 Task: Find connections with filter location Sucre with filter topic #newyearwith filter profile language German with filter current company Euronet with filter school Jaypee Institute Of Information Technology with filter industry Public Safety with filter service category Web Development with filter keywords title Director of Maintenance
Action: Mouse scrolled (565, 756) with delta (0, 0)
Screenshot: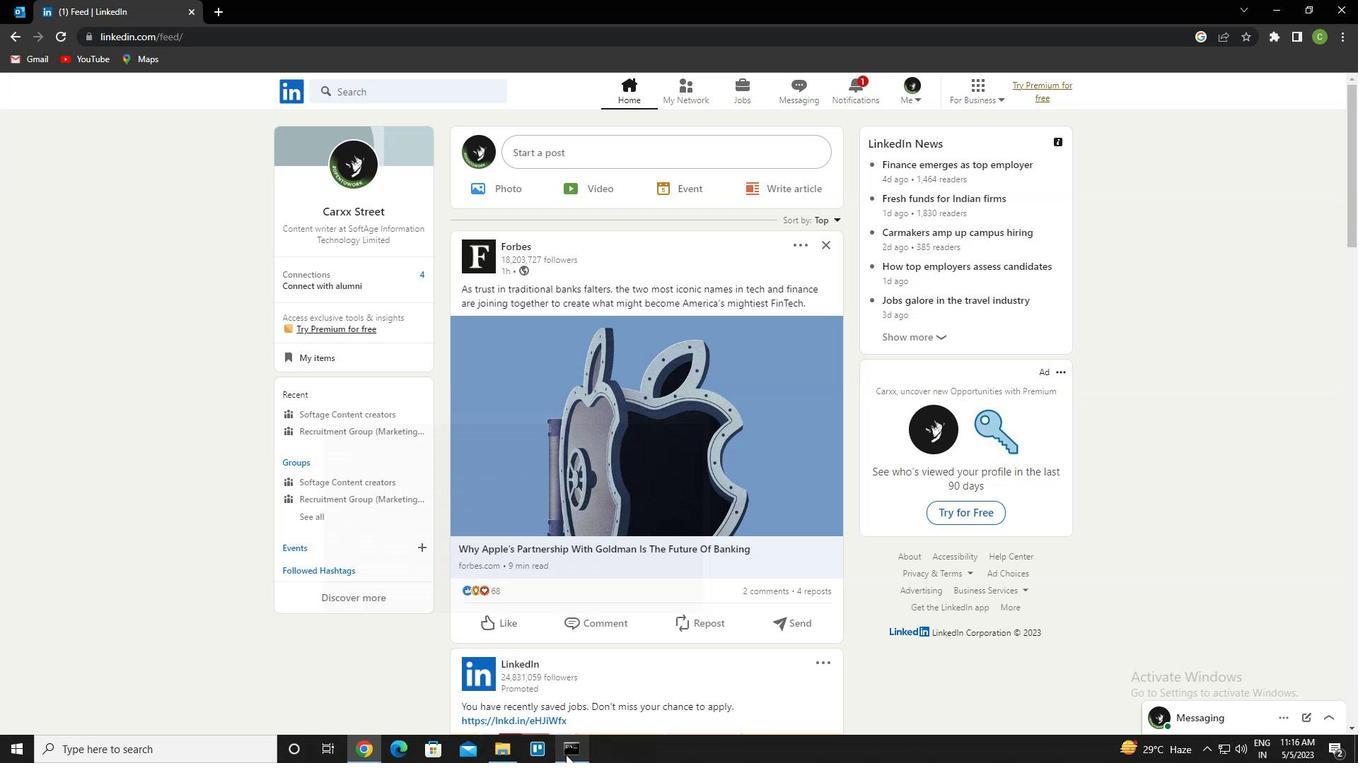 
Action: Mouse moved to (677, 103)
Screenshot: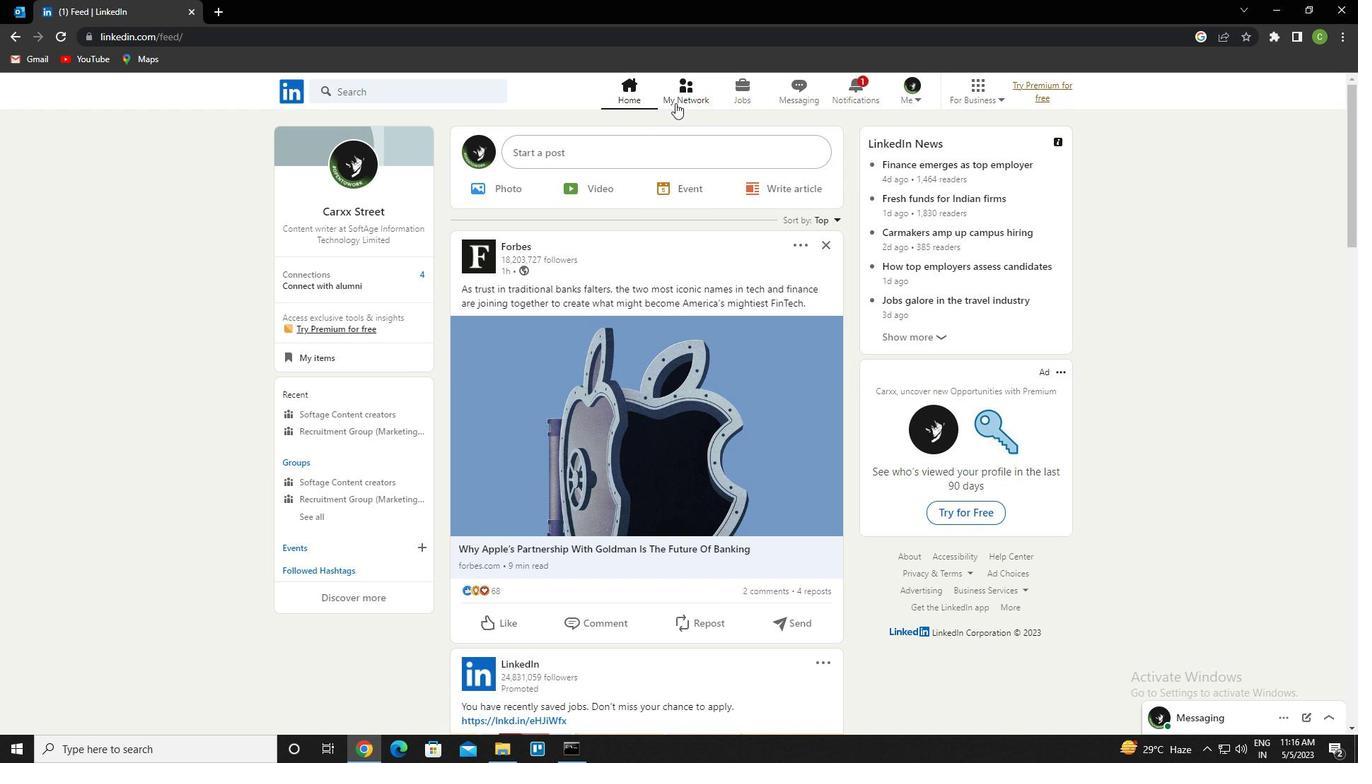 
Action: Mouse pressed left at (677, 103)
Screenshot: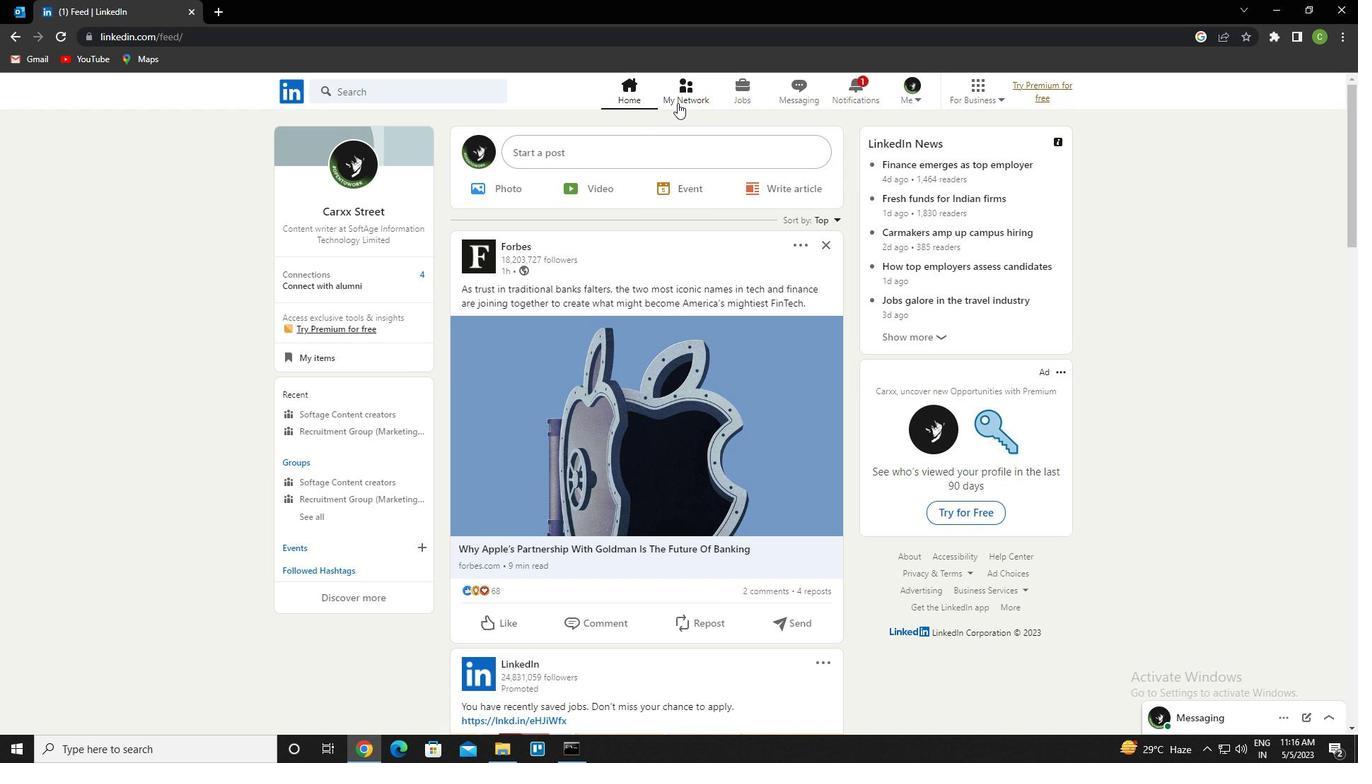 
Action: Mouse moved to (397, 176)
Screenshot: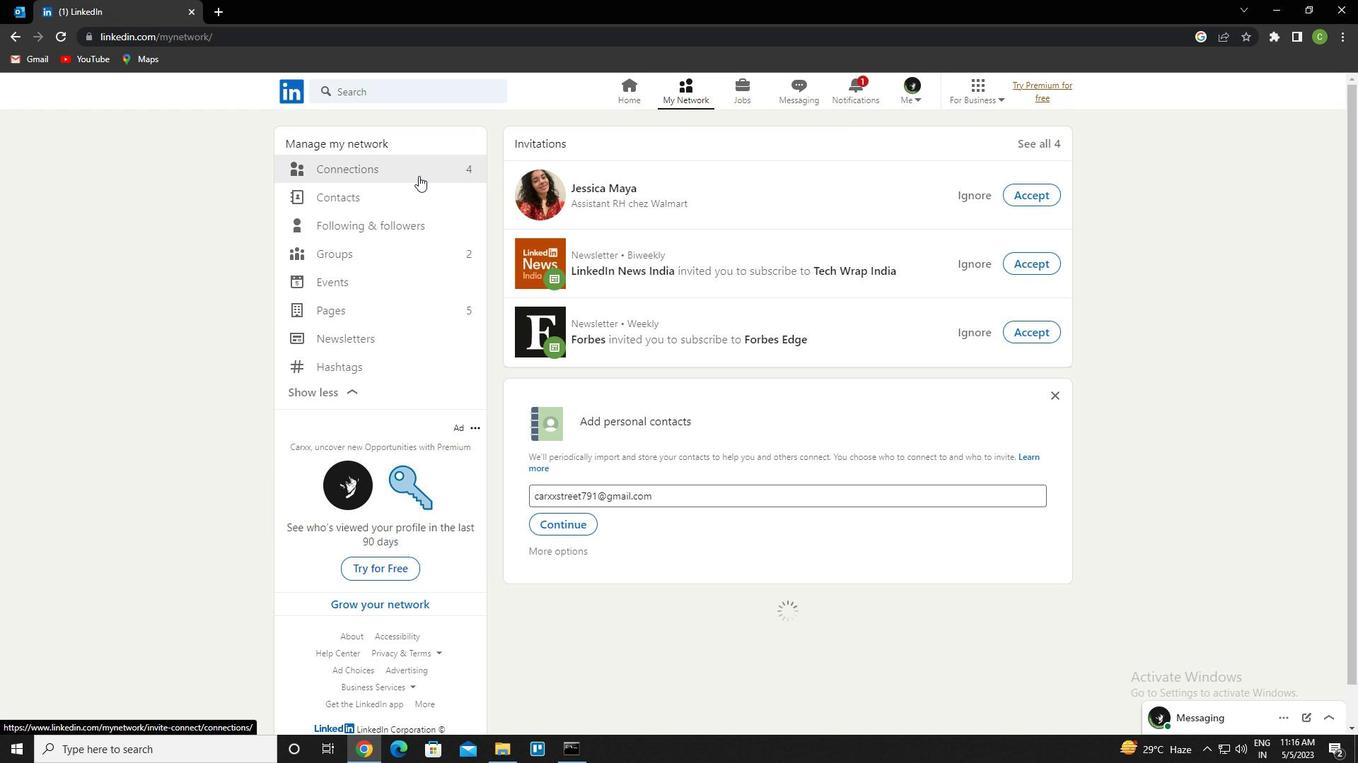 
Action: Mouse pressed left at (397, 176)
Screenshot: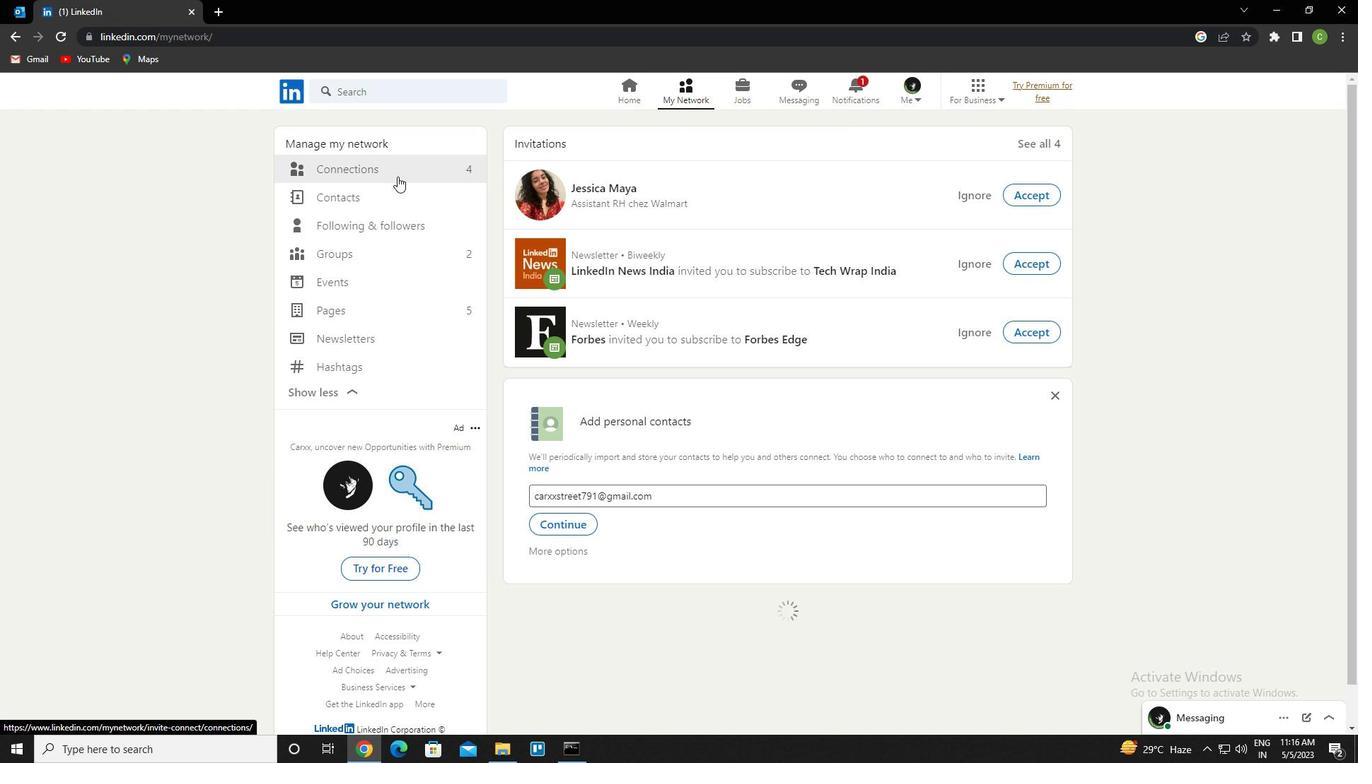 
Action: Mouse moved to (799, 167)
Screenshot: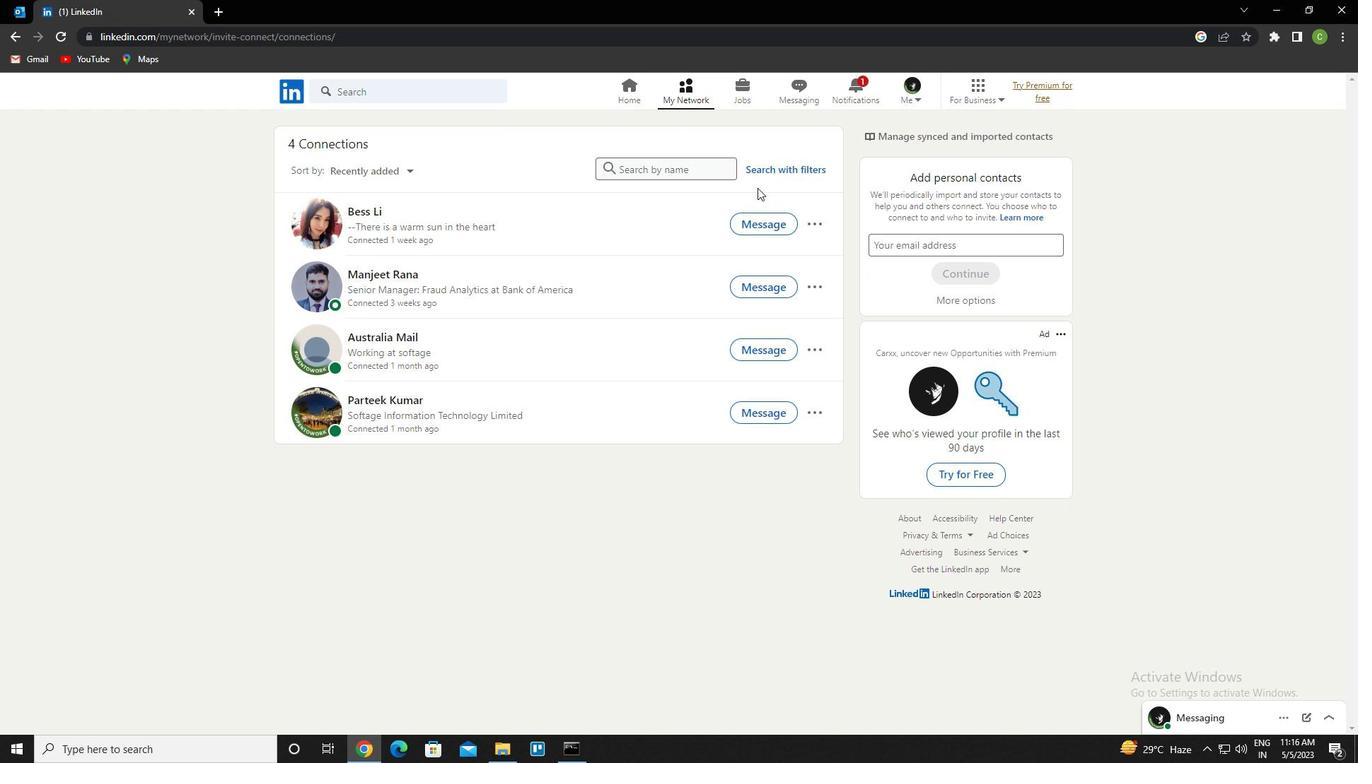 
Action: Mouse pressed left at (799, 167)
Screenshot: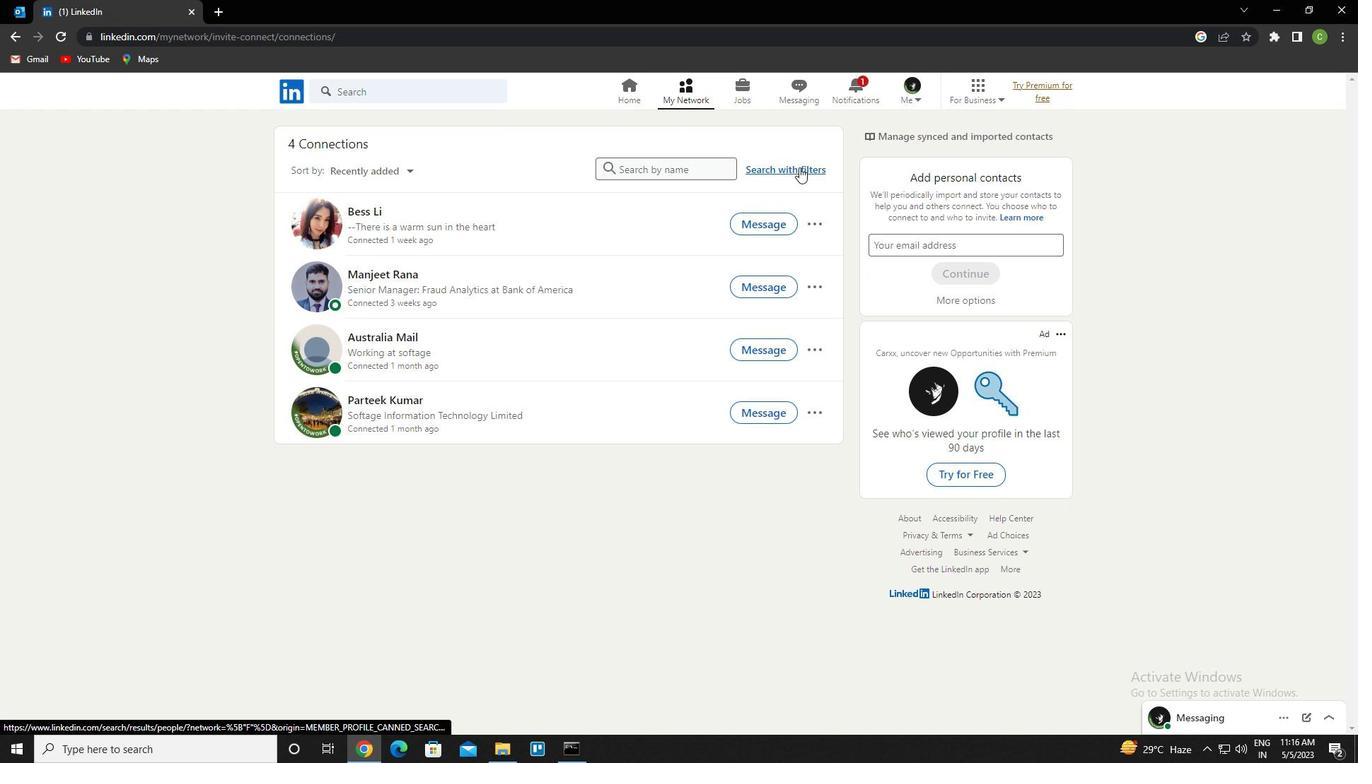 
Action: Mouse moved to (720, 134)
Screenshot: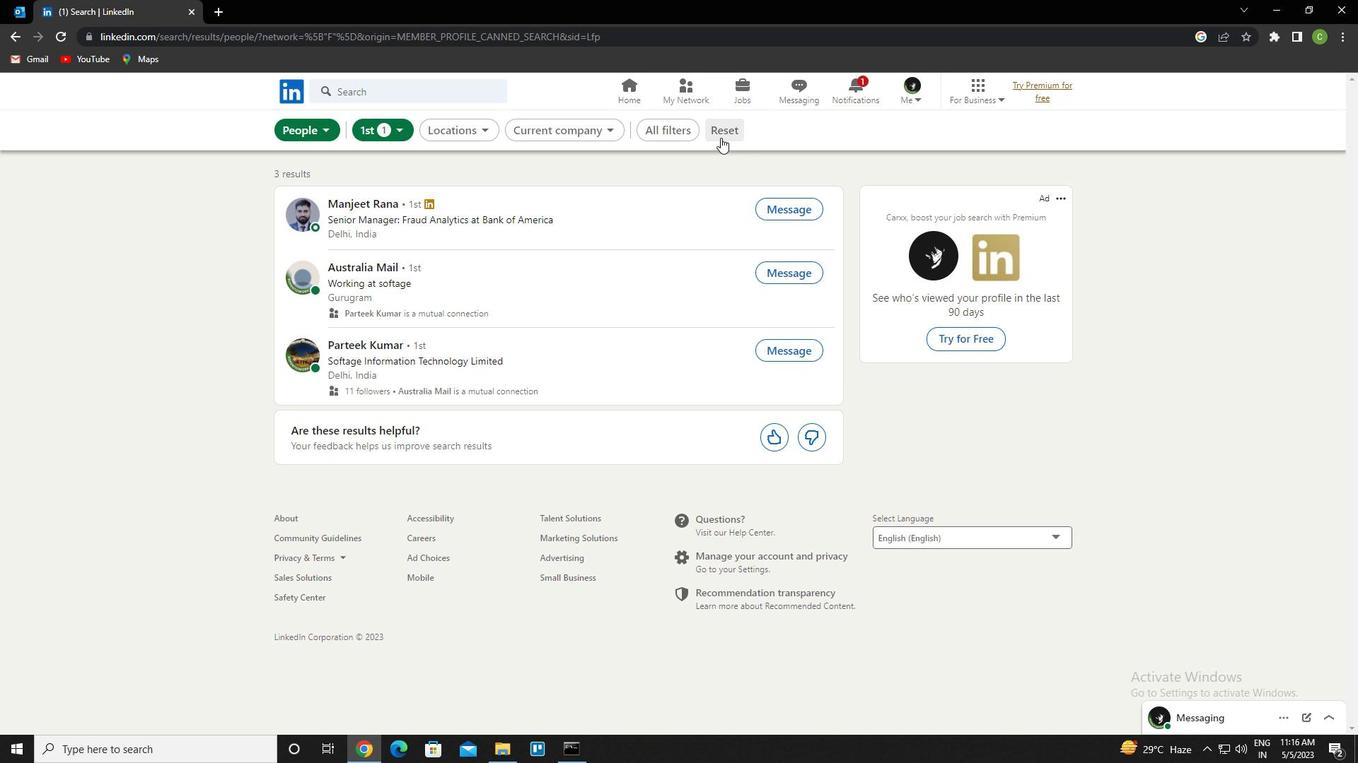 
Action: Mouse pressed left at (720, 134)
Screenshot: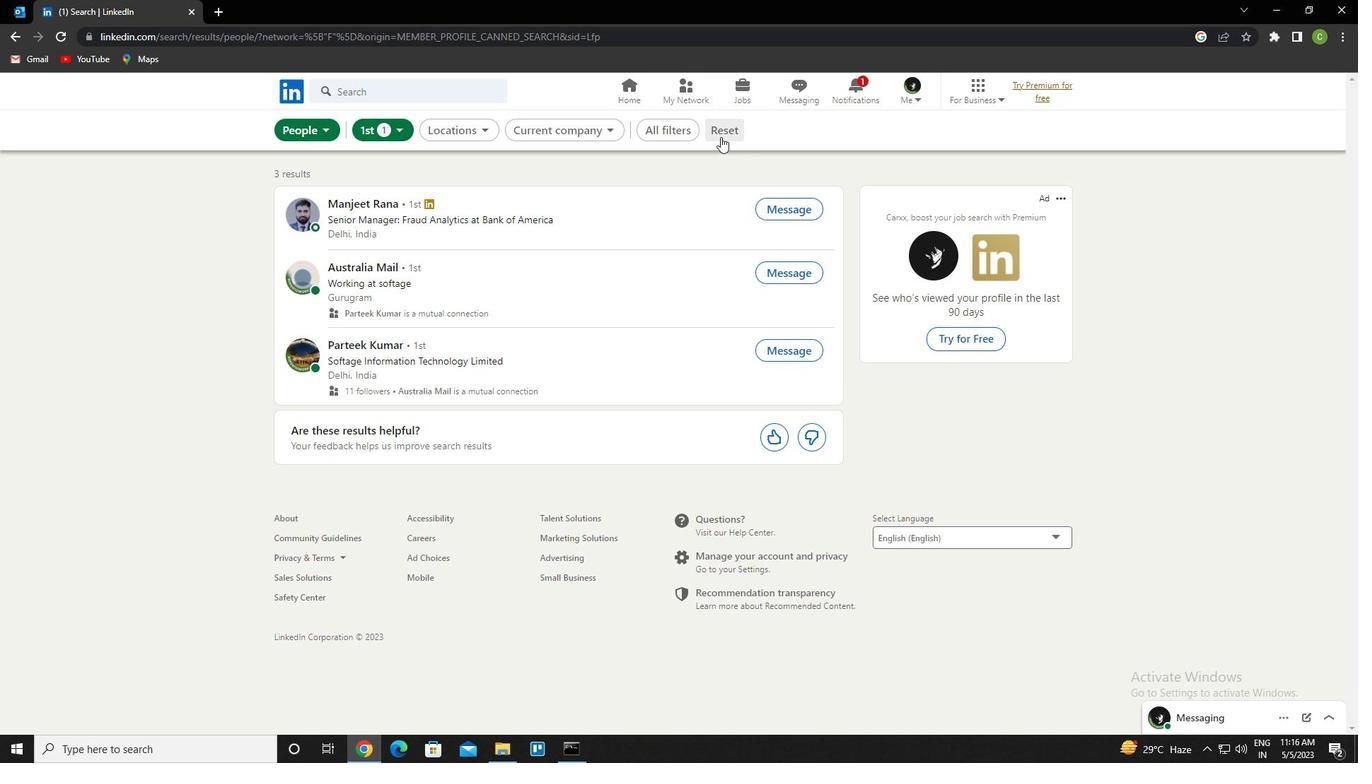 
Action: Mouse moved to (714, 134)
Screenshot: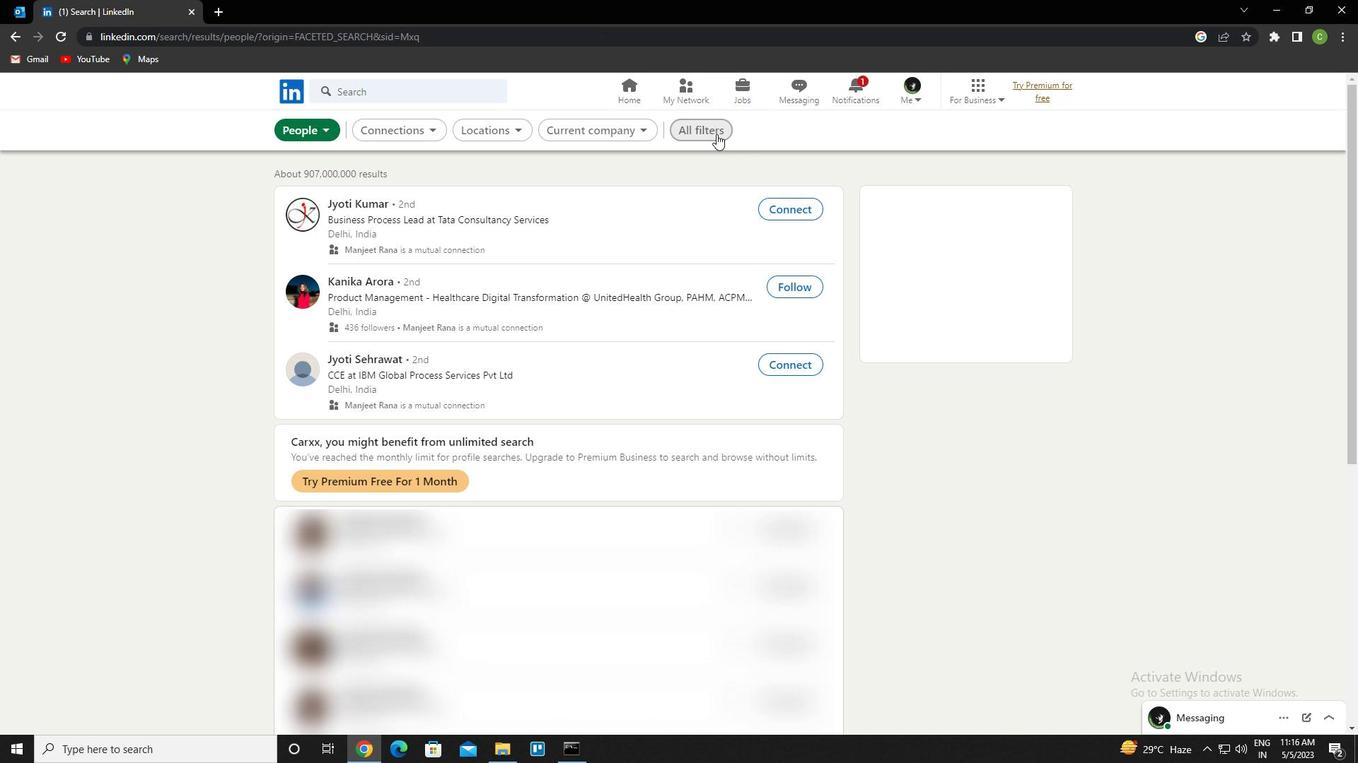 
Action: Mouse pressed left at (714, 134)
Screenshot: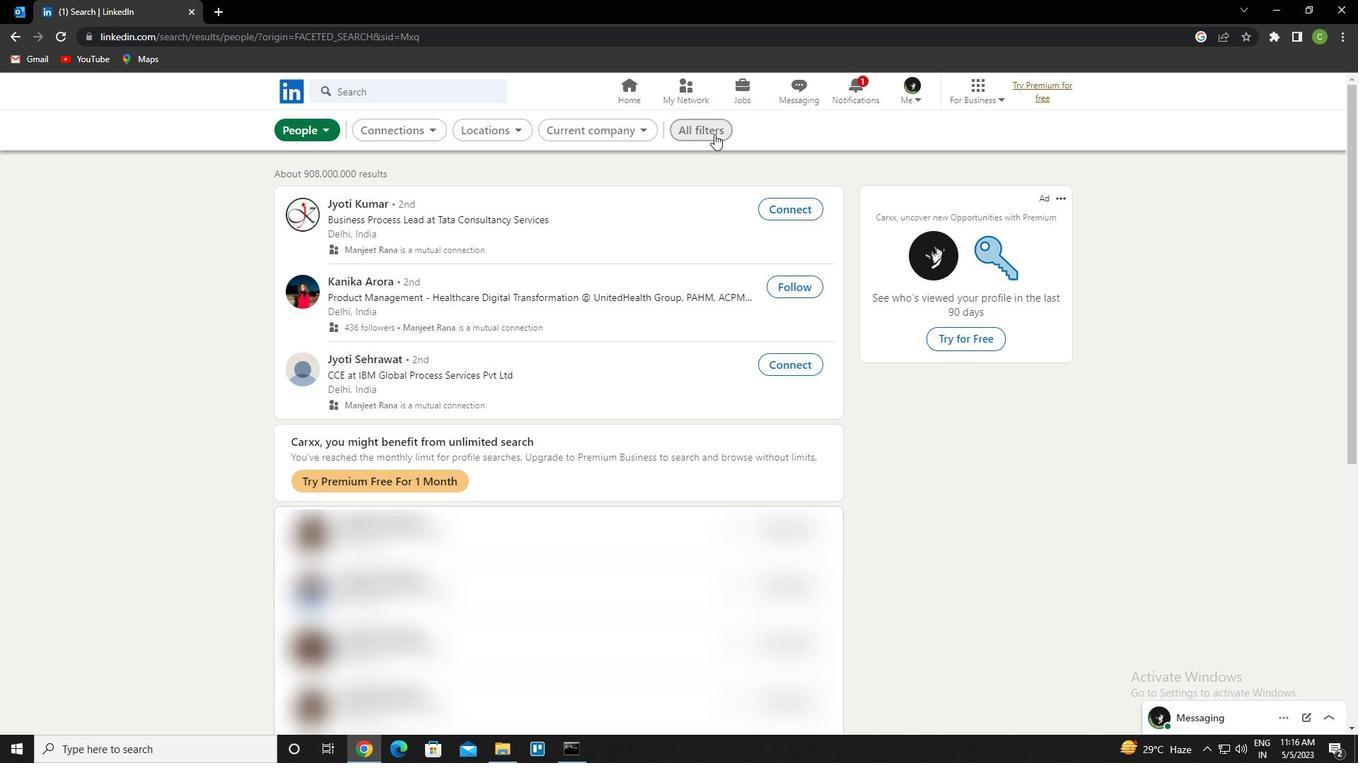 
Action: Mouse moved to (1107, 349)
Screenshot: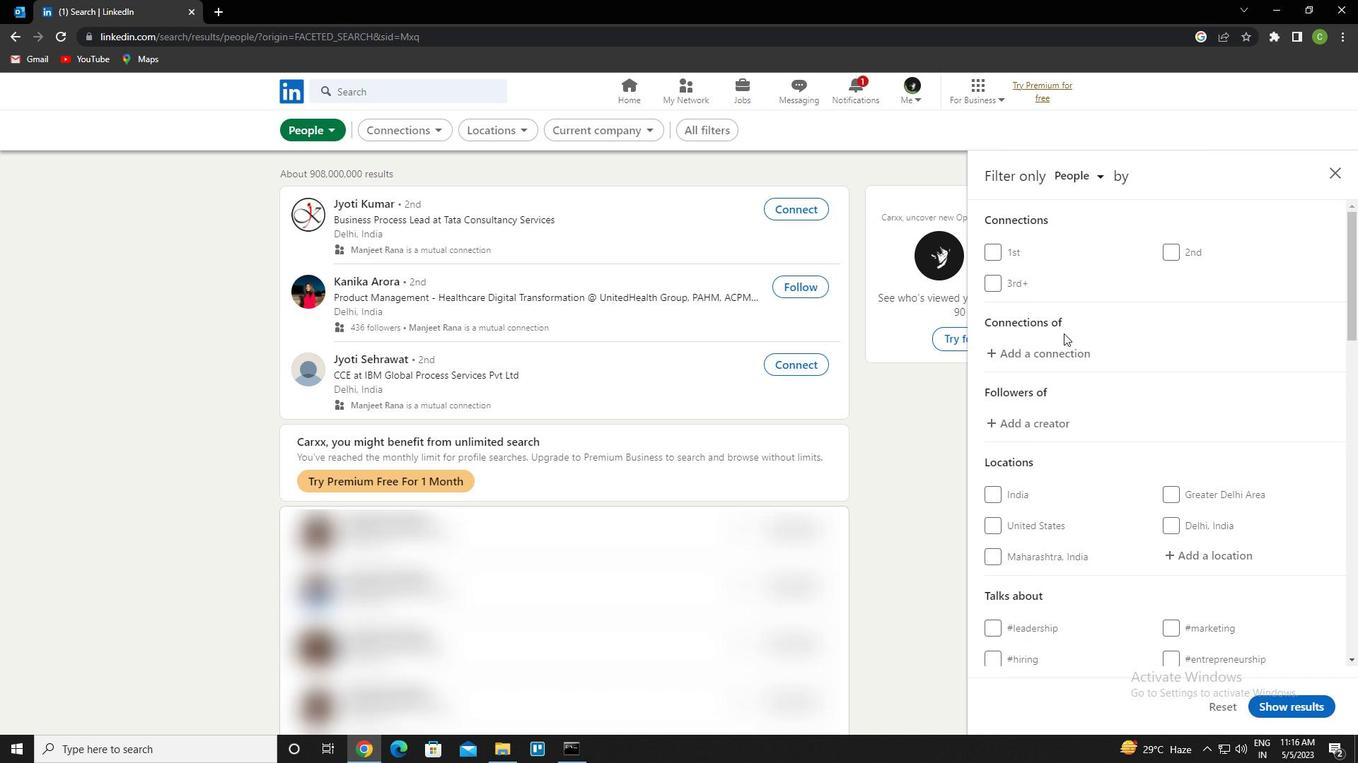 
Action: Mouse scrolled (1107, 348) with delta (0, 0)
Screenshot: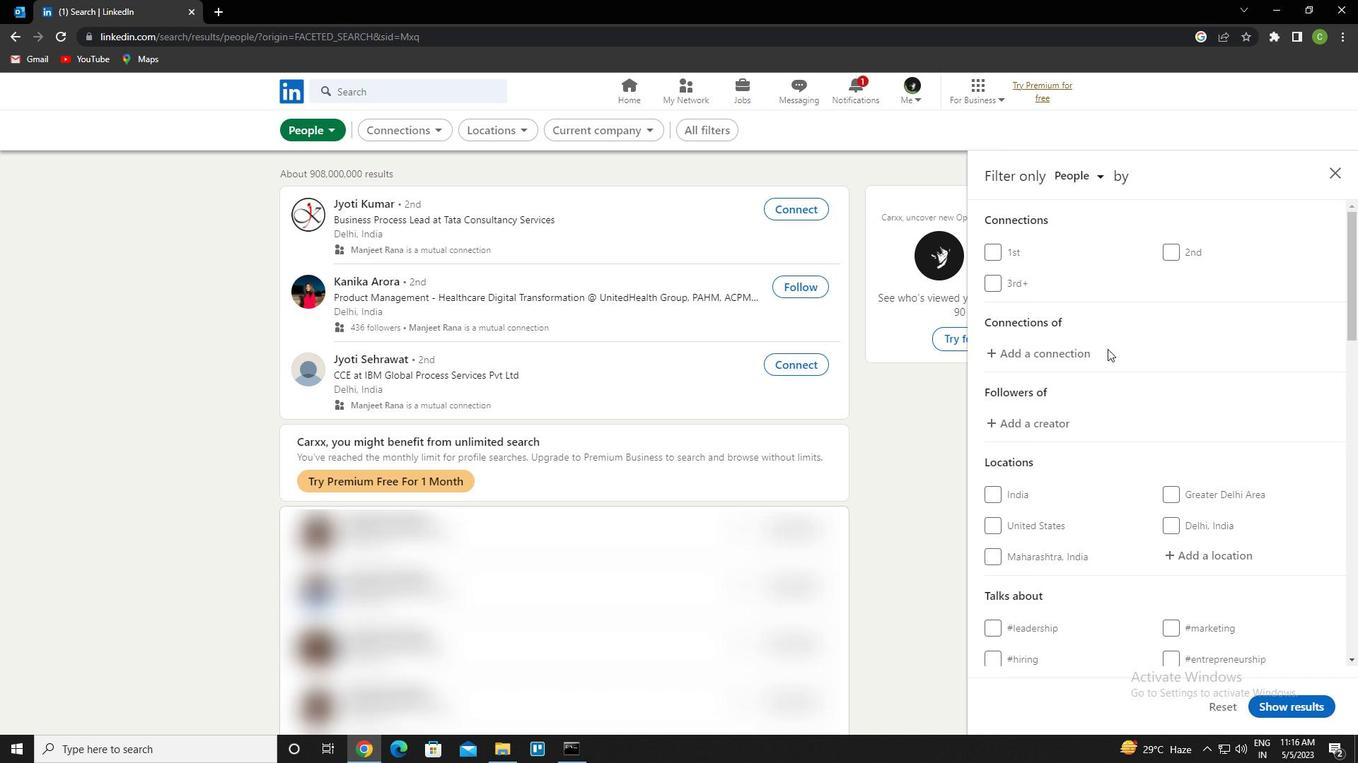 
Action: Mouse moved to (1190, 485)
Screenshot: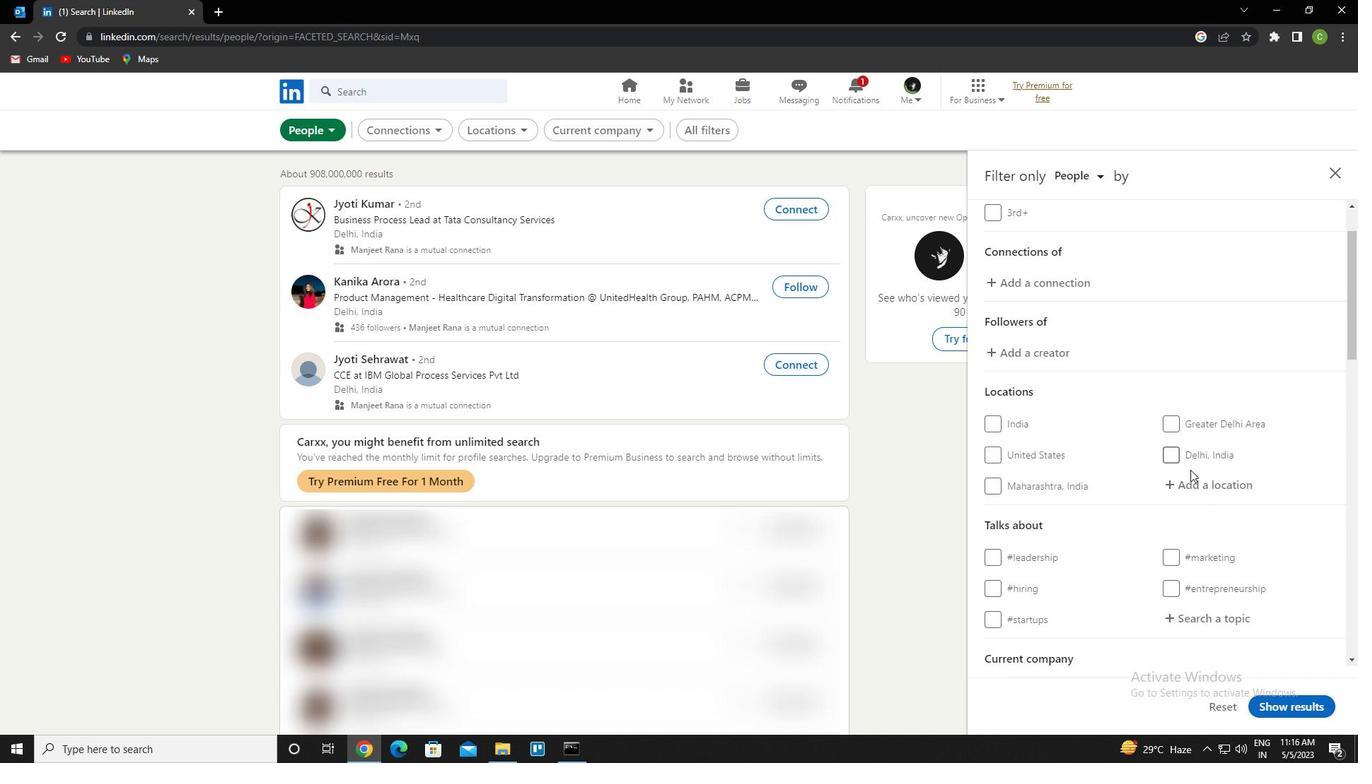 
Action: Mouse pressed left at (1190, 485)
Screenshot: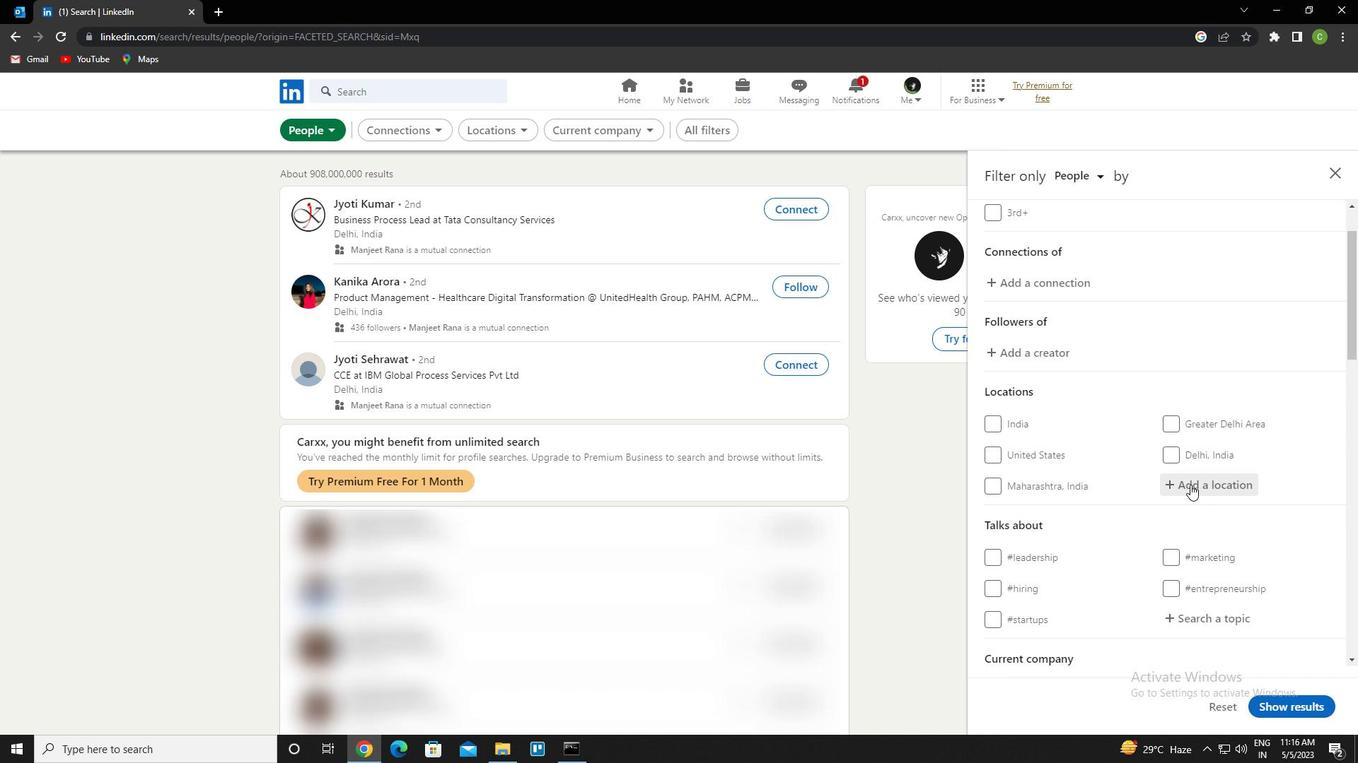 
Action: Mouse moved to (1324, 391)
Screenshot: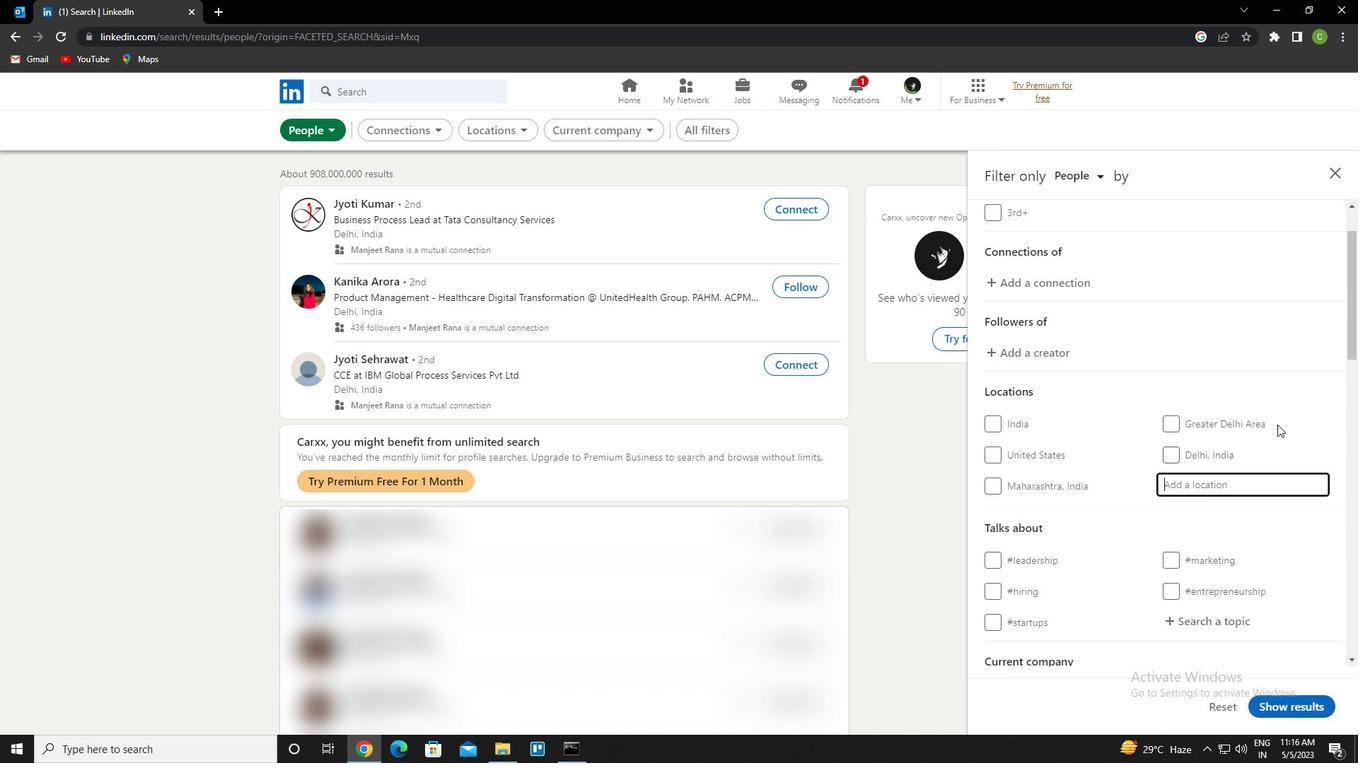 
Action: Key pressed <Key.caps_lock>s<Key.caps_lock>ucre<Key.down><Key.enter>
Screenshot: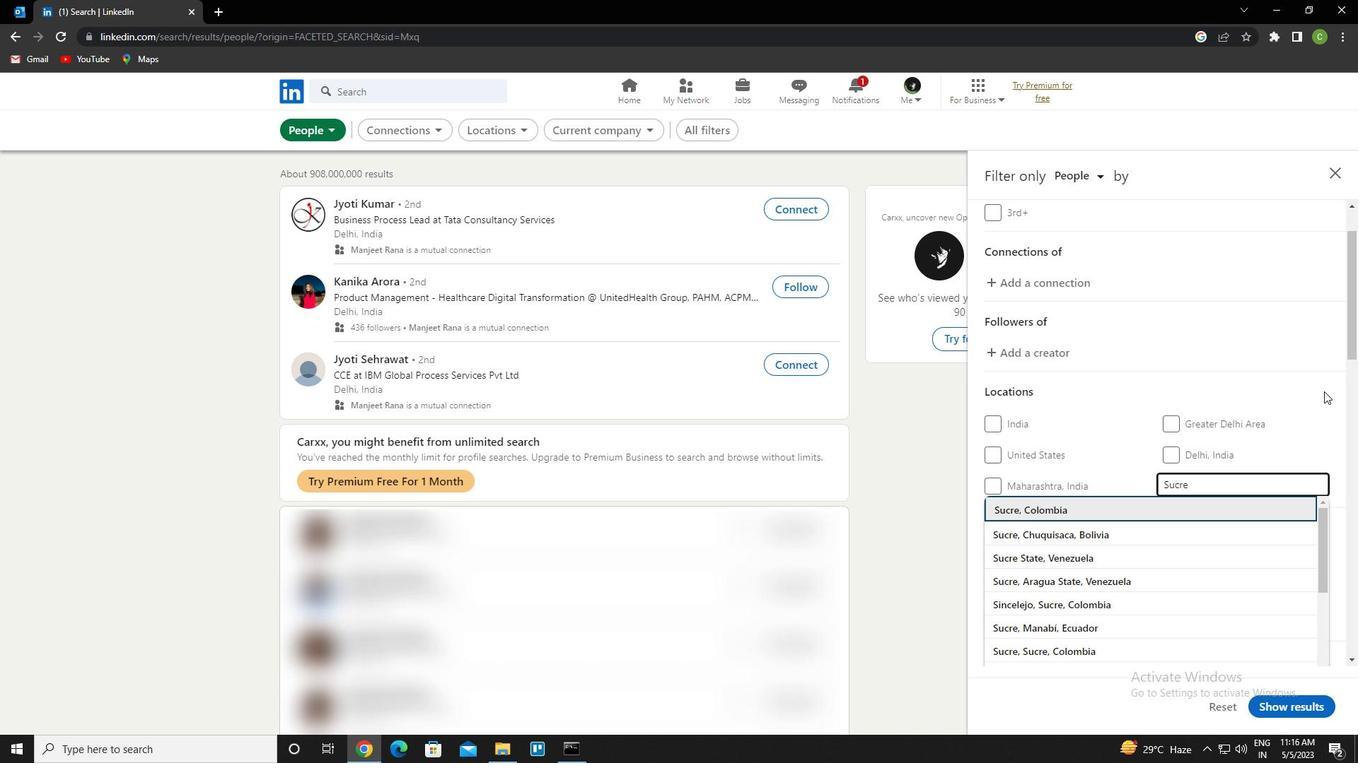 
Action: Mouse moved to (1320, 402)
Screenshot: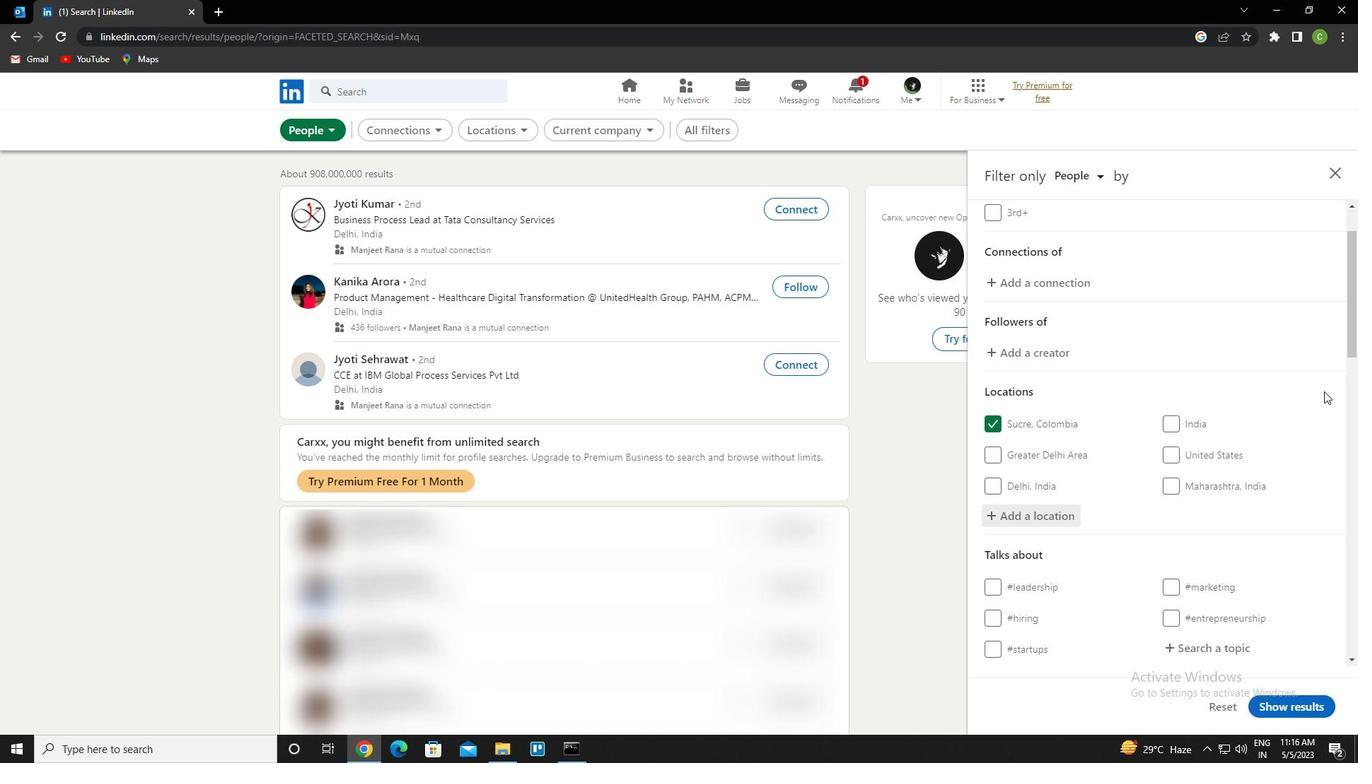 
Action: Mouse scrolled (1320, 401) with delta (0, 0)
Screenshot: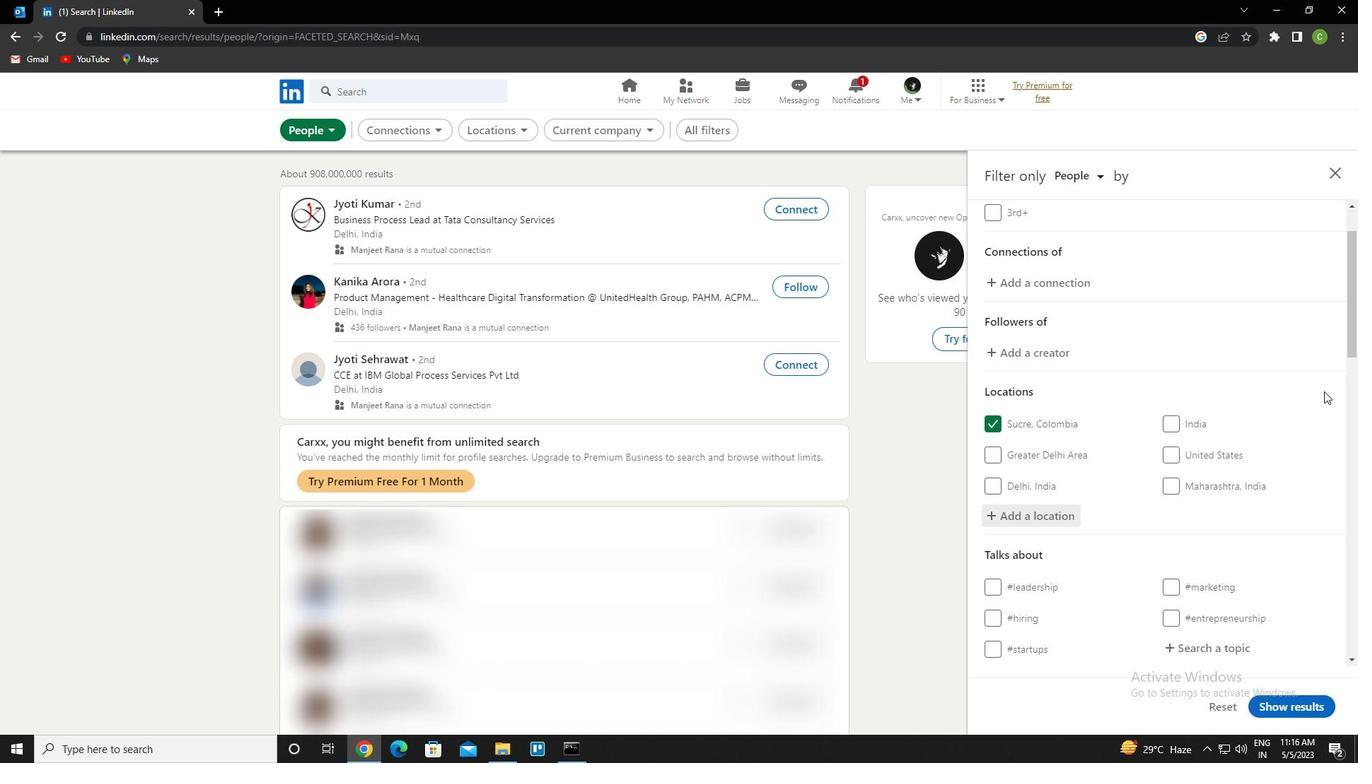 
Action: Mouse moved to (1319, 404)
Screenshot: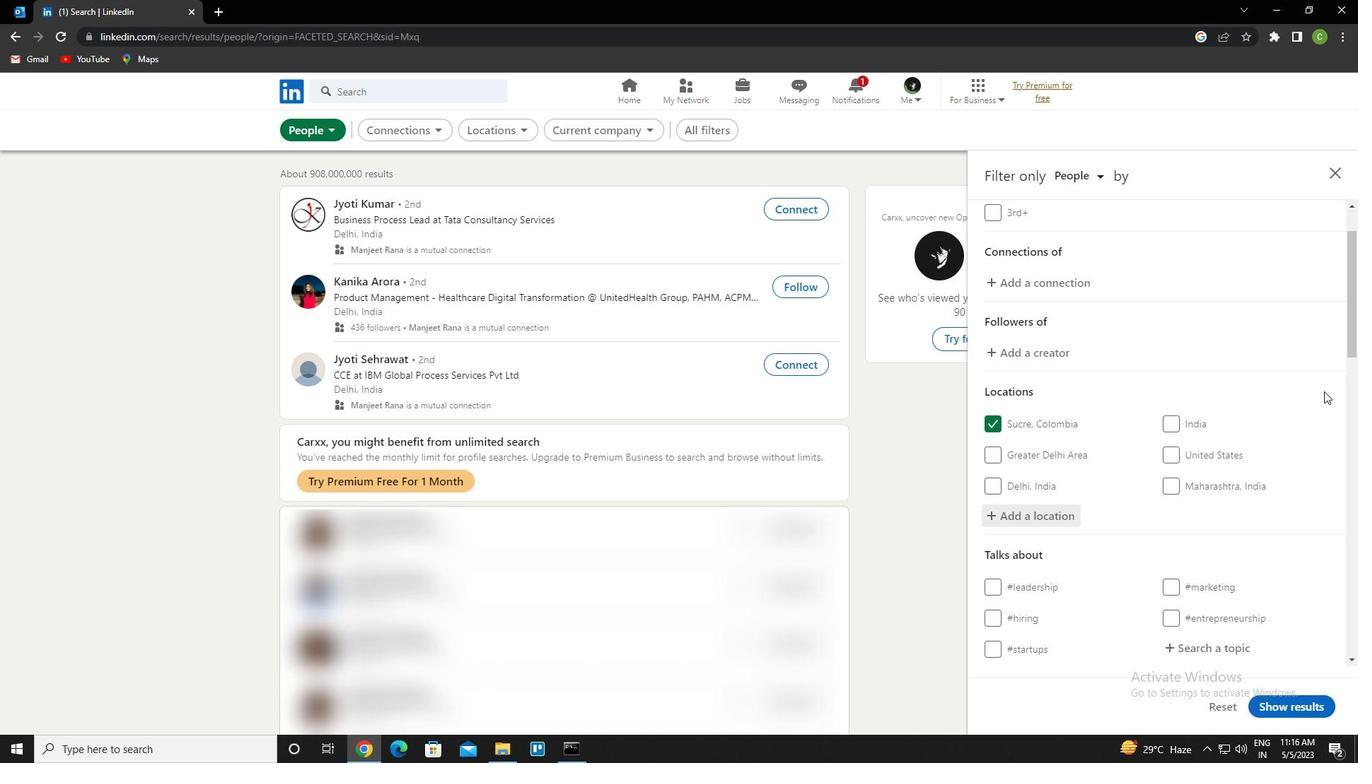 
Action: Mouse scrolled (1319, 403) with delta (0, 0)
Screenshot: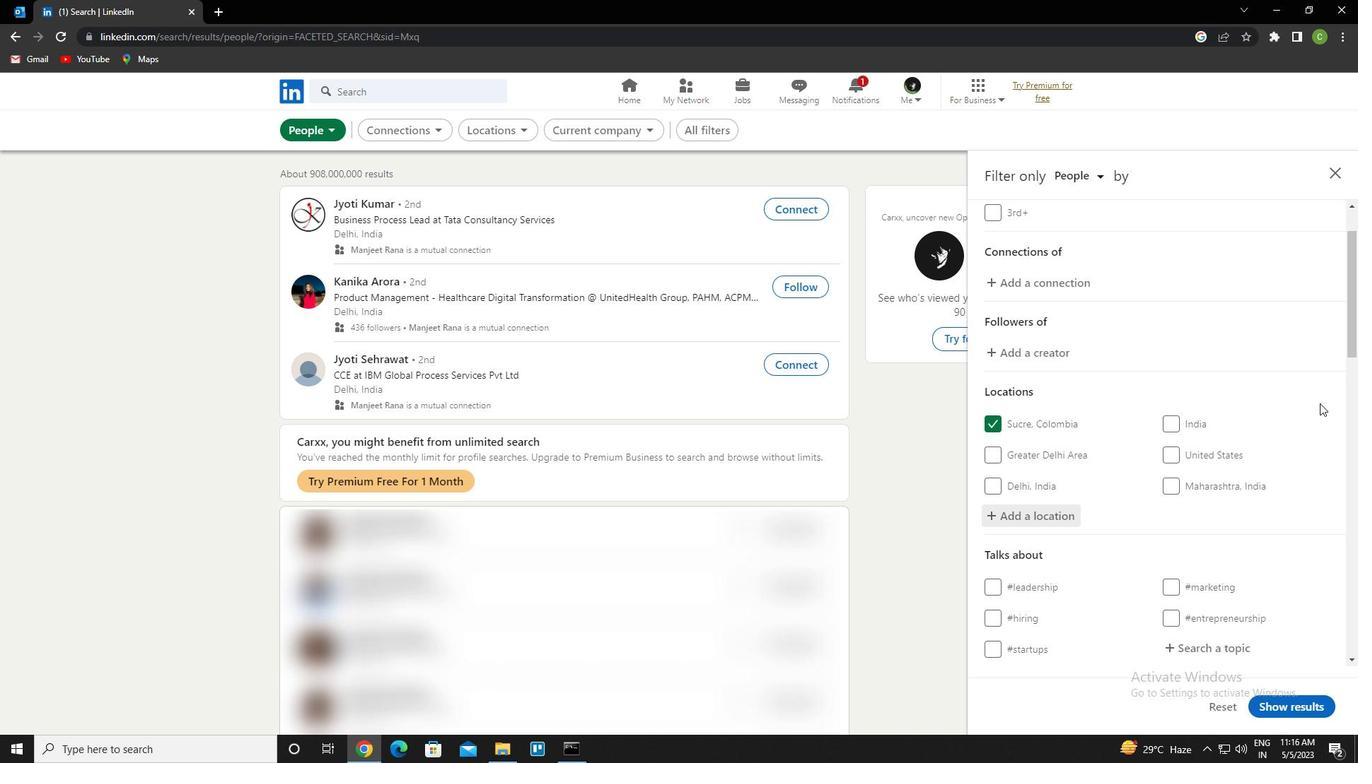 
Action: Mouse moved to (1213, 505)
Screenshot: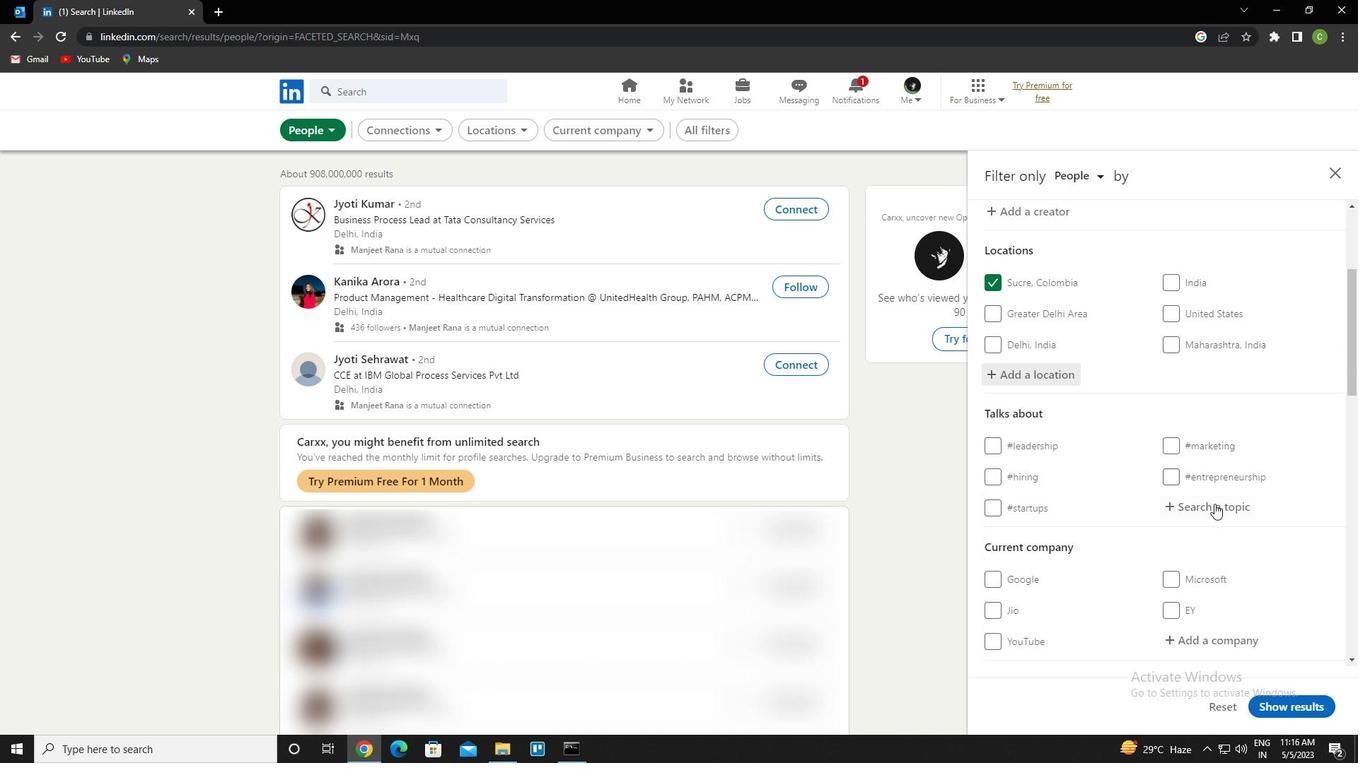 
Action: Mouse pressed left at (1213, 505)
Screenshot: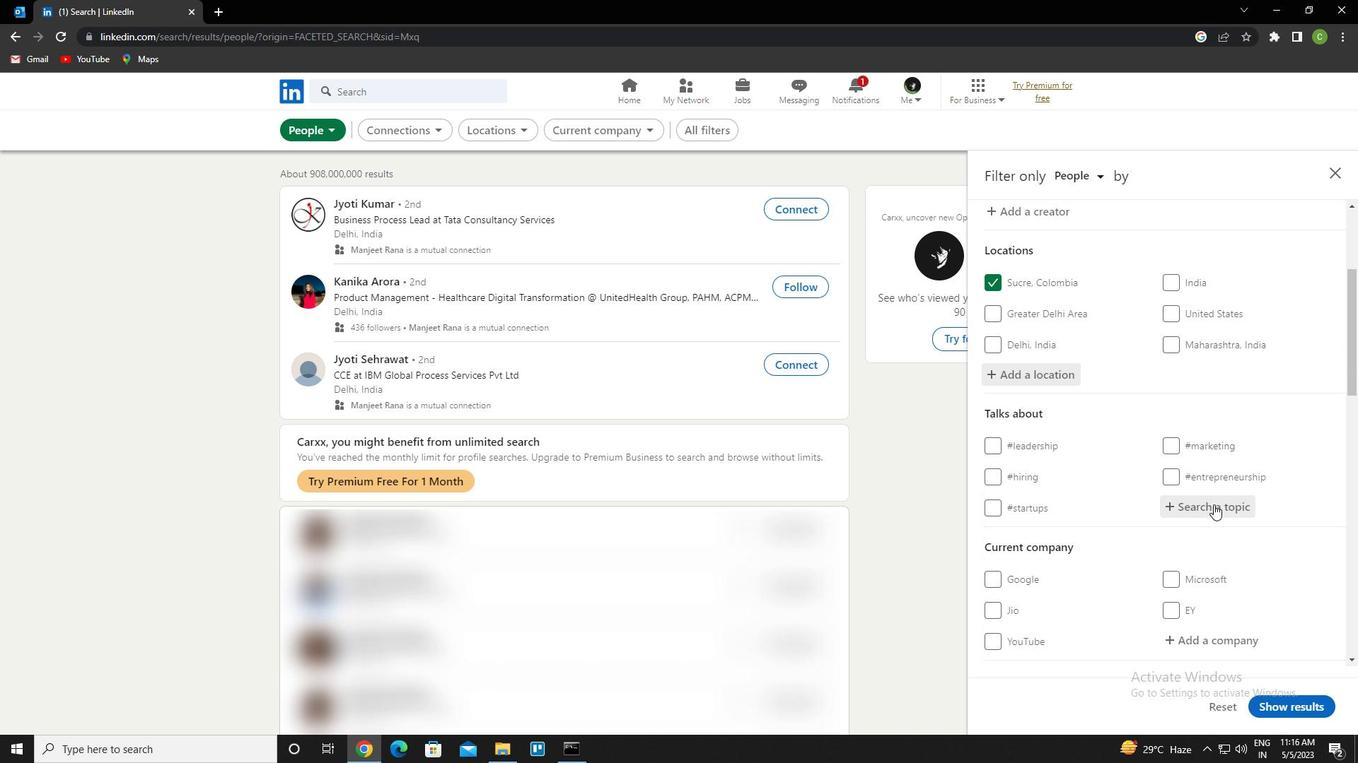 
Action: Key pressed newyear<Key.down><Key.enter>
Screenshot: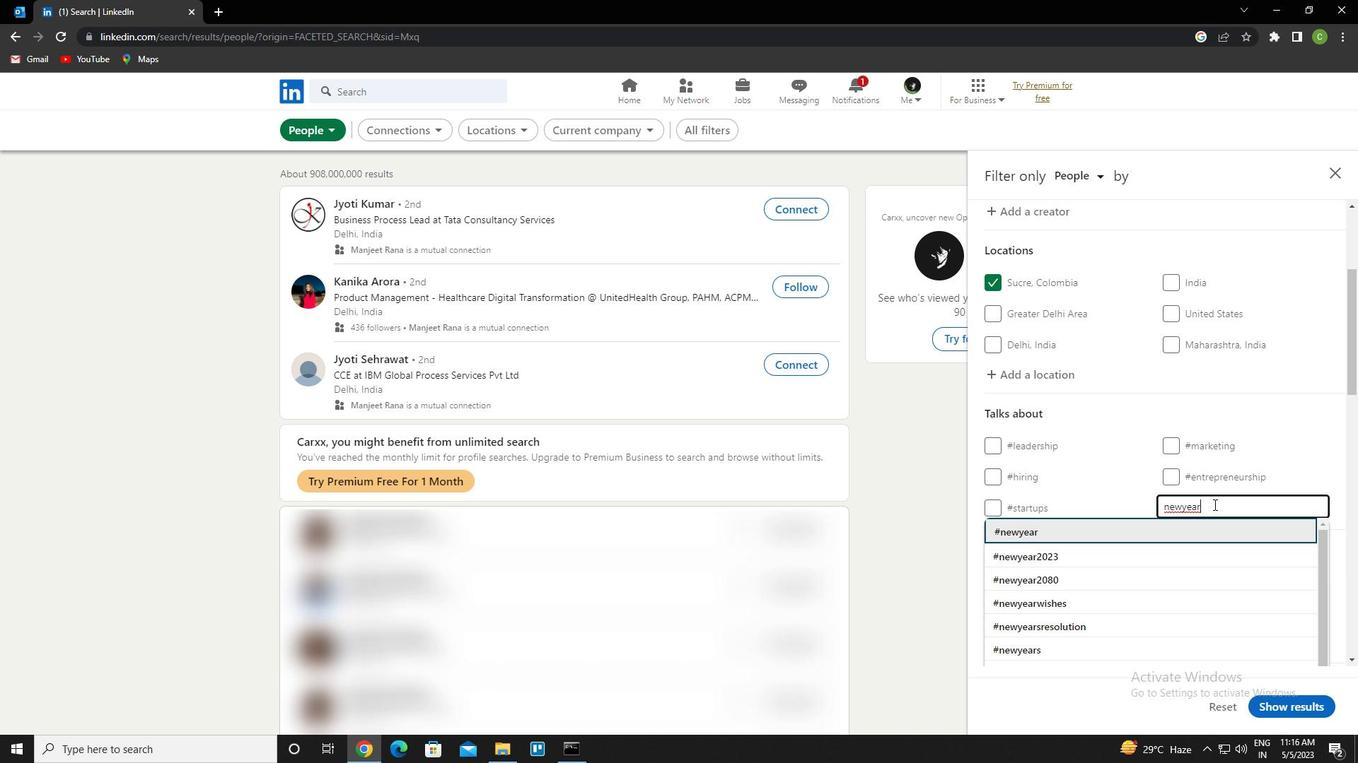 
Action: Mouse moved to (1312, 440)
Screenshot: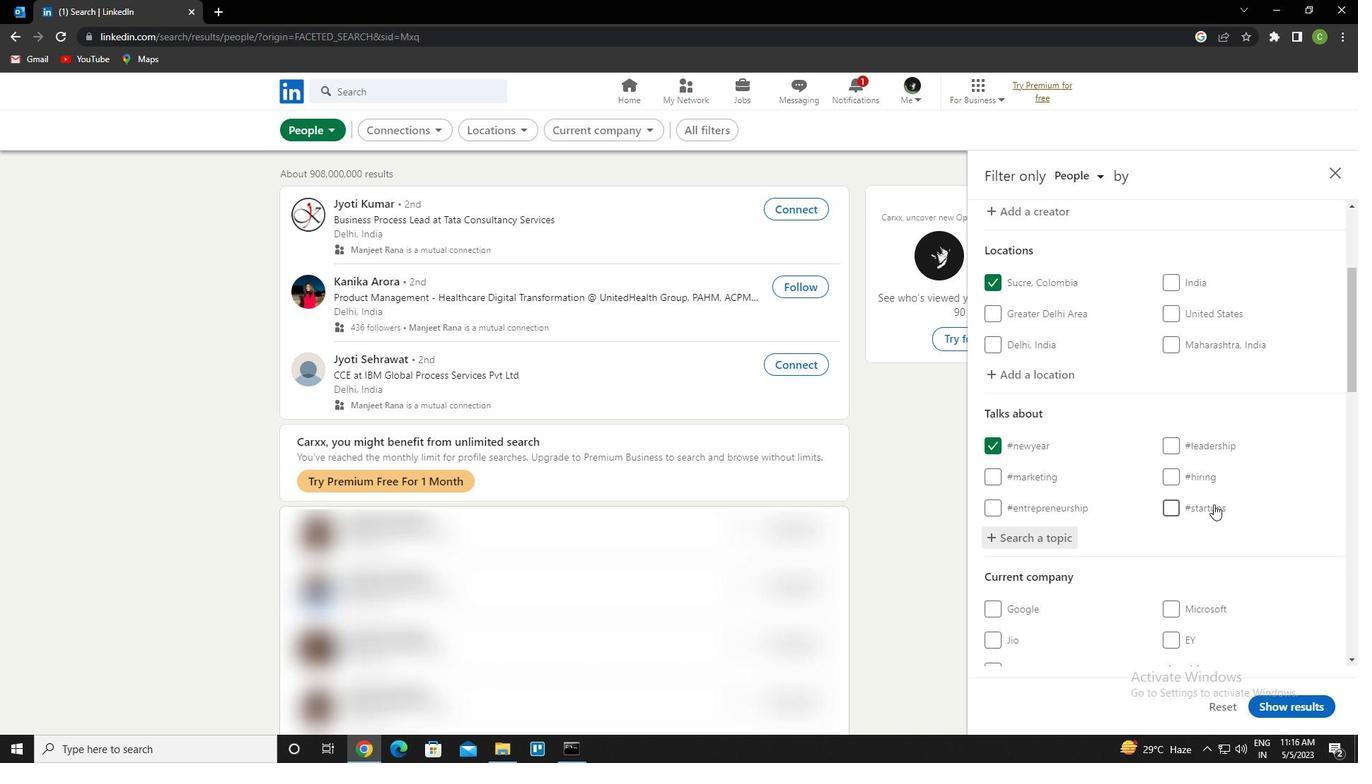 
Action: Mouse scrolled (1312, 439) with delta (0, 0)
Screenshot: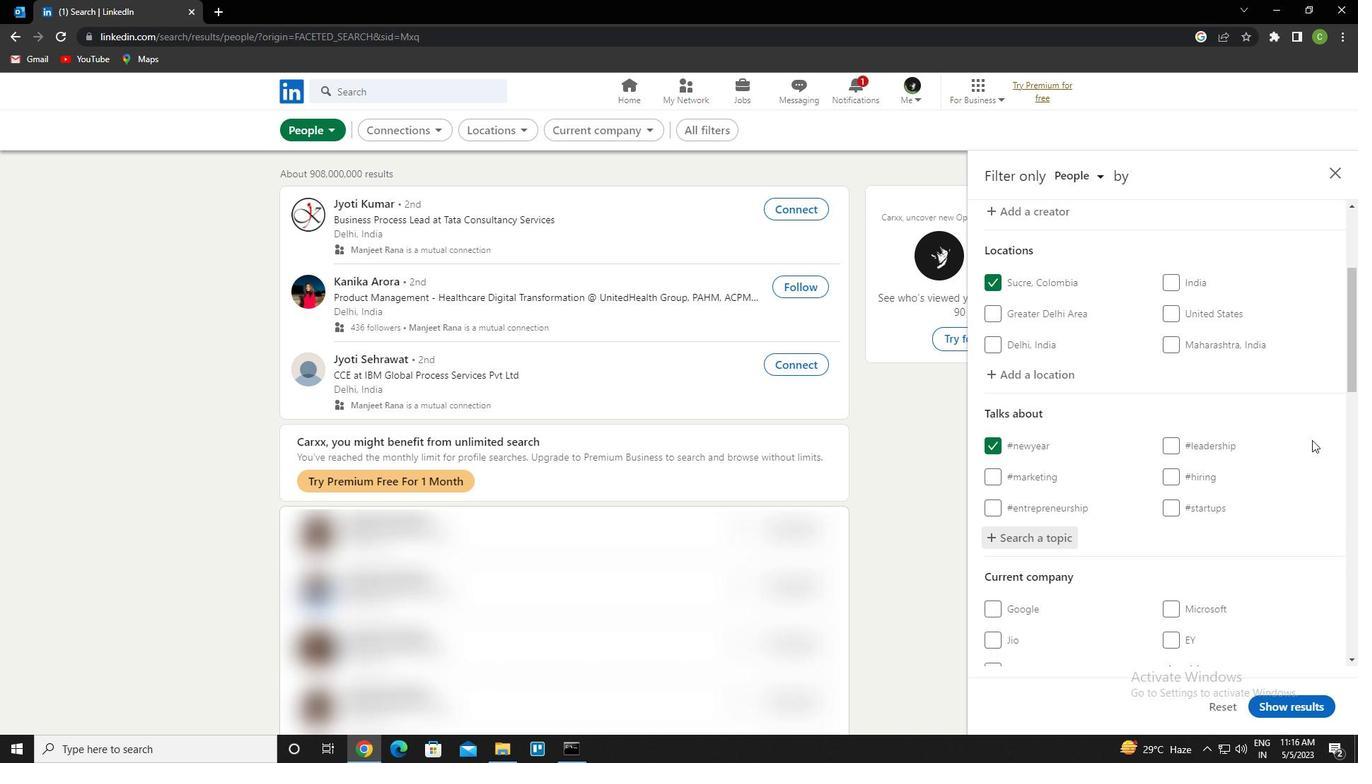 
Action: Mouse moved to (1314, 438)
Screenshot: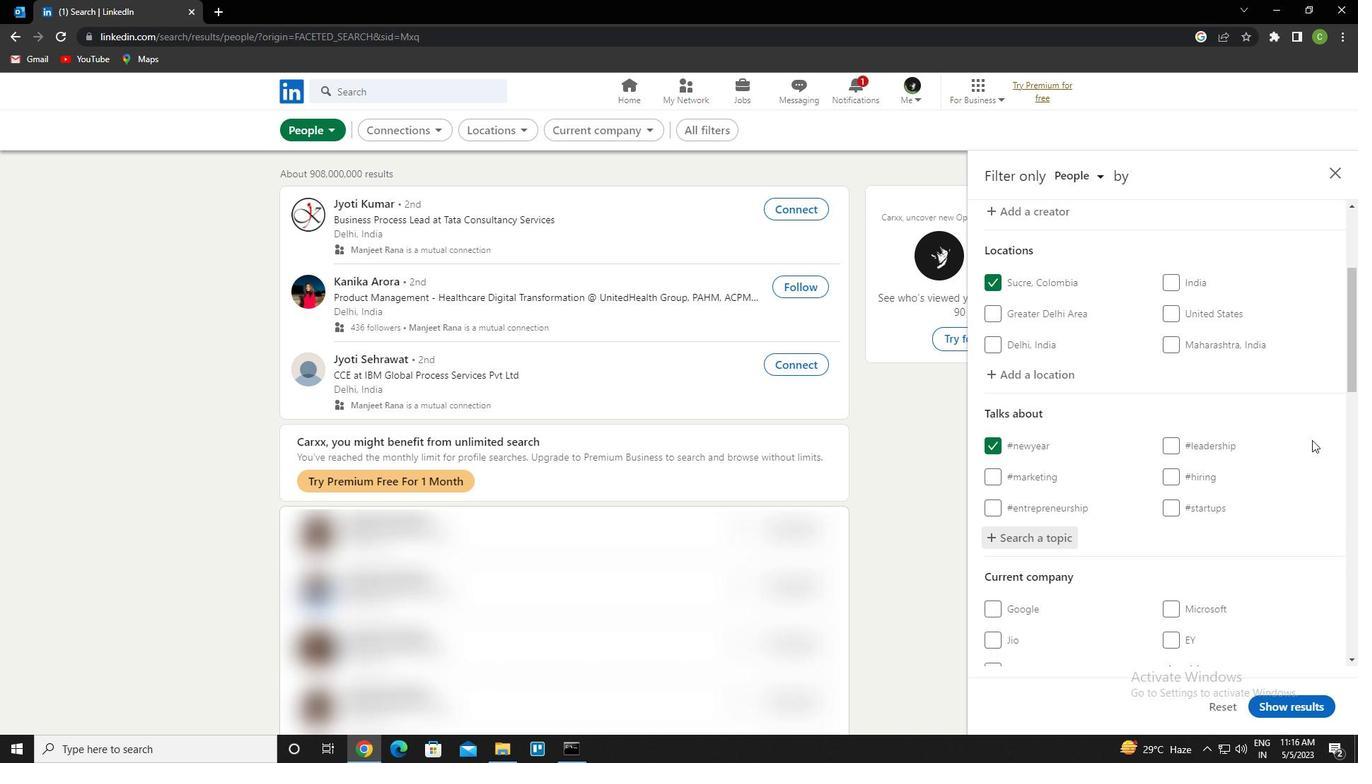 
Action: Mouse scrolled (1314, 437) with delta (0, 0)
Screenshot: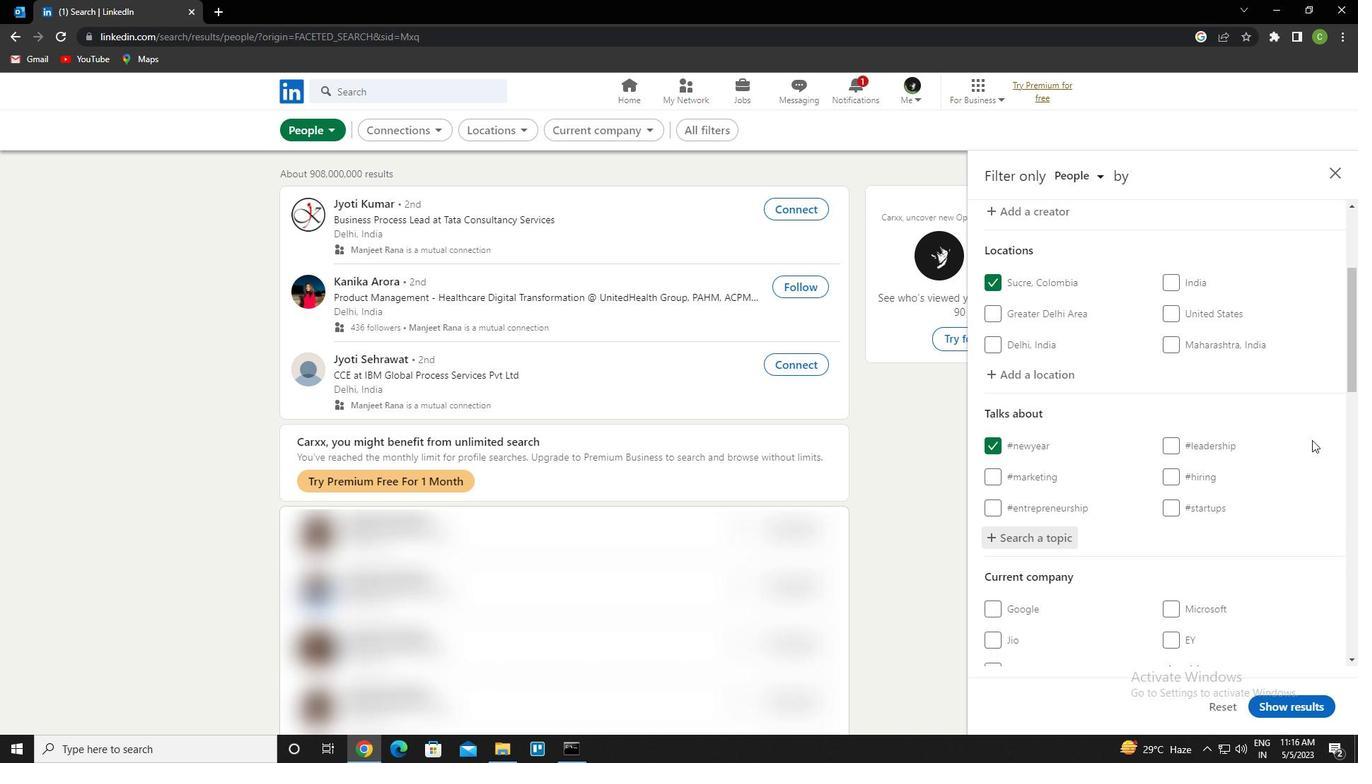 
Action: Mouse moved to (1309, 429)
Screenshot: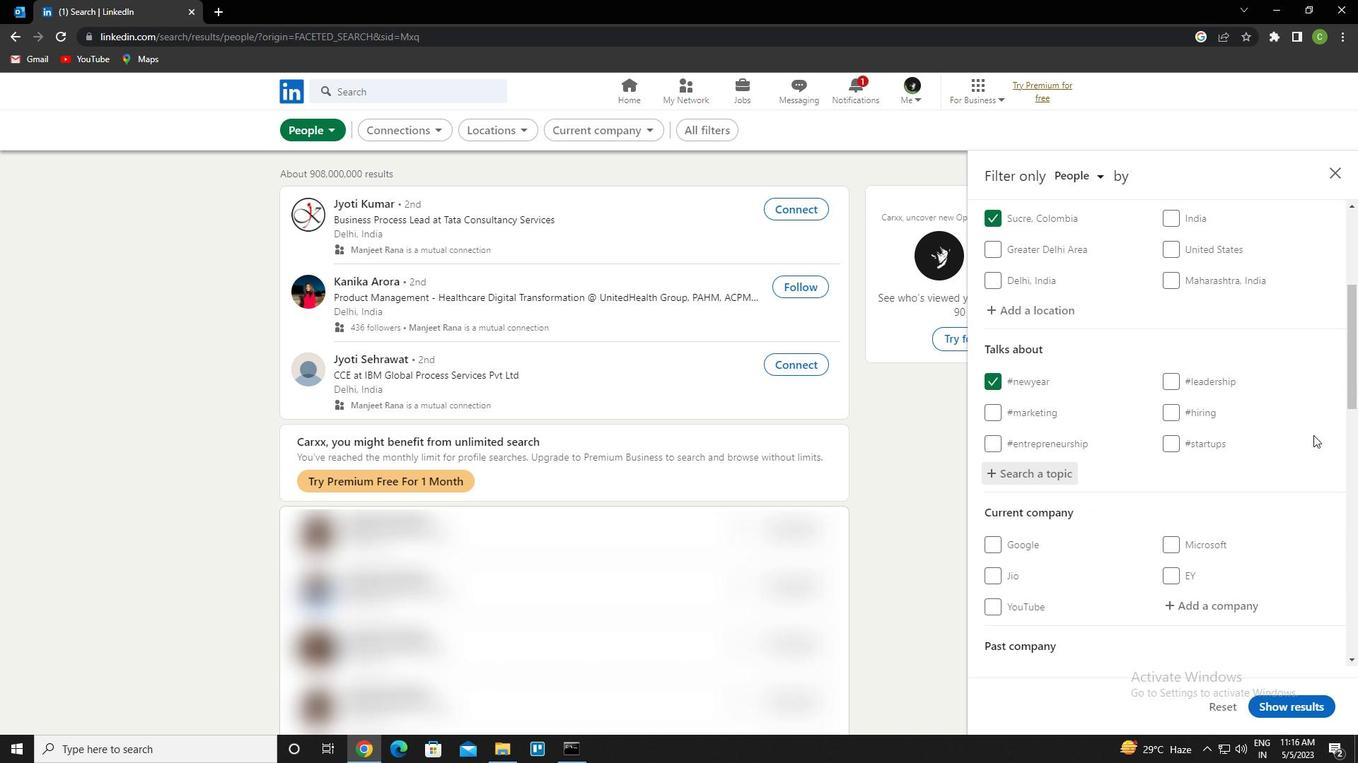 
Action: Mouse scrolled (1309, 428) with delta (0, 0)
Screenshot: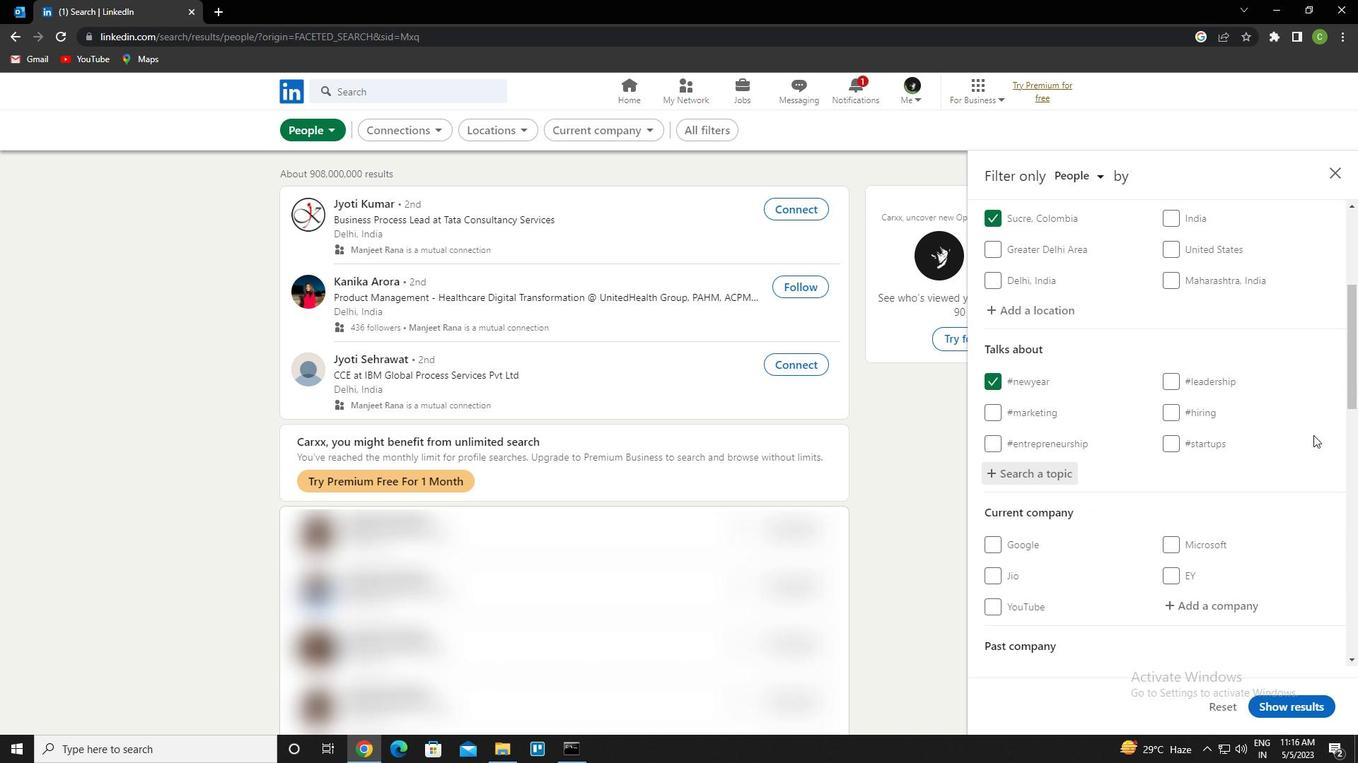
Action: Mouse moved to (1300, 420)
Screenshot: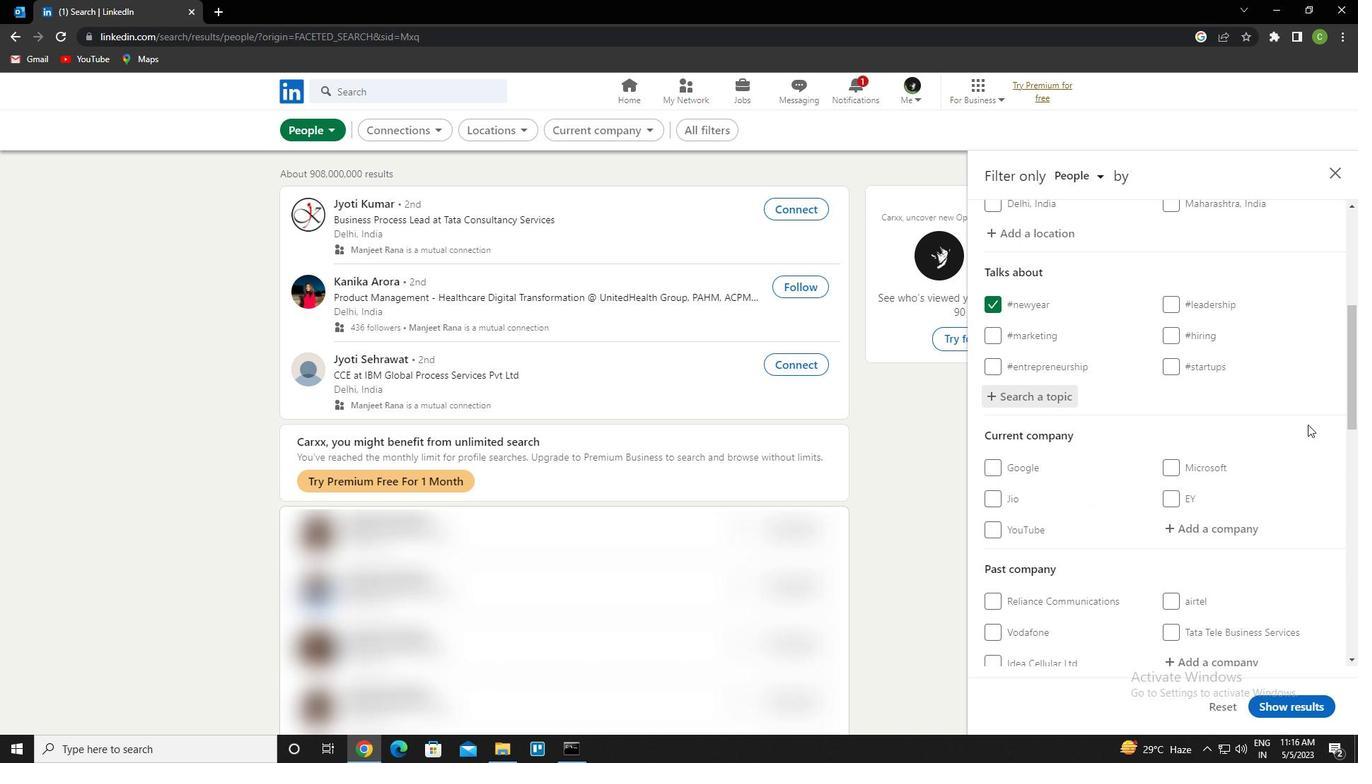 
Action: Mouse scrolled (1300, 419) with delta (0, 0)
Screenshot: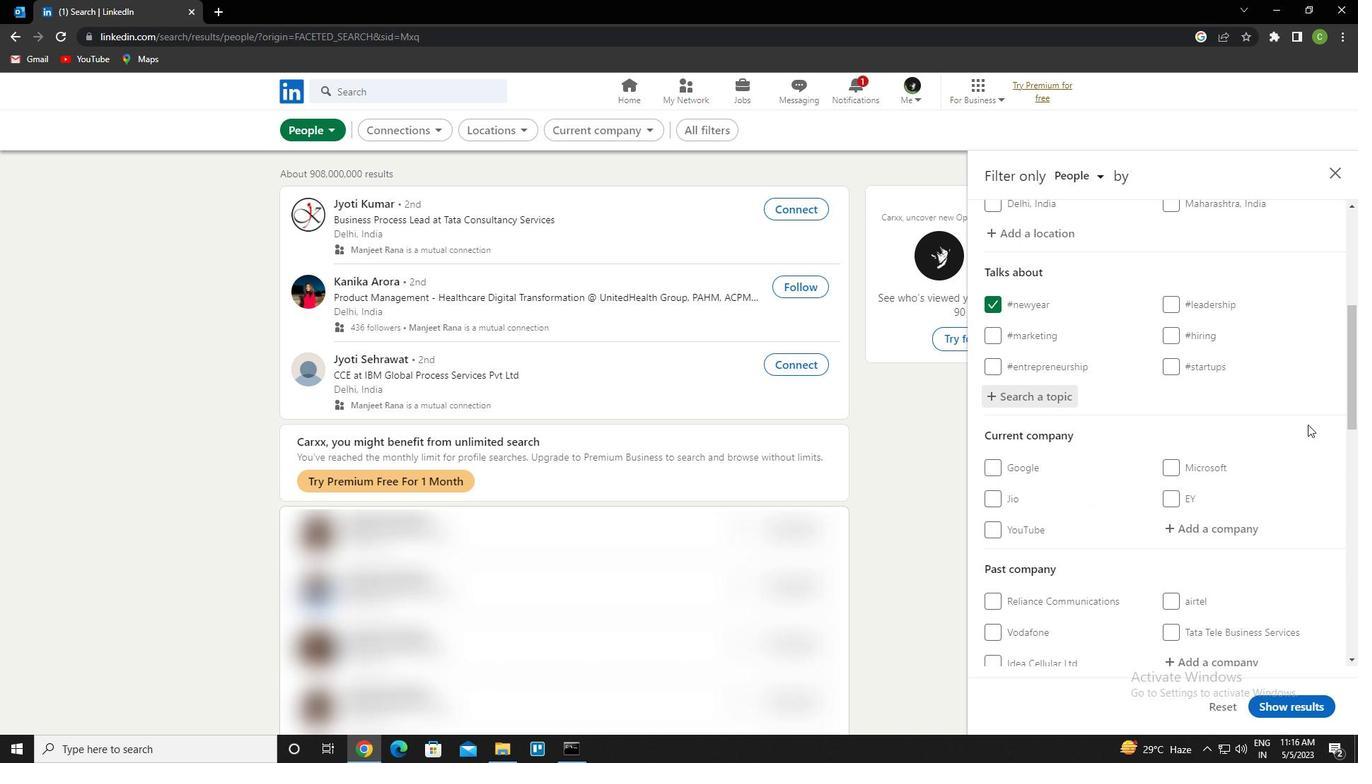 
Action: Mouse moved to (1268, 408)
Screenshot: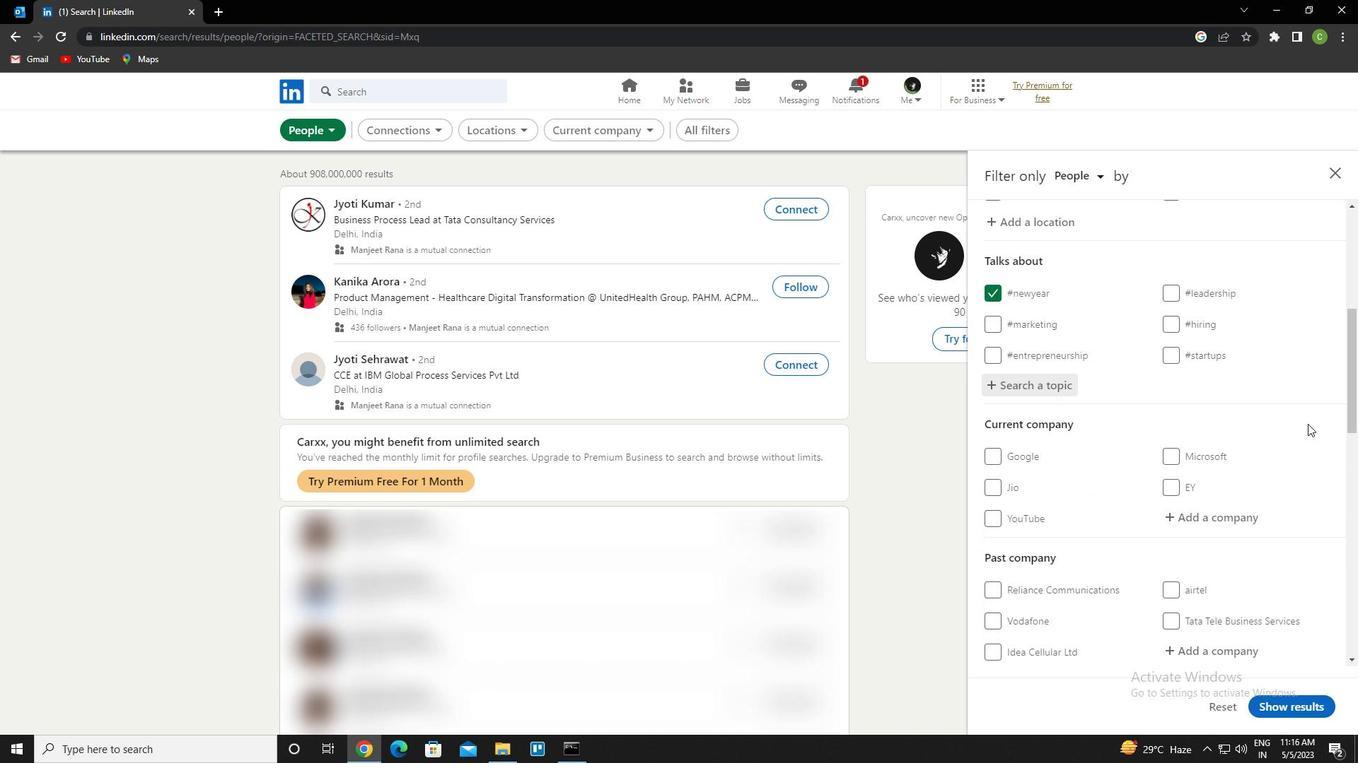 
Action: Mouse scrolled (1268, 407) with delta (0, 0)
Screenshot: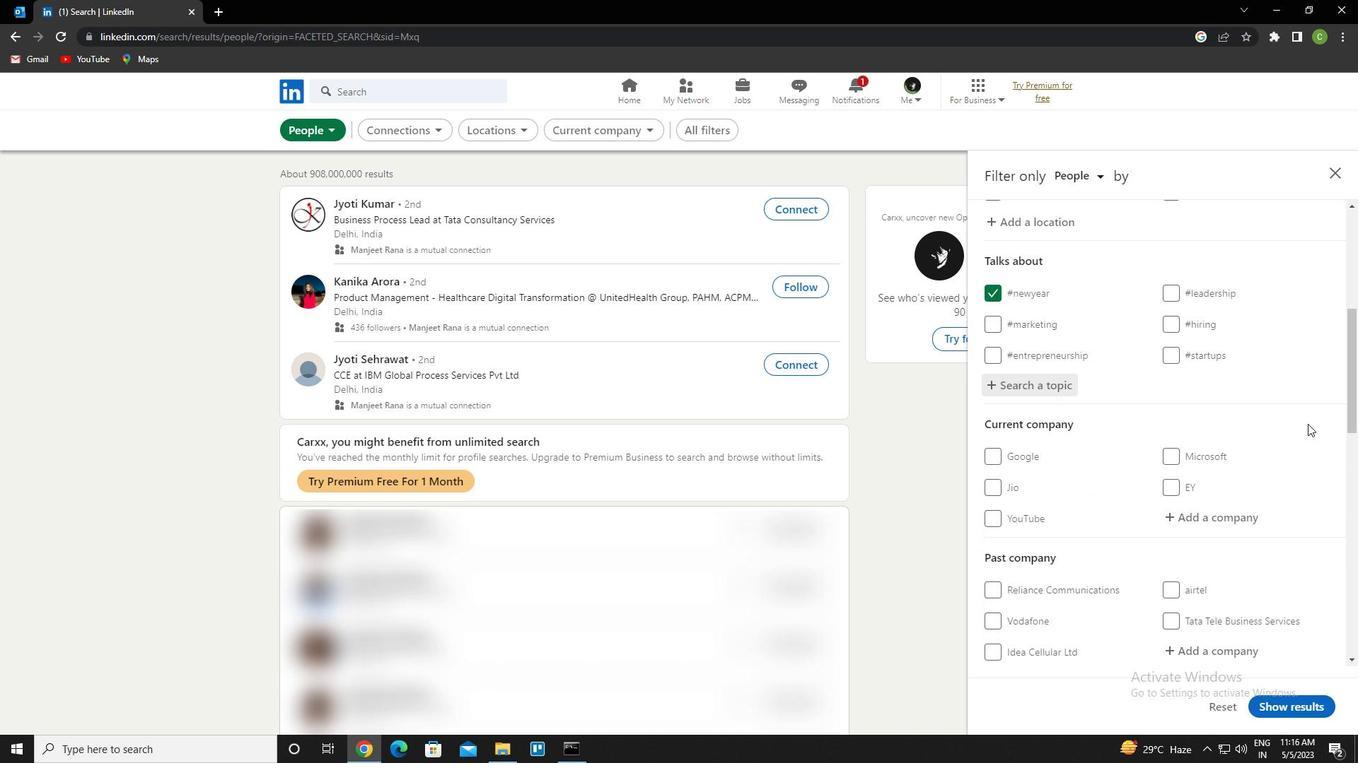
Action: Mouse moved to (1188, 436)
Screenshot: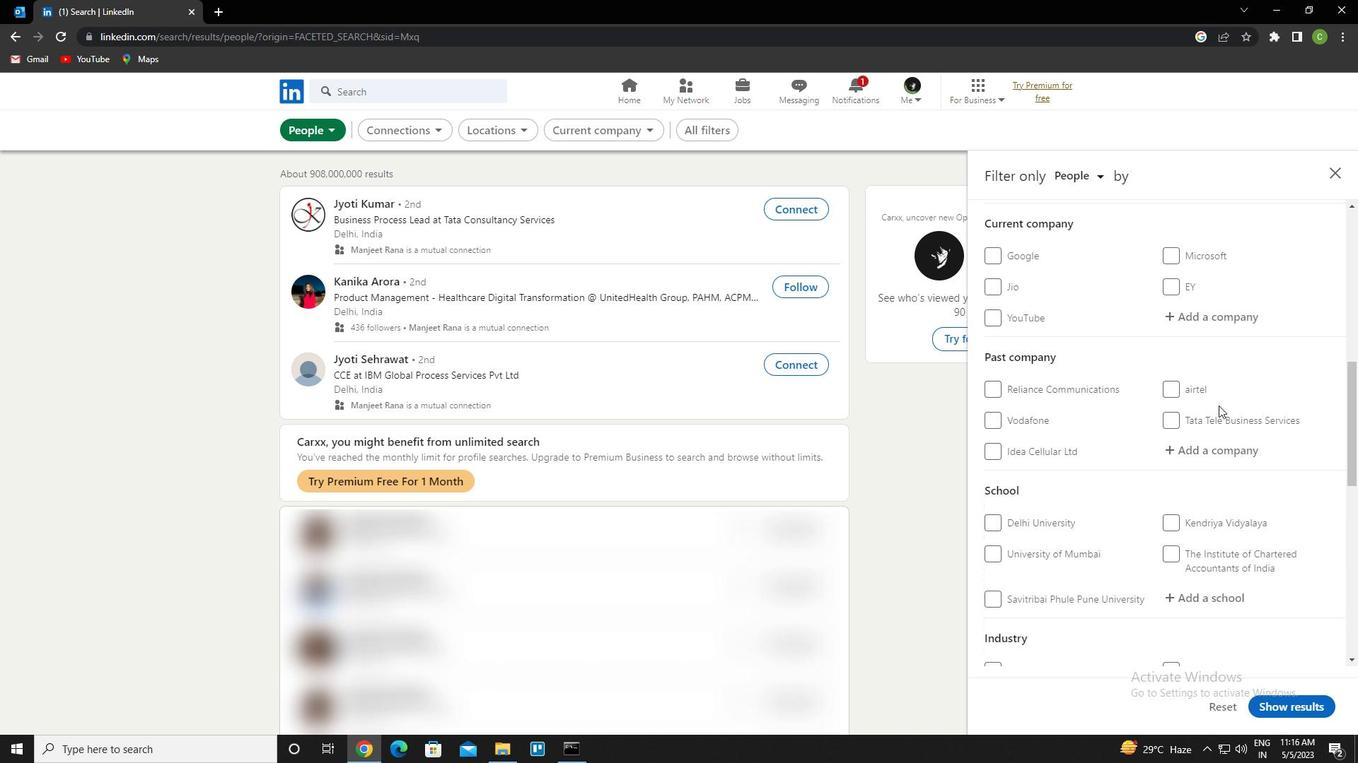 
Action: Mouse scrolled (1188, 435) with delta (0, 0)
Screenshot: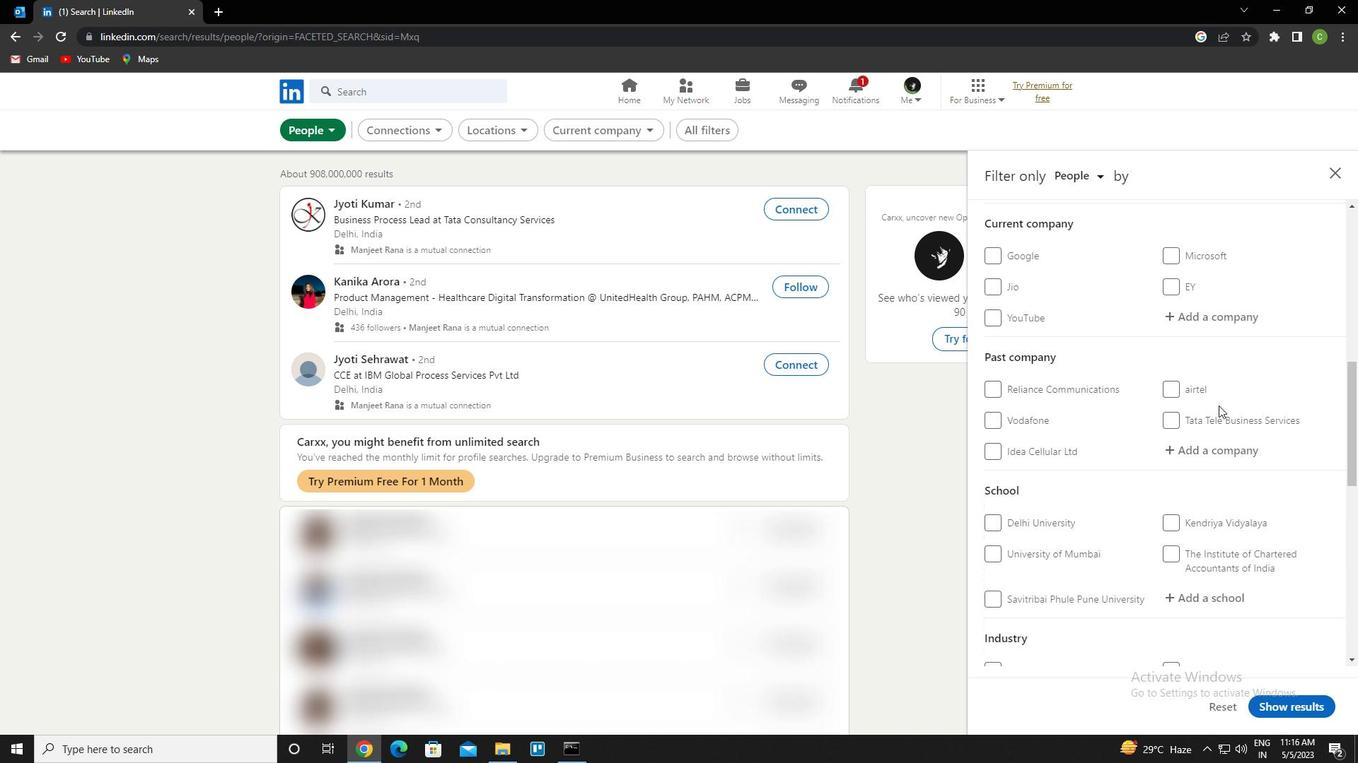 
Action: Mouse moved to (1181, 444)
Screenshot: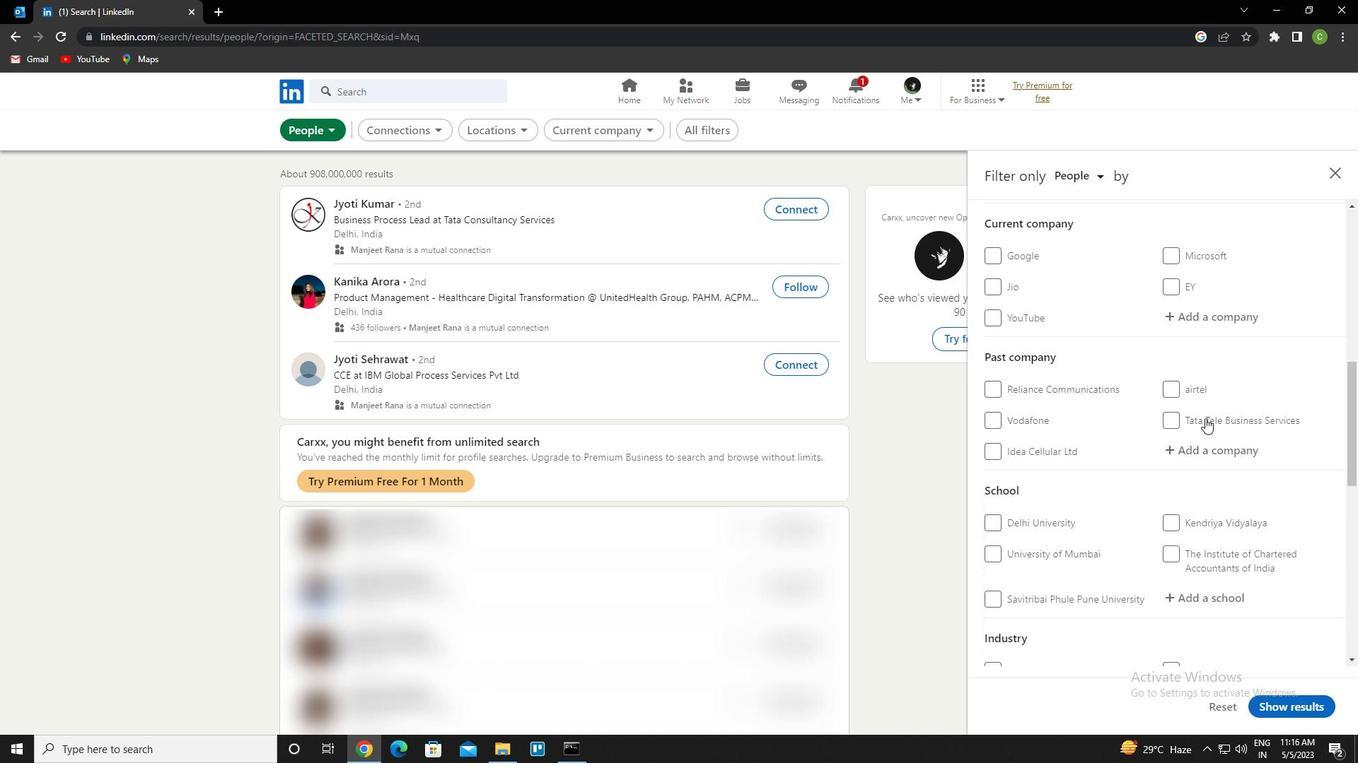 
Action: Mouse scrolled (1181, 444) with delta (0, 0)
Screenshot: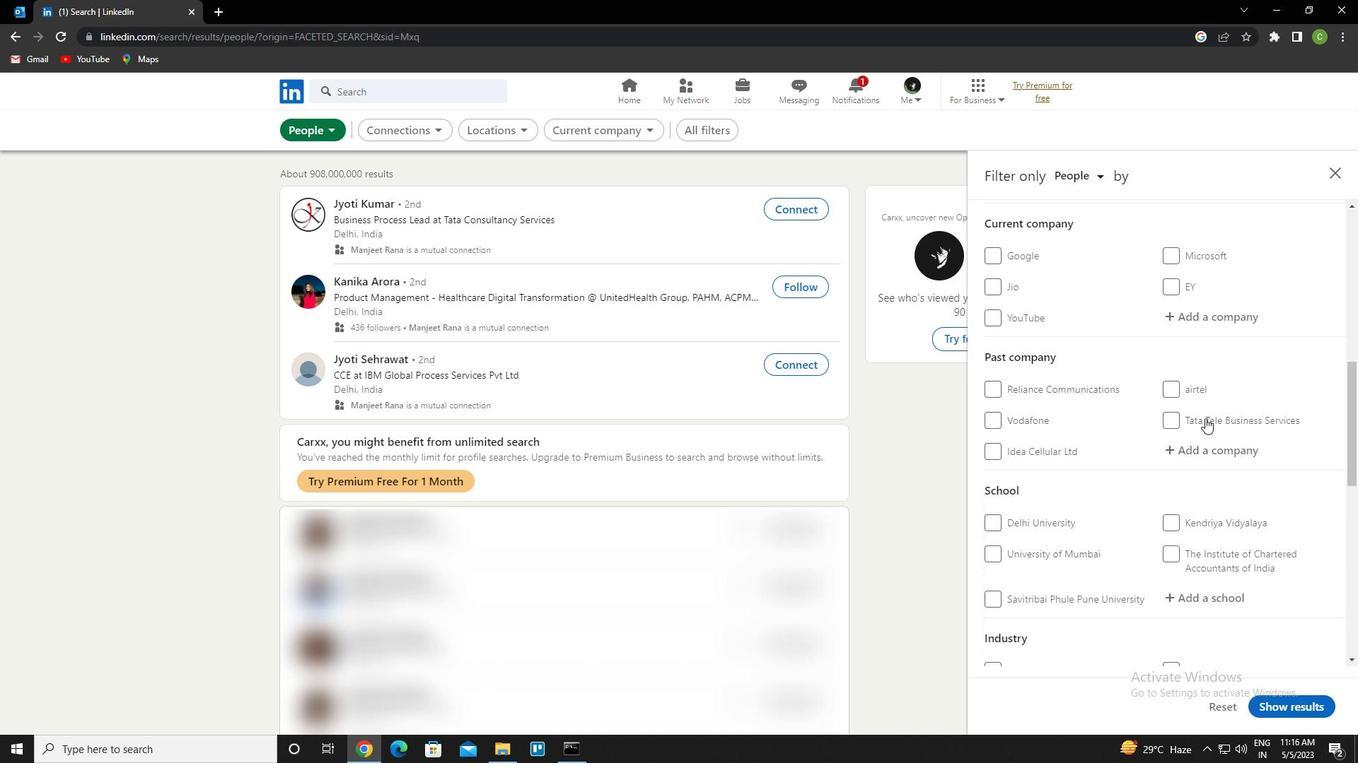 
Action: Mouse moved to (1180, 445)
Screenshot: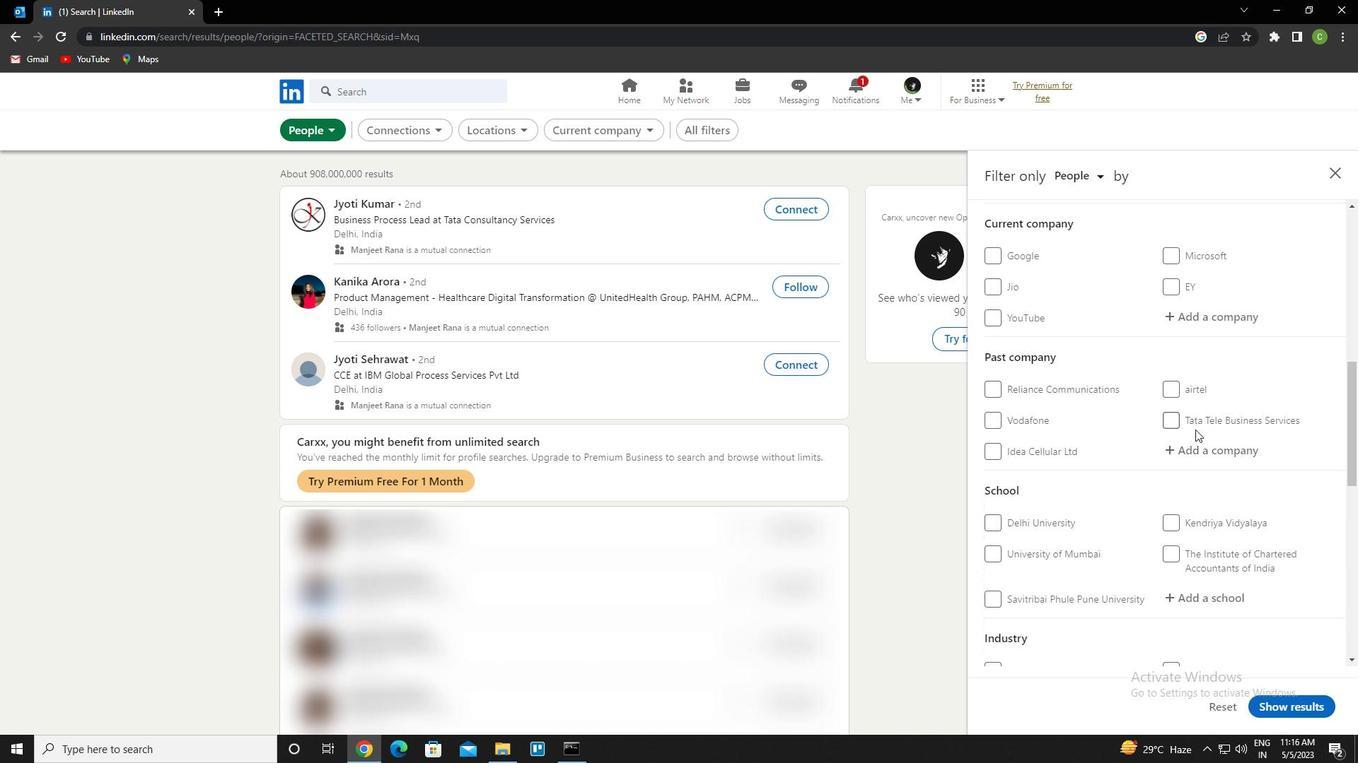 
Action: Mouse scrolled (1180, 444) with delta (0, 0)
Screenshot: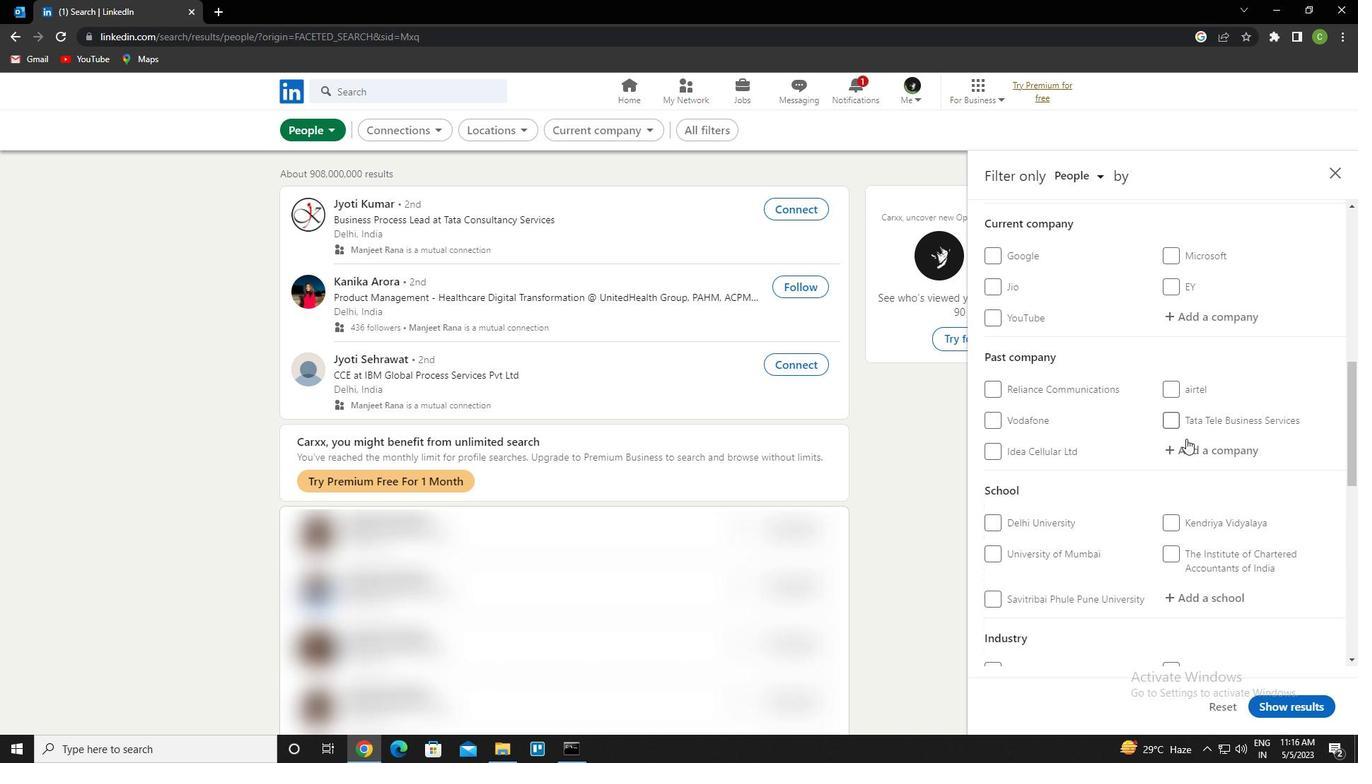 
Action: Mouse moved to (1167, 442)
Screenshot: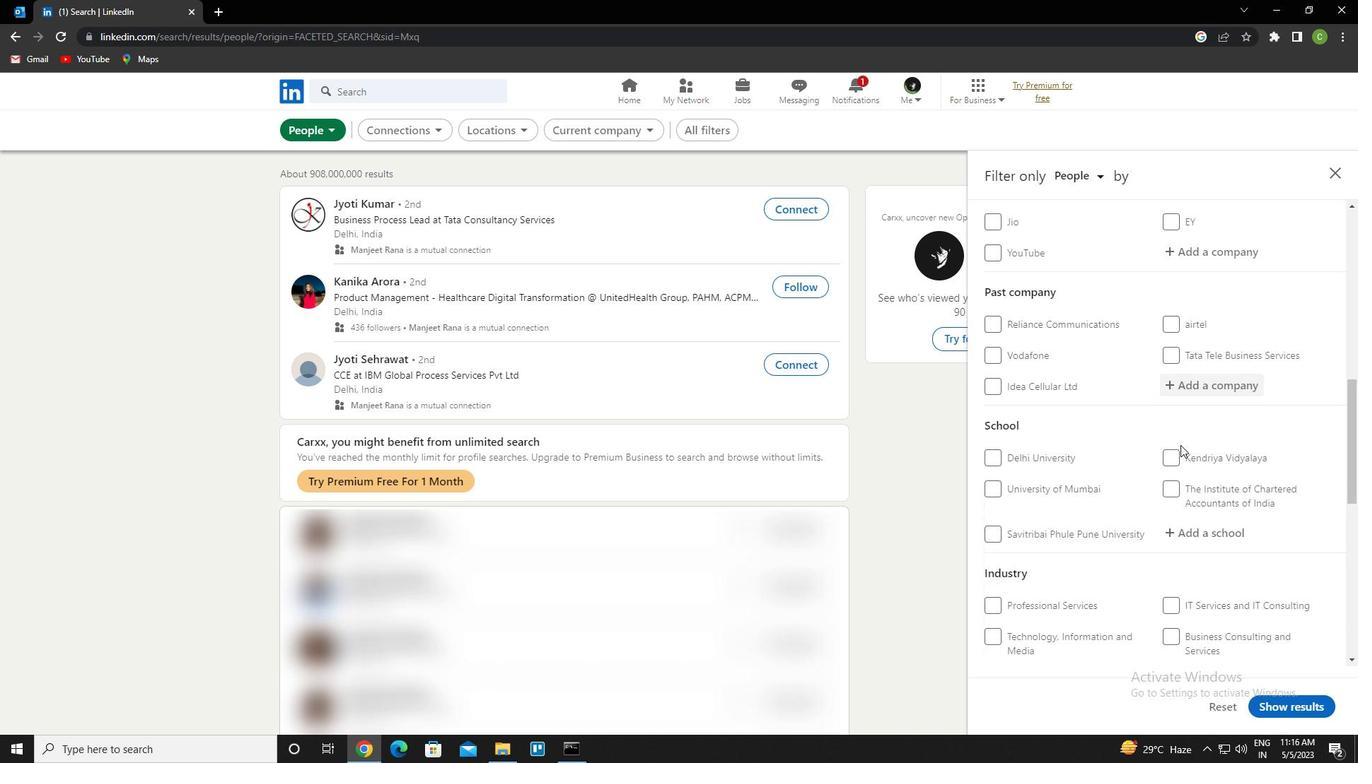 
Action: Mouse scrolled (1167, 442) with delta (0, 0)
Screenshot: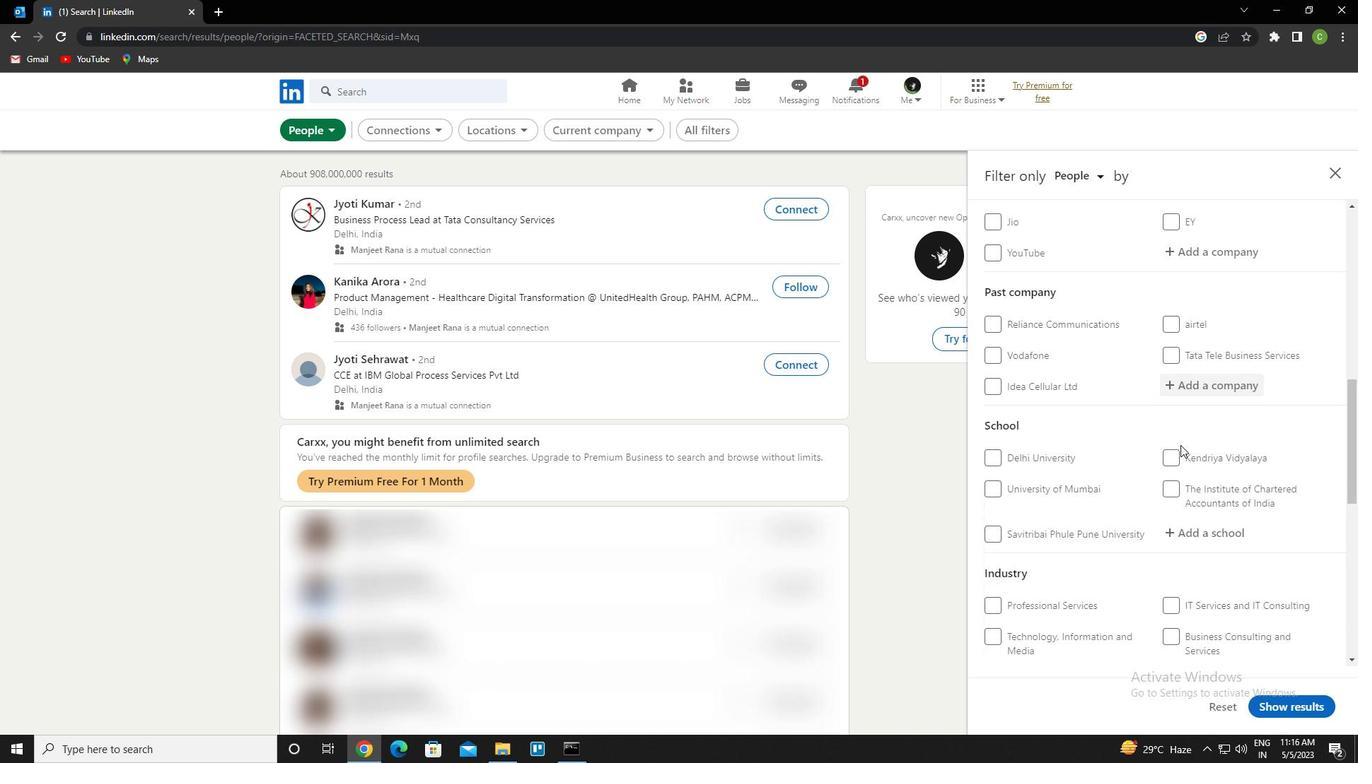 
Action: Mouse moved to (1154, 439)
Screenshot: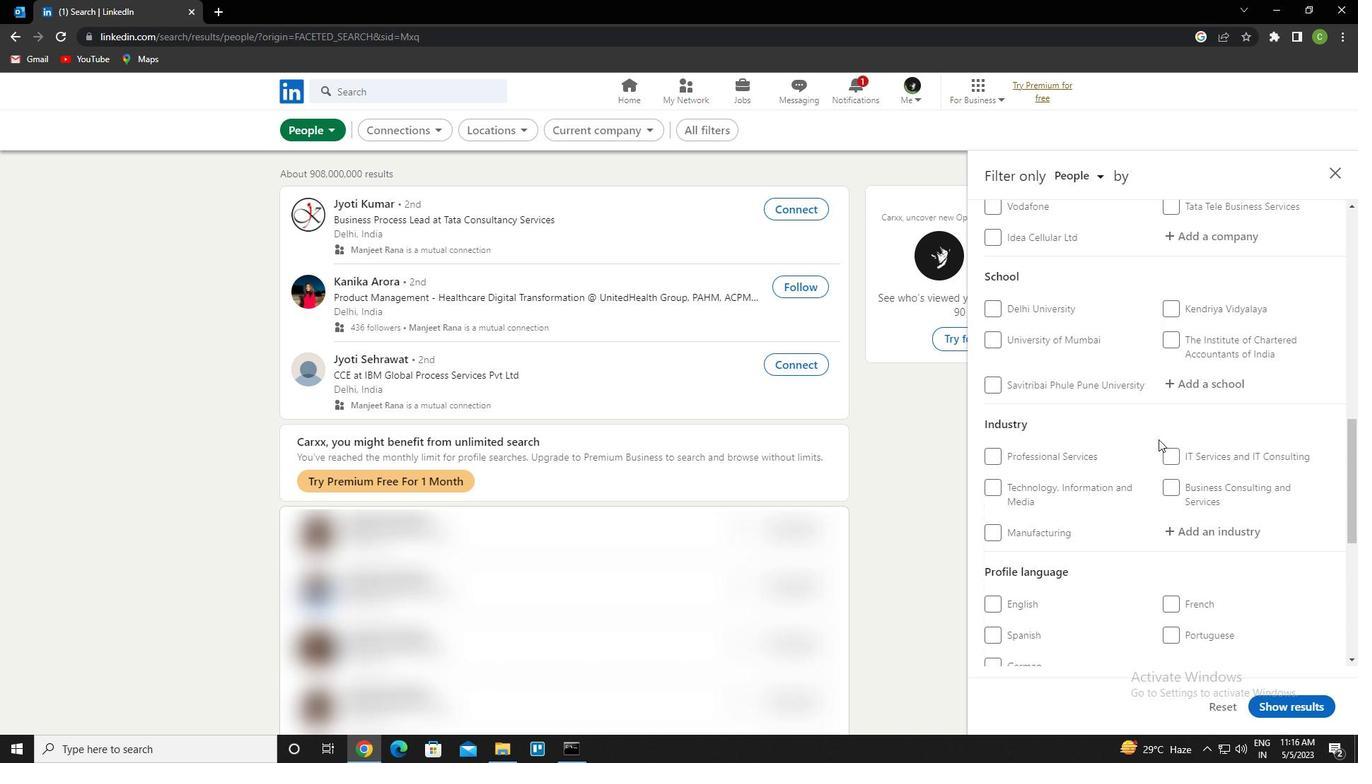 
Action: Mouse scrolled (1154, 439) with delta (0, 0)
Screenshot: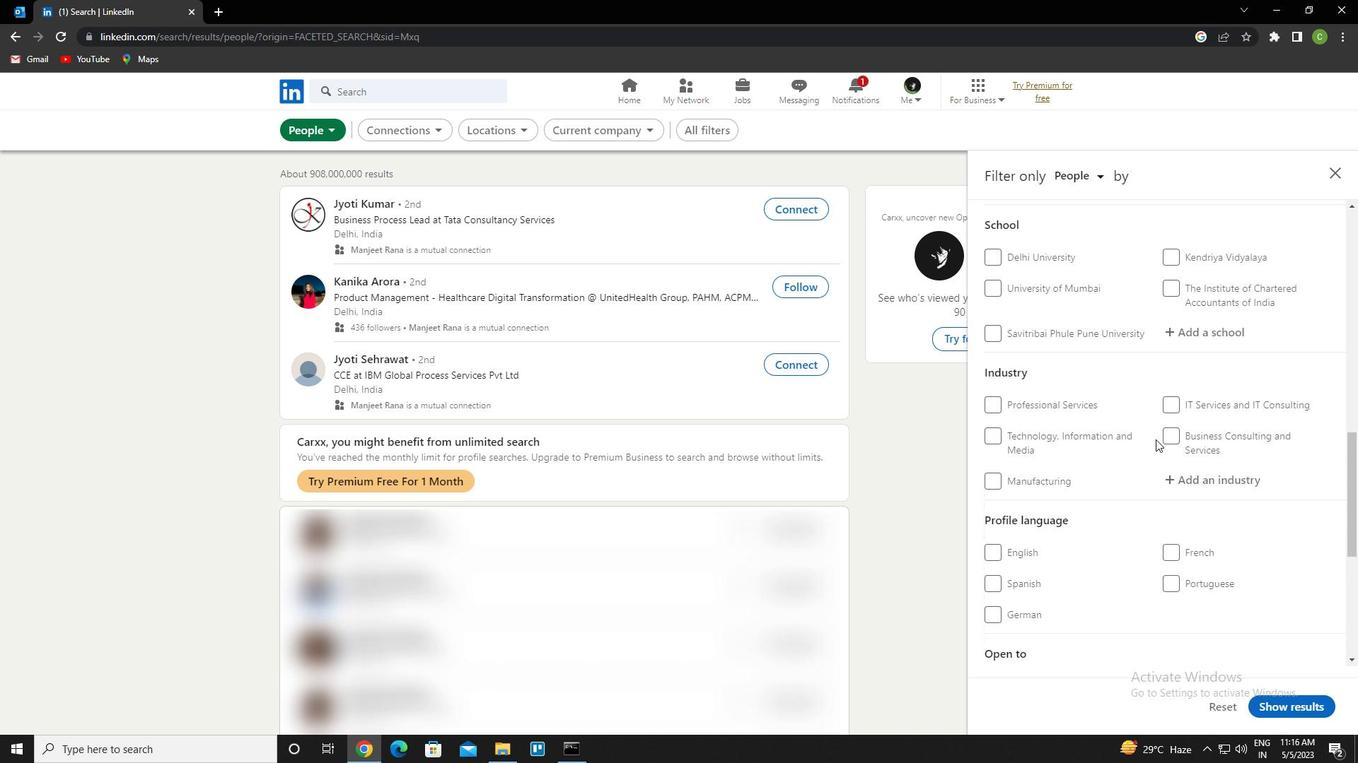 
Action: Mouse moved to (1153, 439)
Screenshot: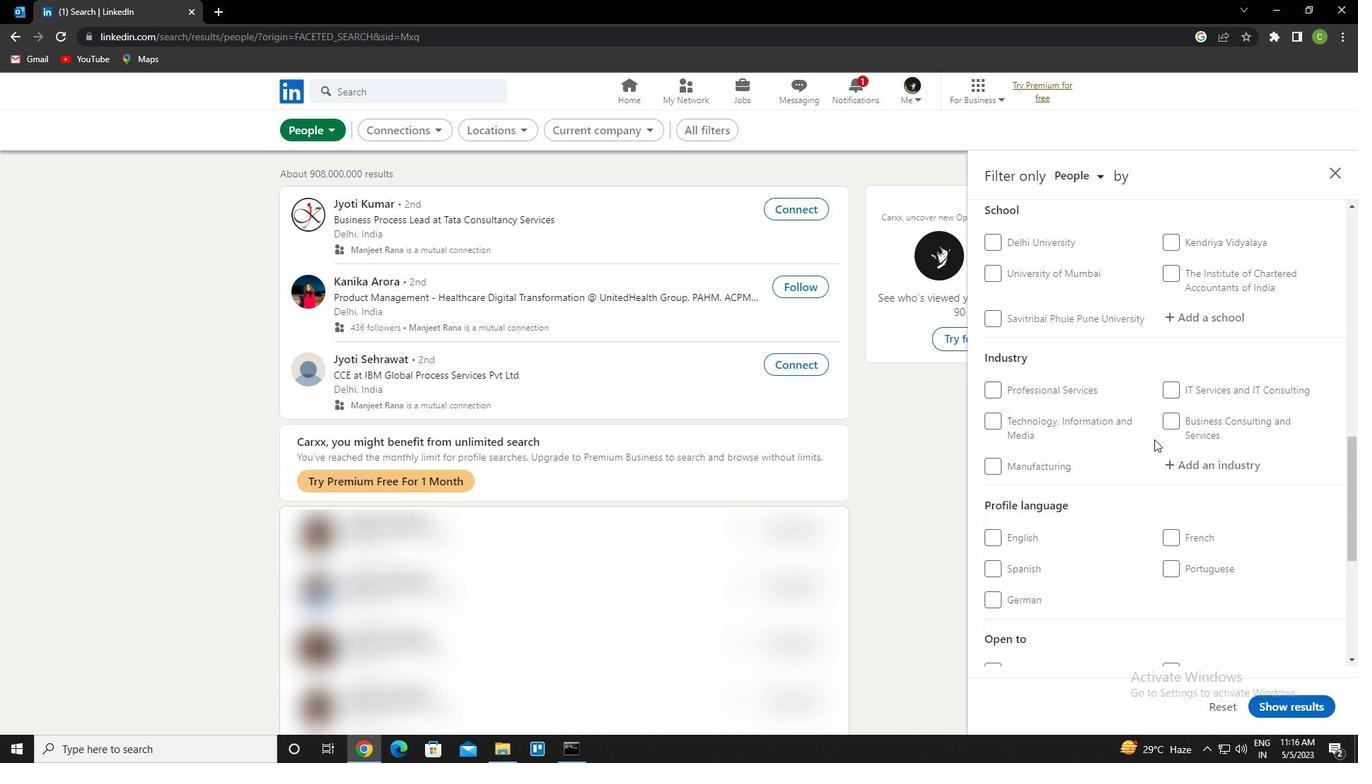 
Action: Mouse scrolled (1153, 439) with delta (0, 0)
Screenshot: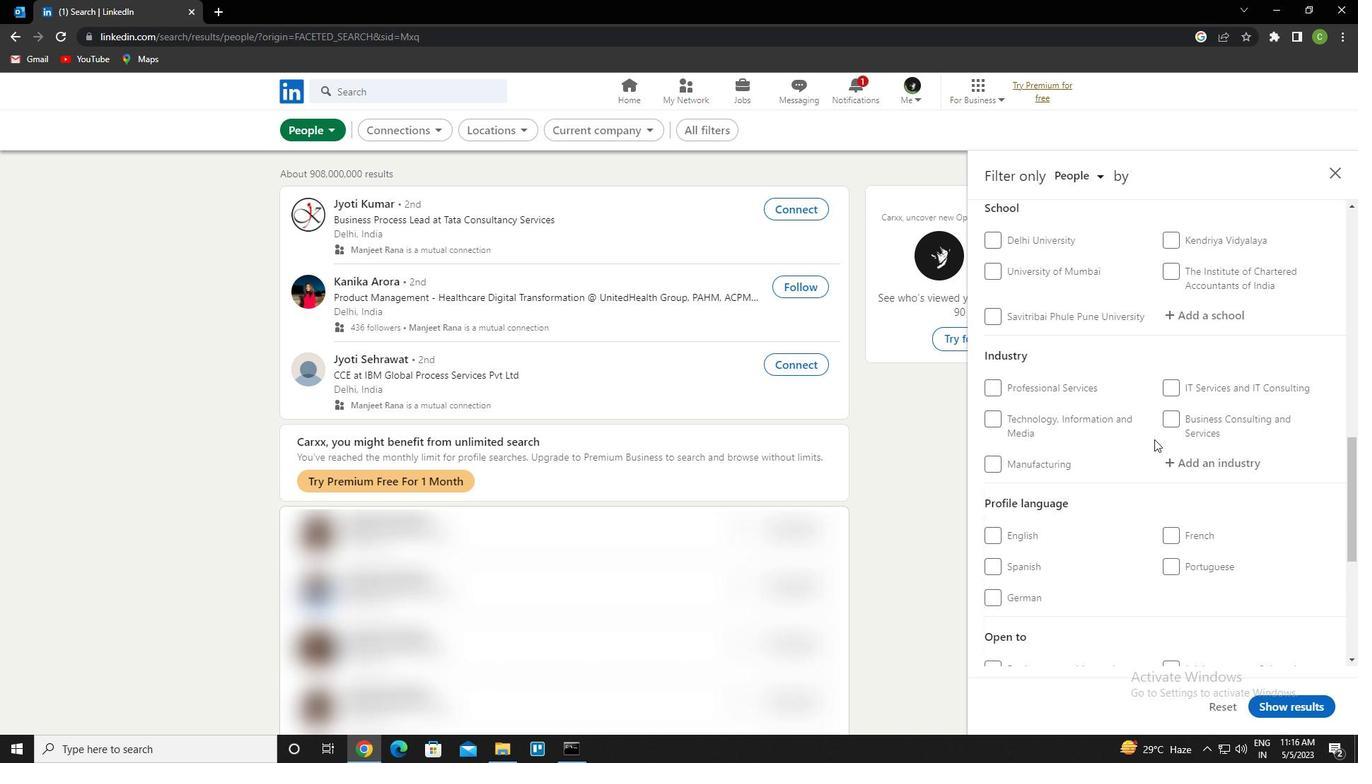 
Action: Mouse moved to (1002, 464)
Screenshot: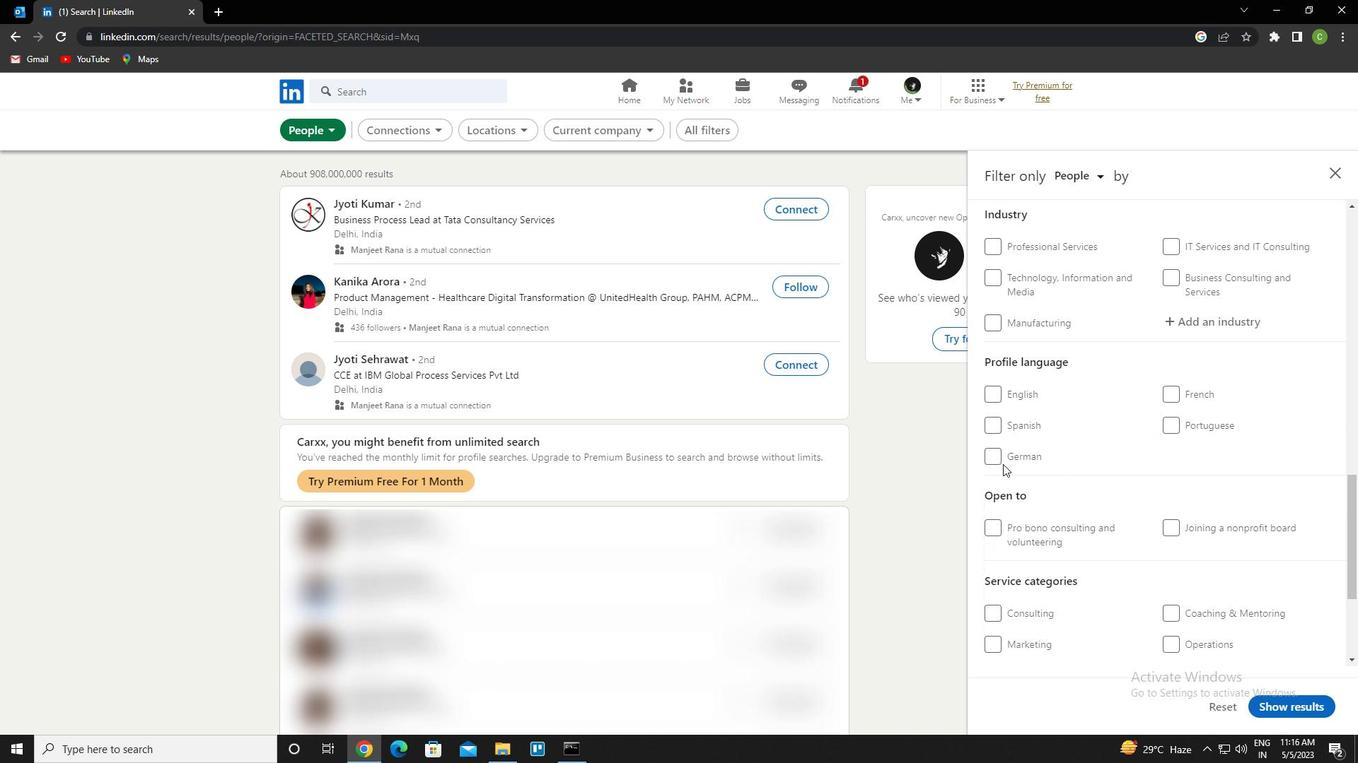 
Action: Mouse pressed left at (1002, 464)
Screenshot: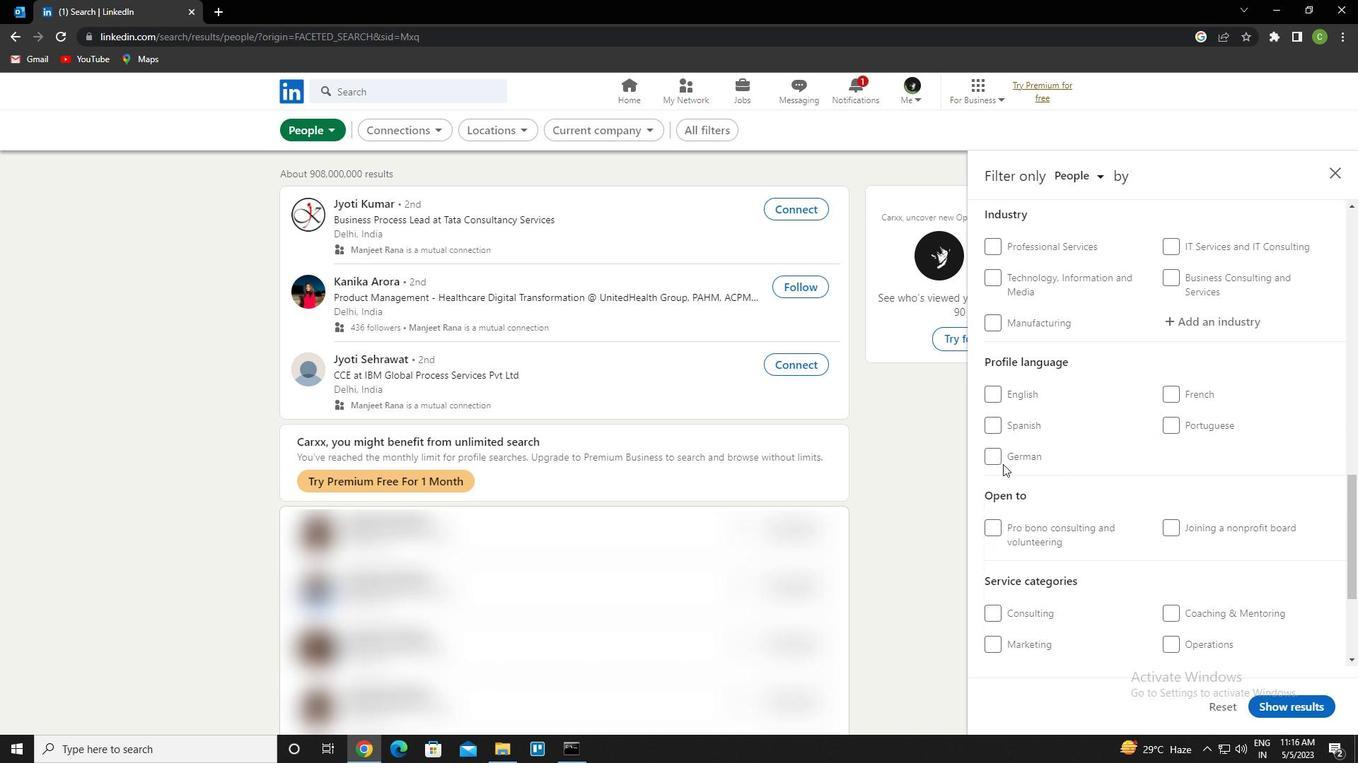 
Action: Mouse moved to (1002, 463)
Screenshot: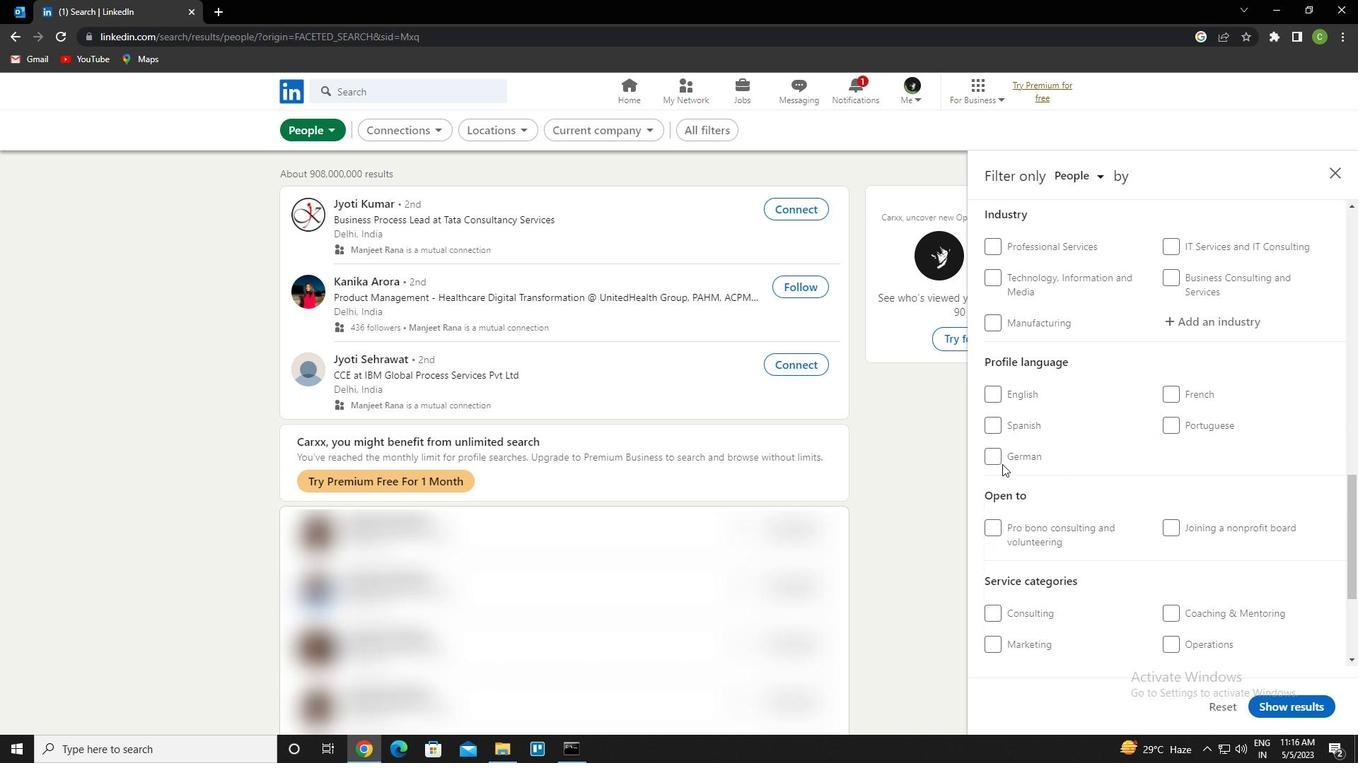 
Action: Mouse pressed left at (1002, 463)
Screenshot: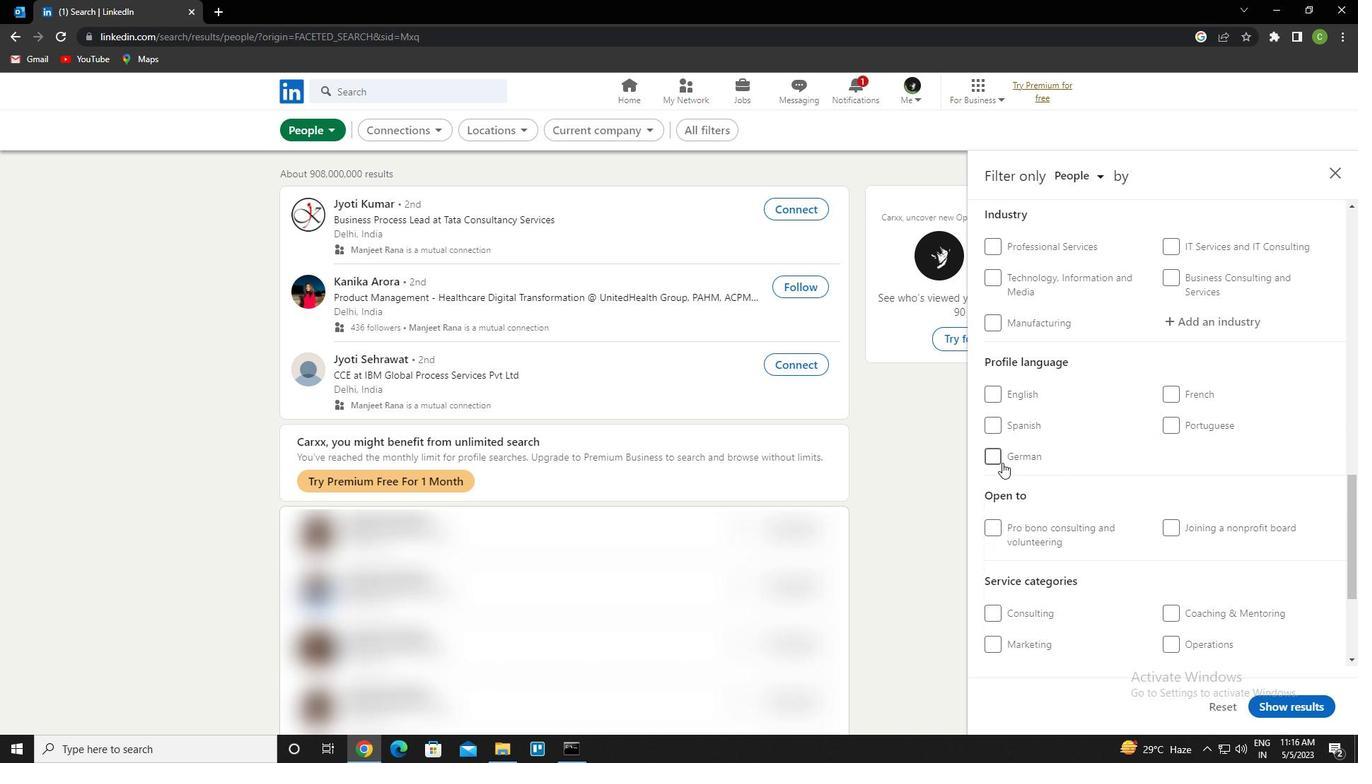 
Action: Mouse moved to (1081, 452)
Screenshot: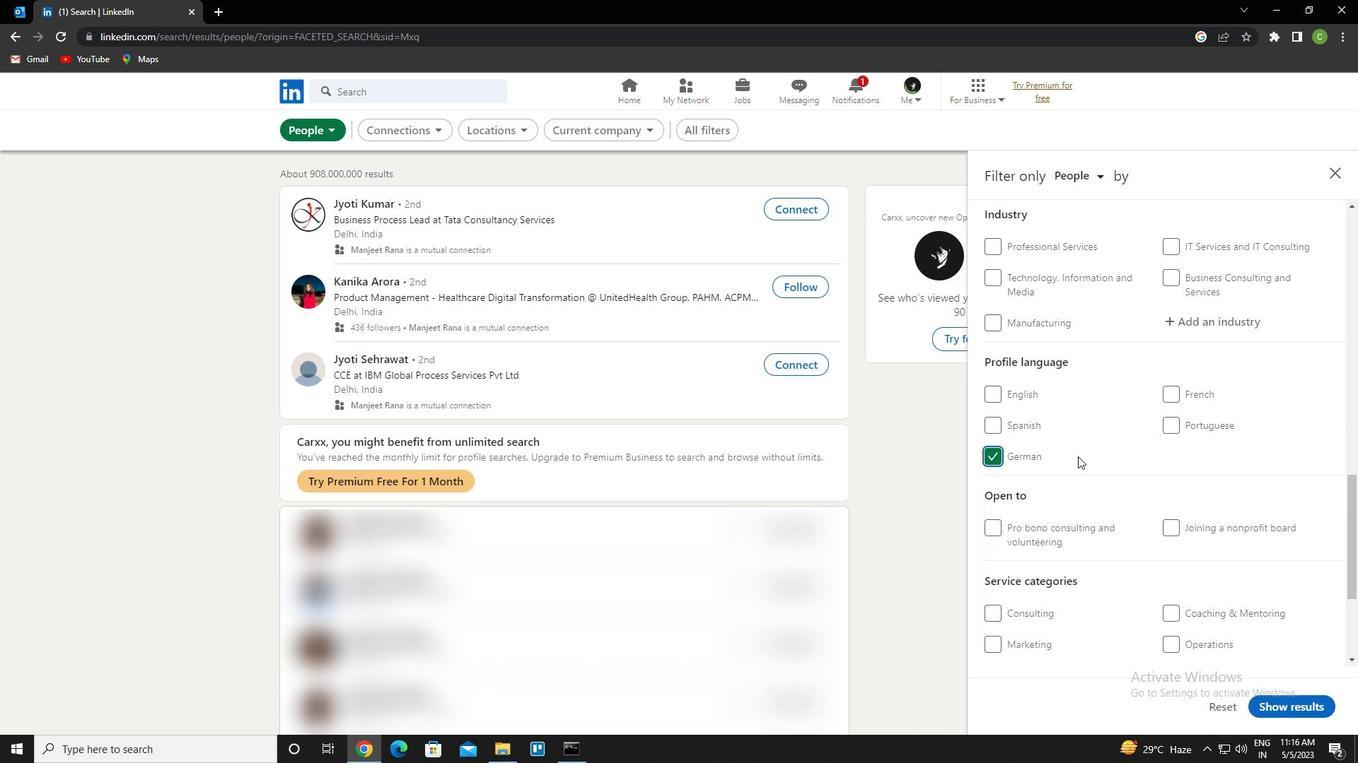 
Action: Mouse scrolled (1081, 453) with delta (0, 0)
Screenshot: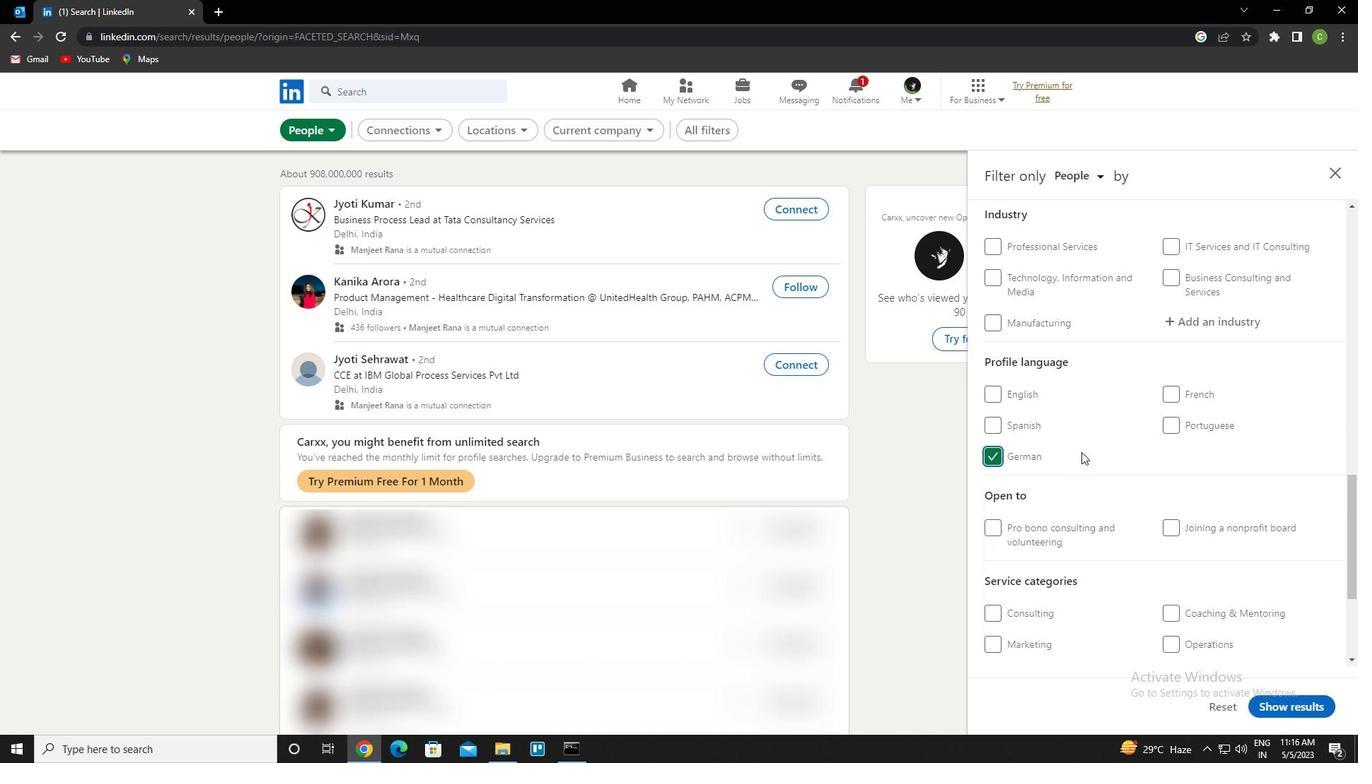 
Action: Mouse scrolled (1081, 453) with delta (0, 0)
Screenshot: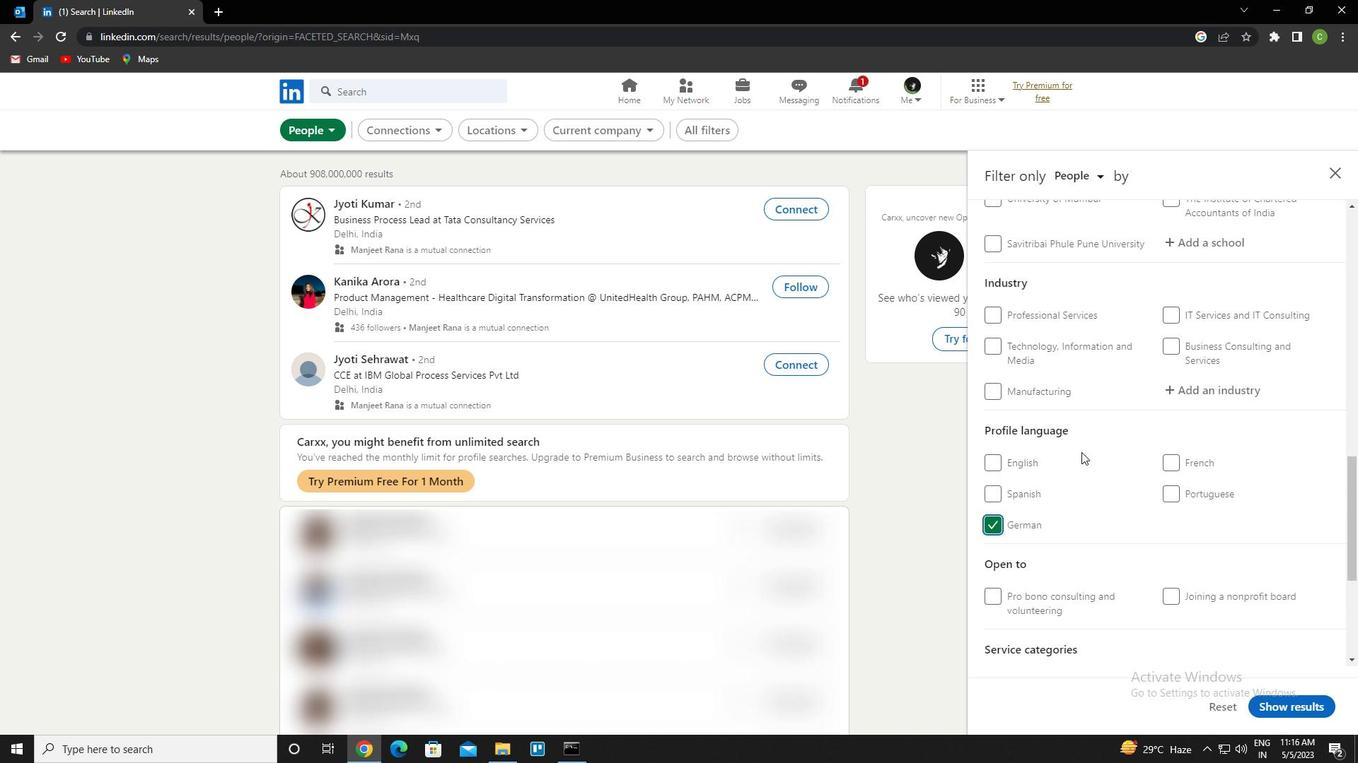 
Action: Mouse scrolled (1081, 453) with delta (0, 0)
Screenshot: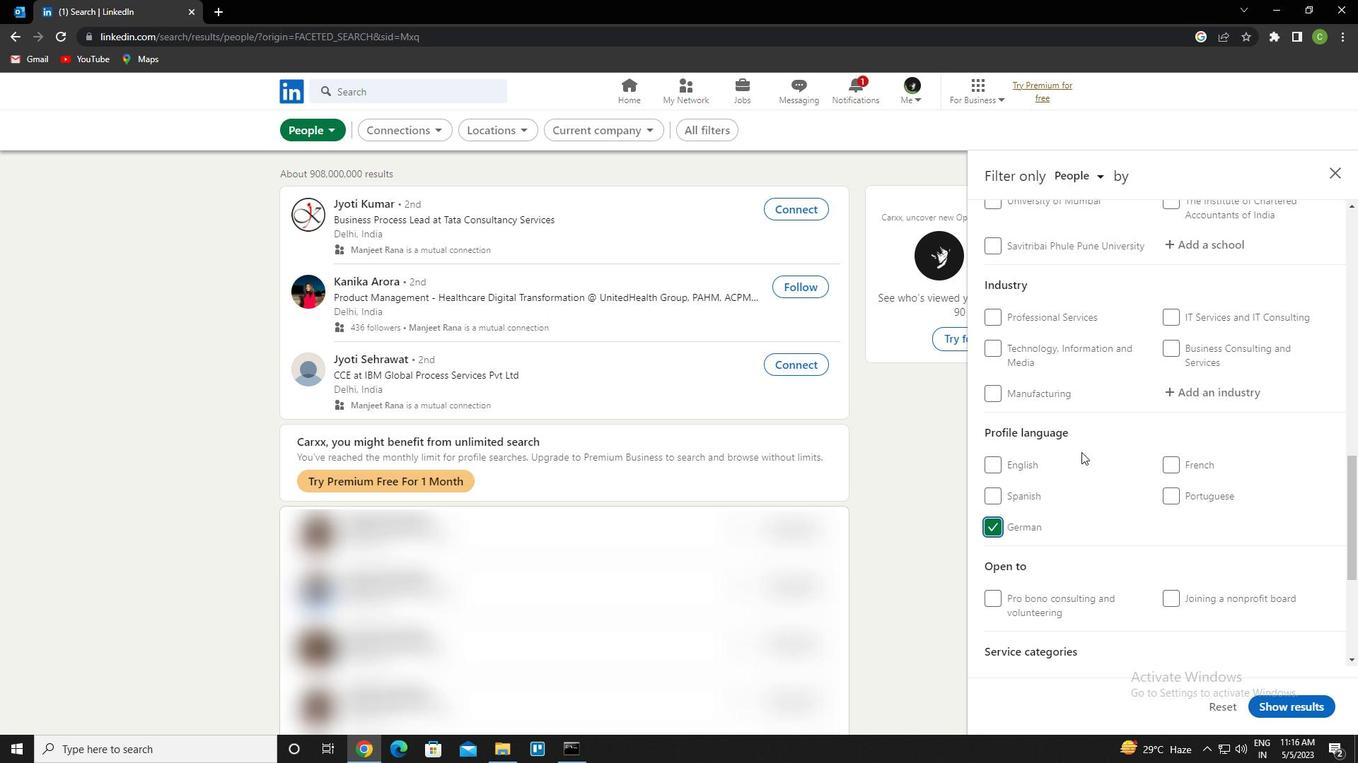 
Action: Mouse scrolled (1081, 453) with delta (0, 0)
Screenshot: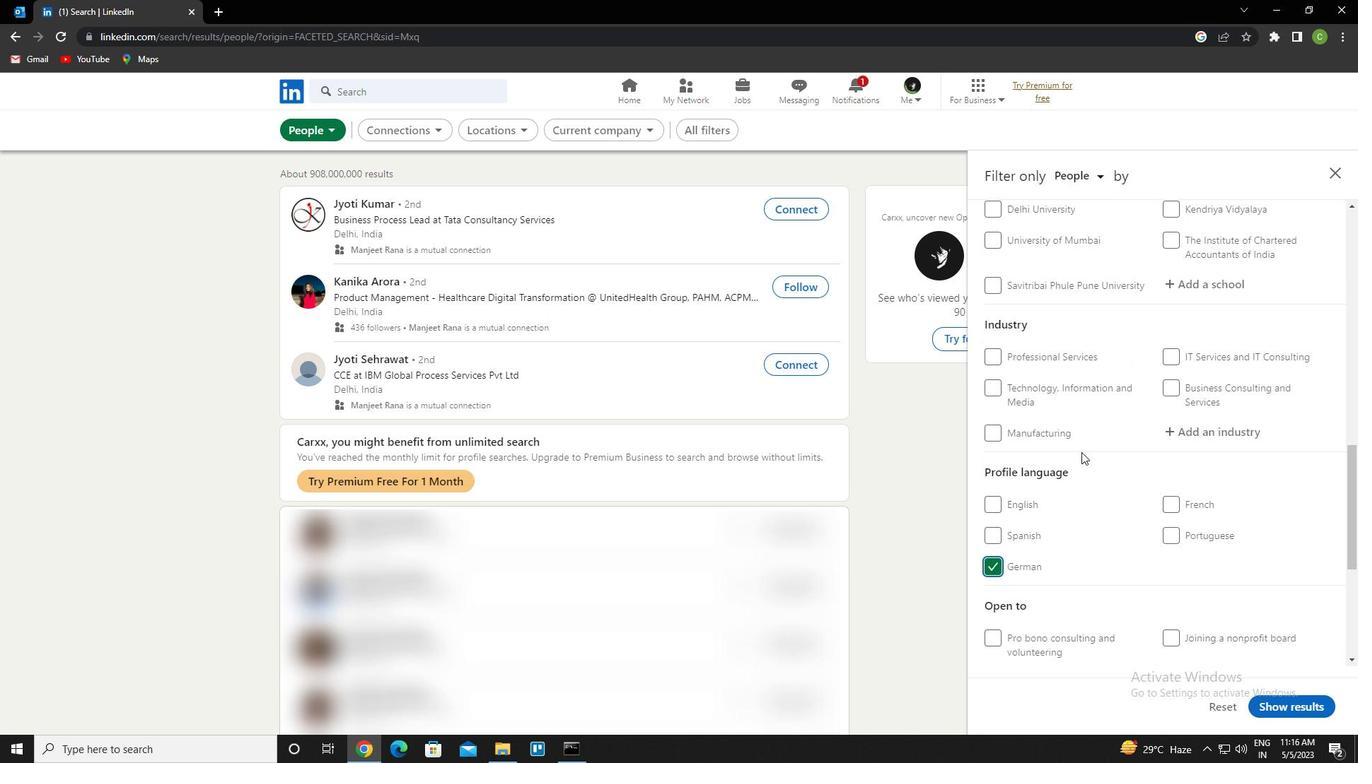
Action: Mouse scrolled (1081, 453) with delta (0, 0)
Screenshot: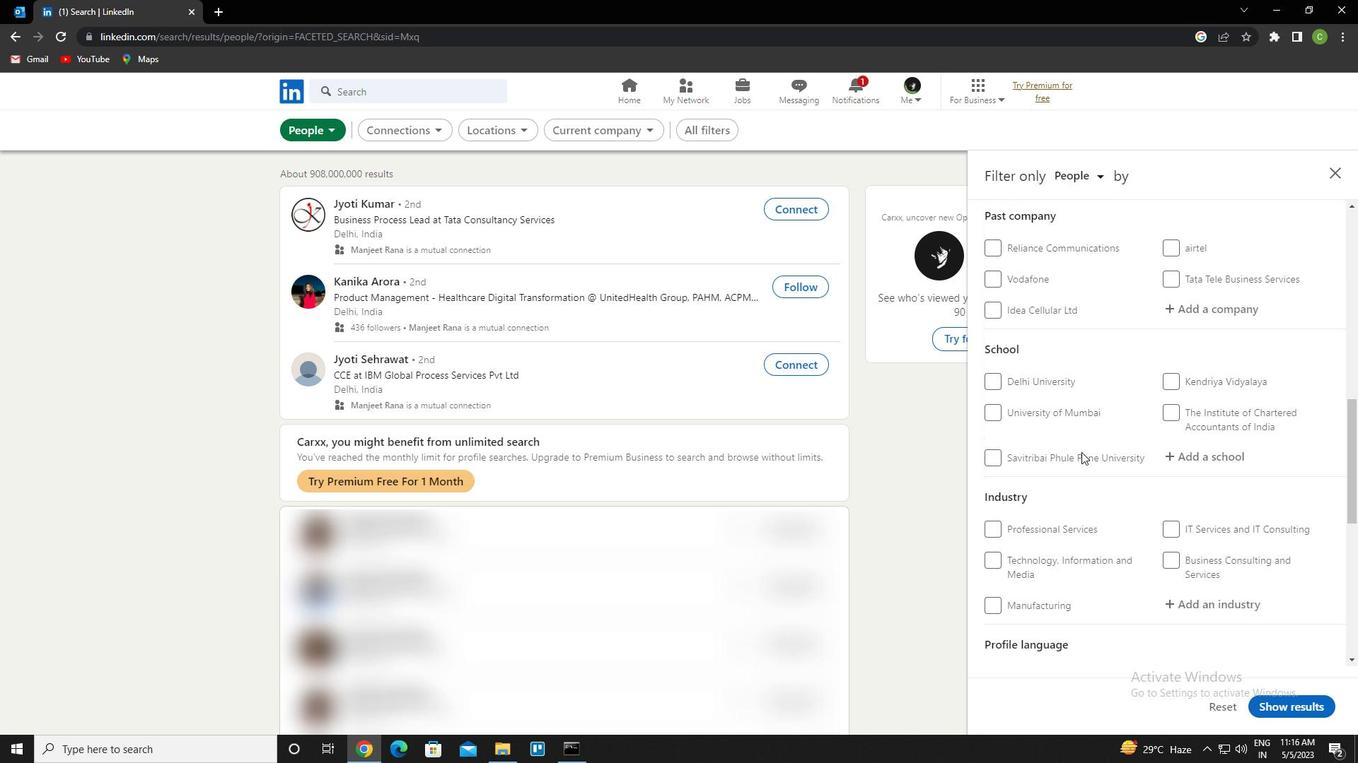 
Action: Mouse scrolled (1081, 453) with delta (0, 0)
Screenshot: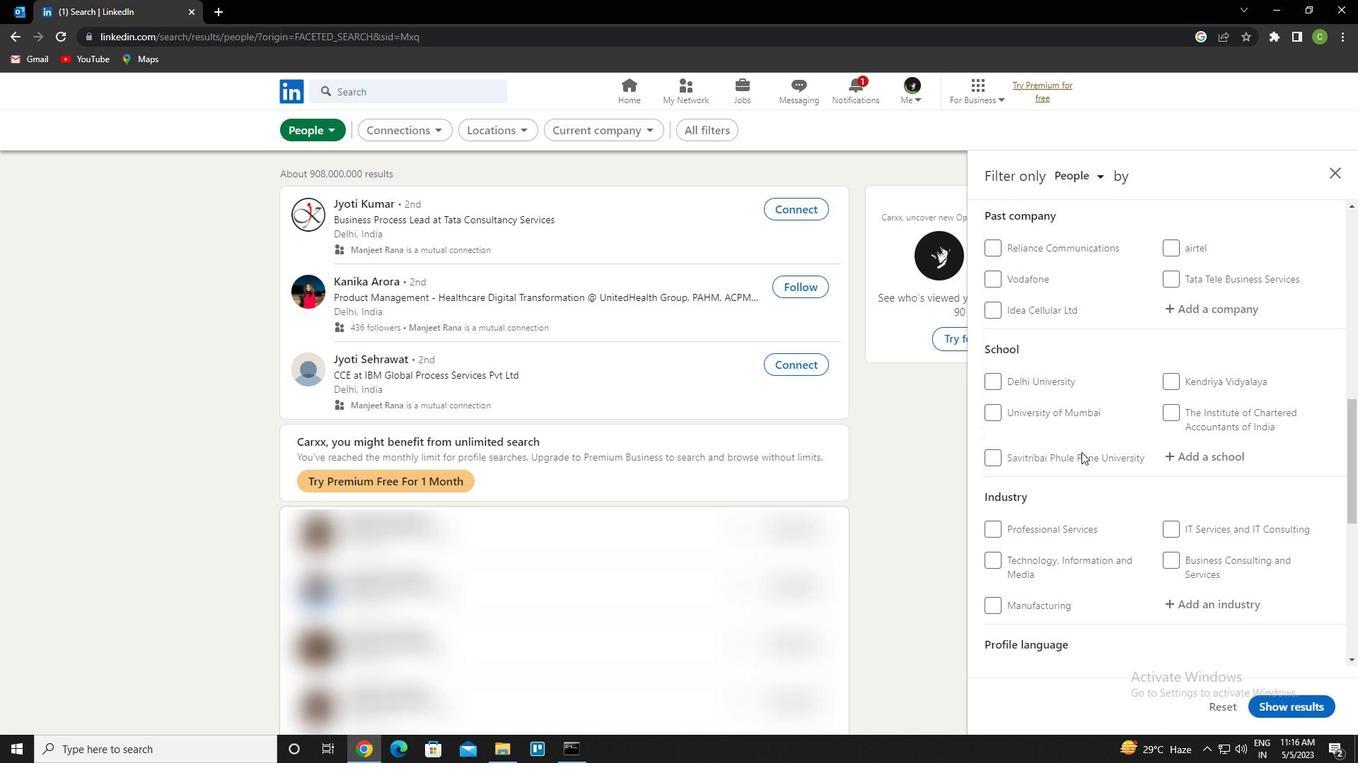 
Action: Mouse scrolled (1081, 453) with delta (0, 0)
Screenshot: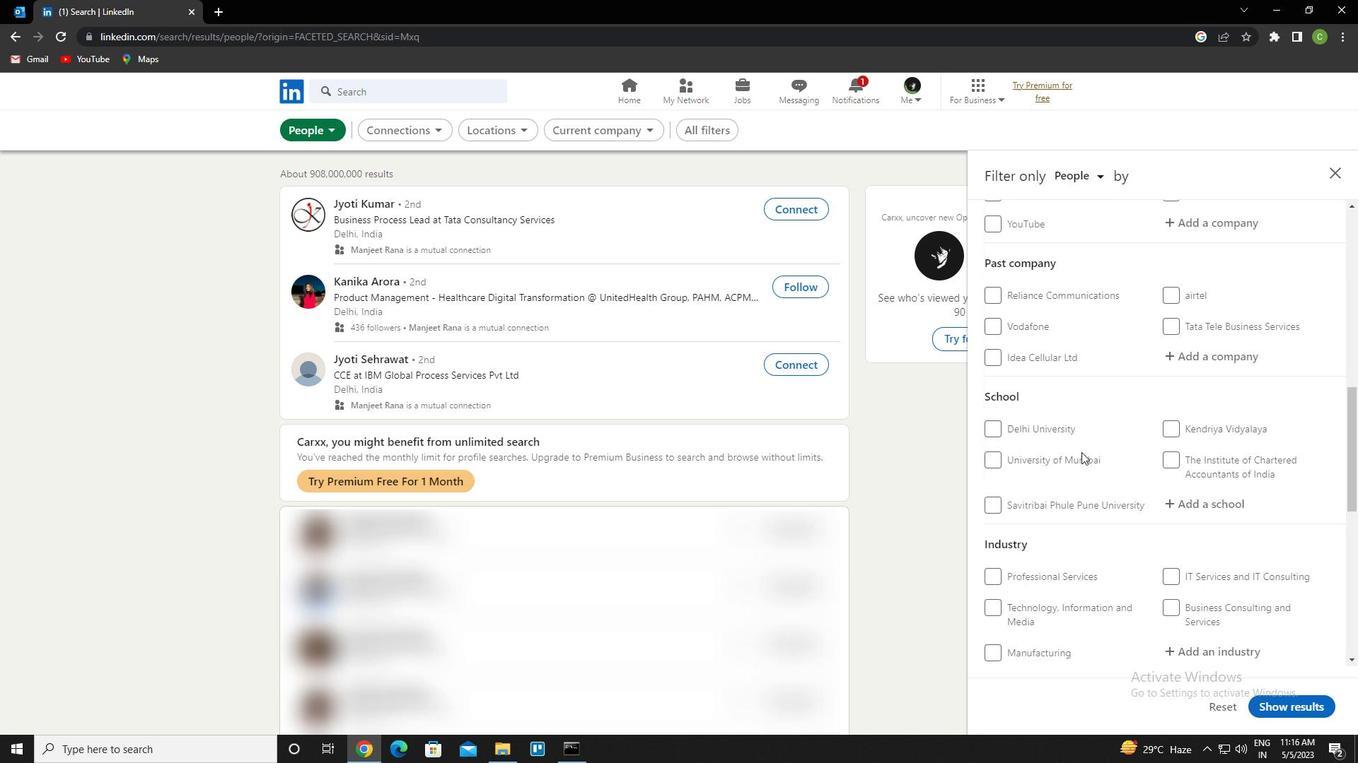 
Action: Mouse scrolled (1081, 453) with delta (0, 0)
Screenshot: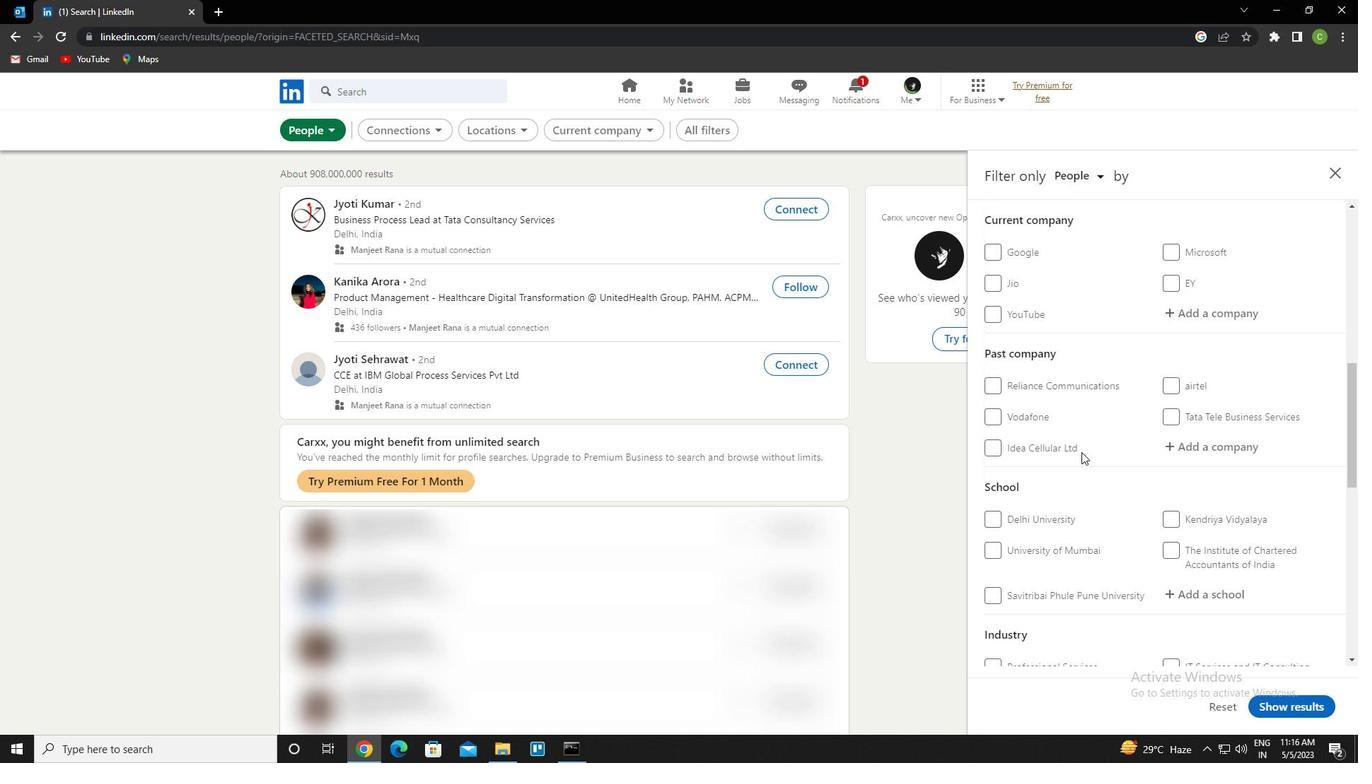 
Action: Mouse moved to (1231, 463)
Screenshot: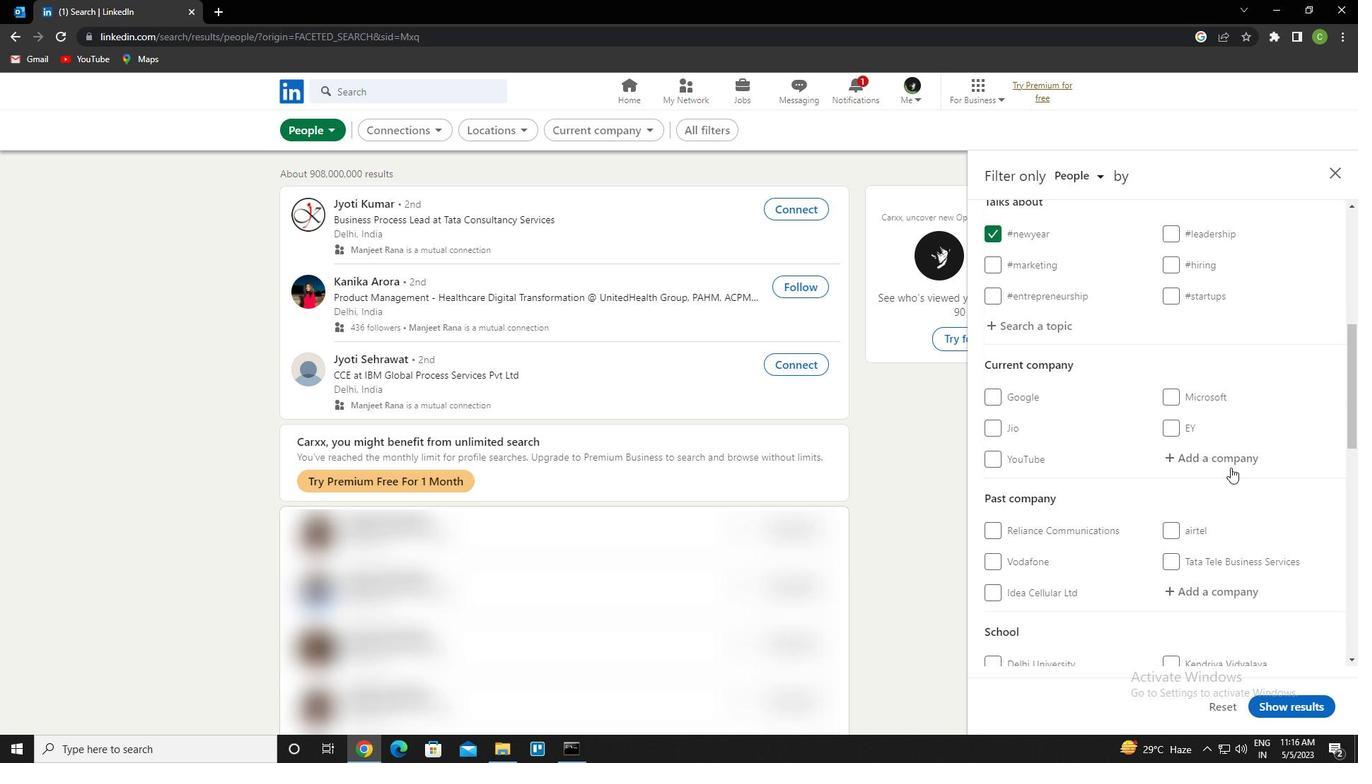 
Action: Mouse pressed left at (1231, 463)
Screenshot: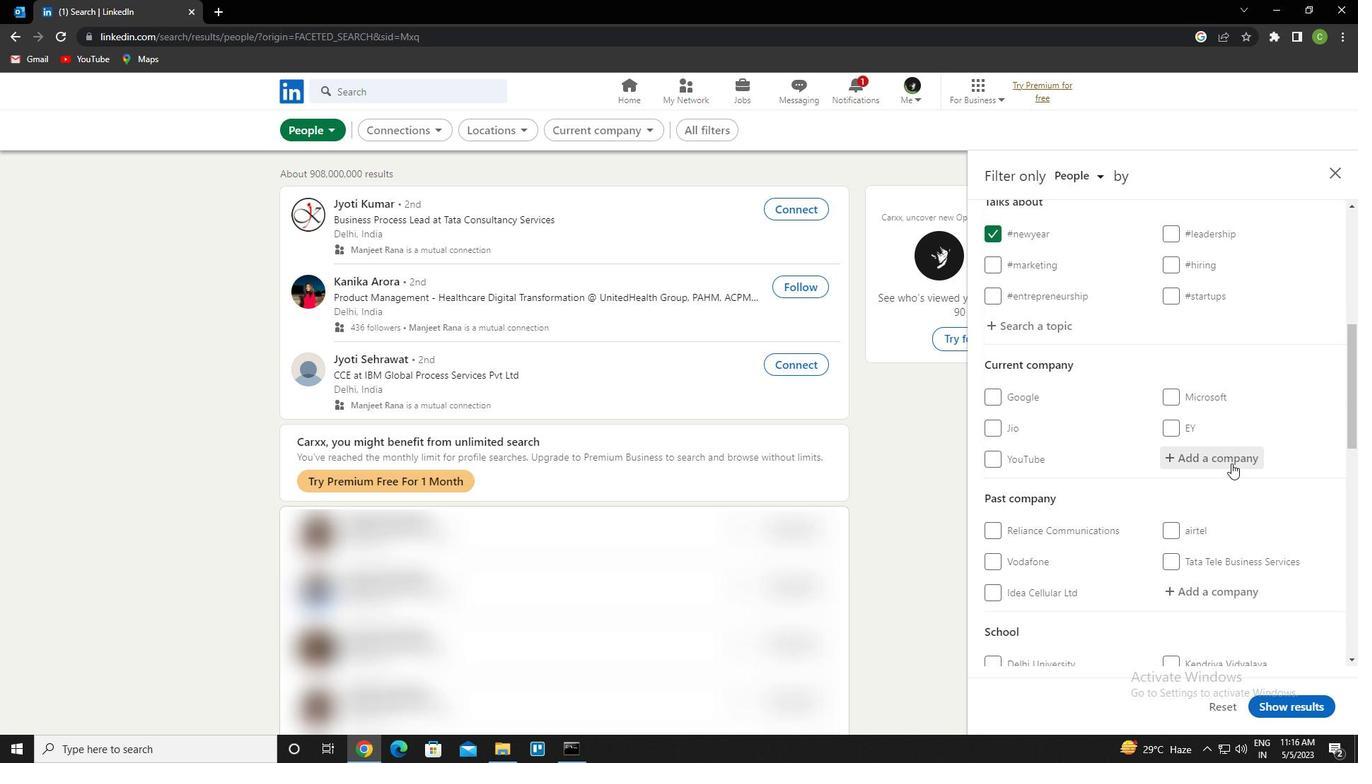 
Action: Key pressed <Key.caps_lock>e<Key.caps_lock>uronet<Key.down><Key.enter>
Screenshot: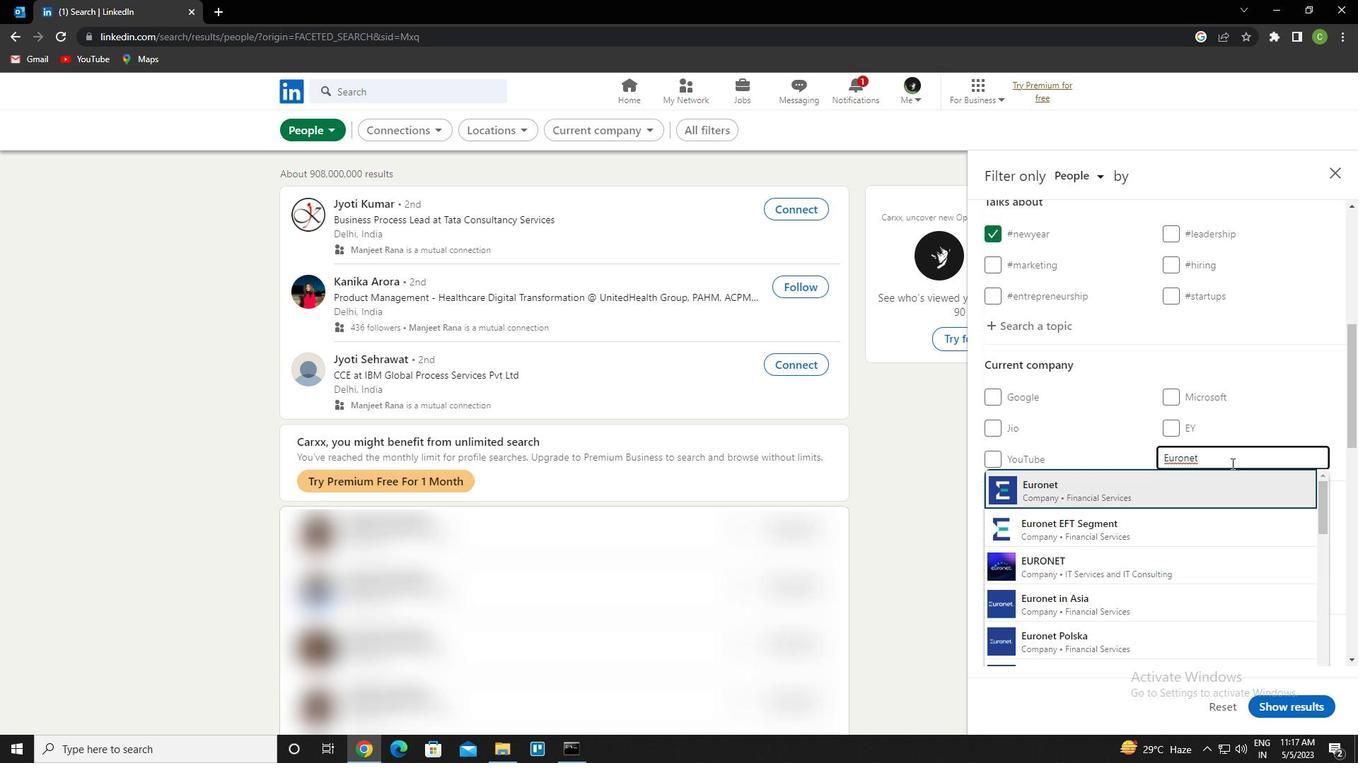 
Action: Mouse scrolled (1231, 463) with delta (0, 0)
Screenshot: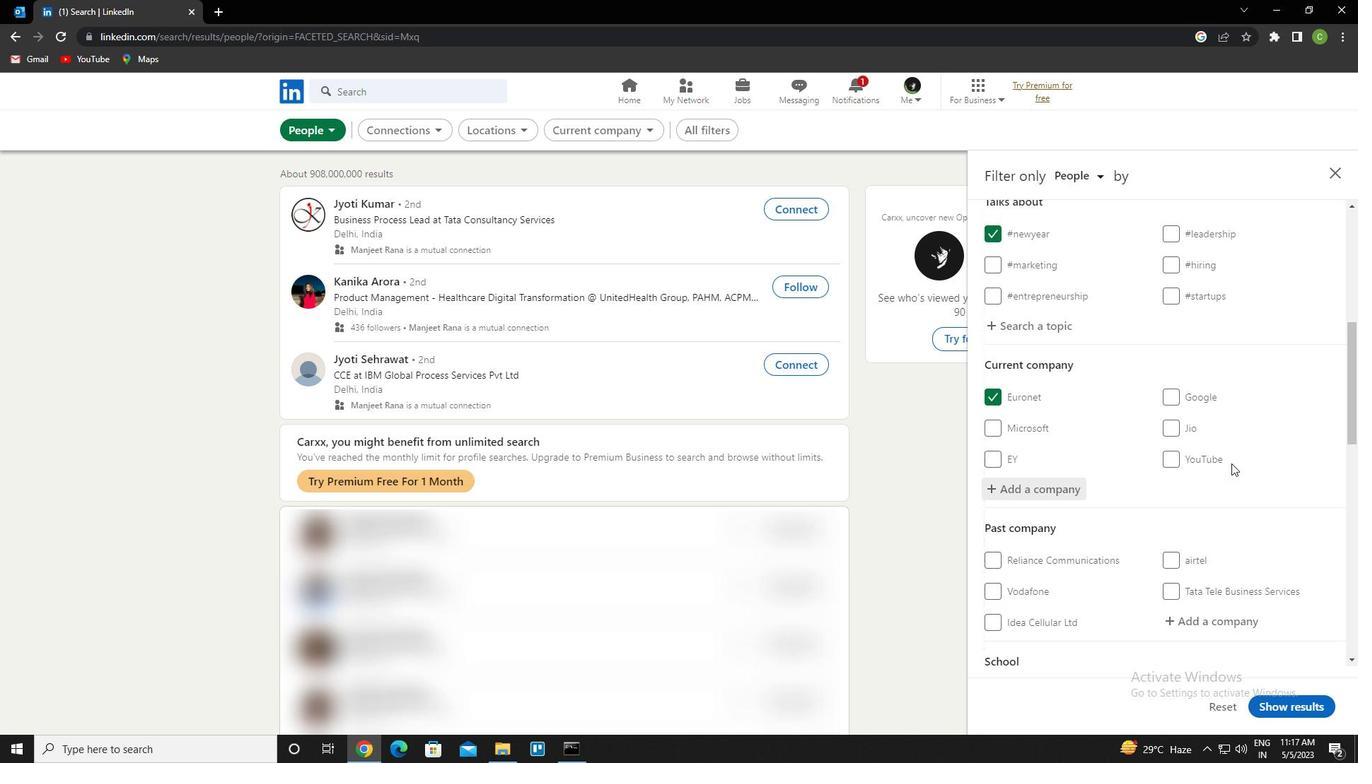 
Action: Mouse scrolled (1231, 463) with delta (0, 0)
Screenshot: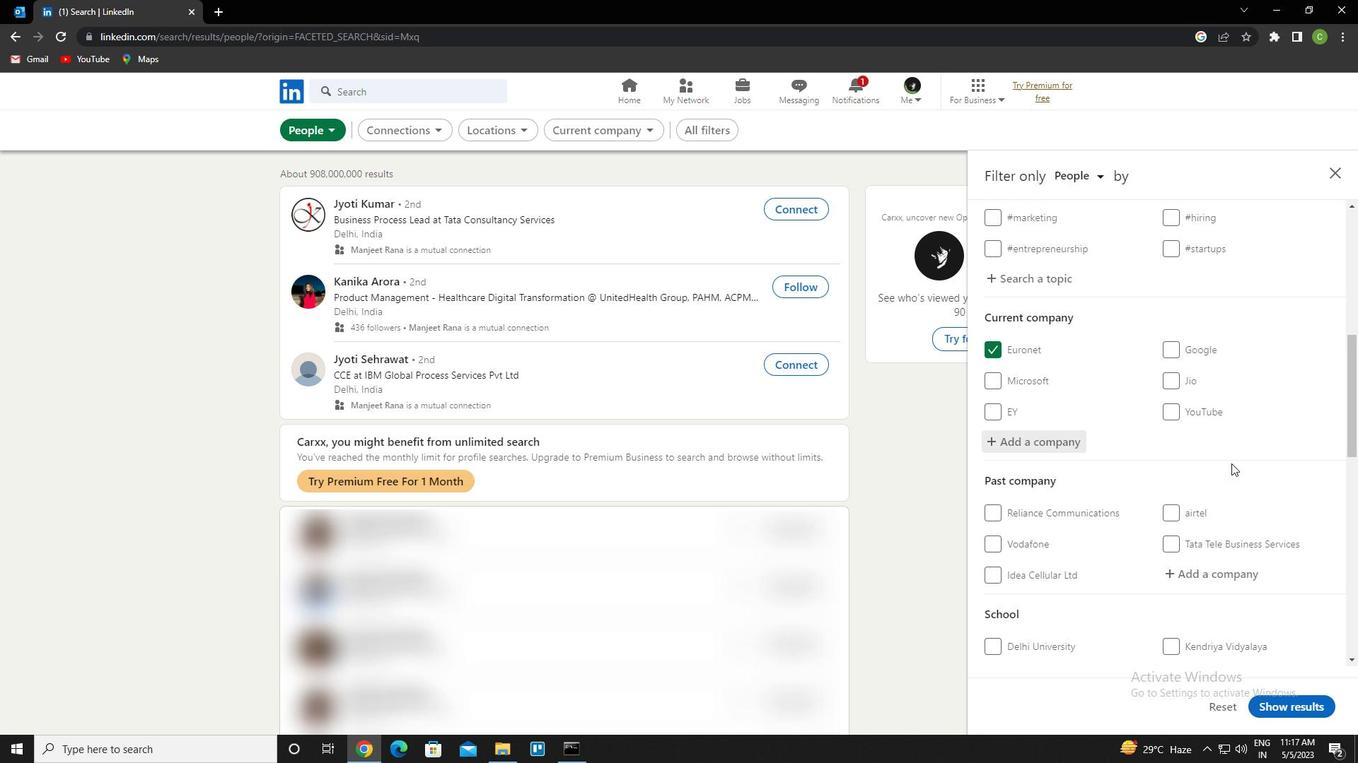 
Action: Mouse scrolled (1231, 463) with delta (0, 0)
Screenshot: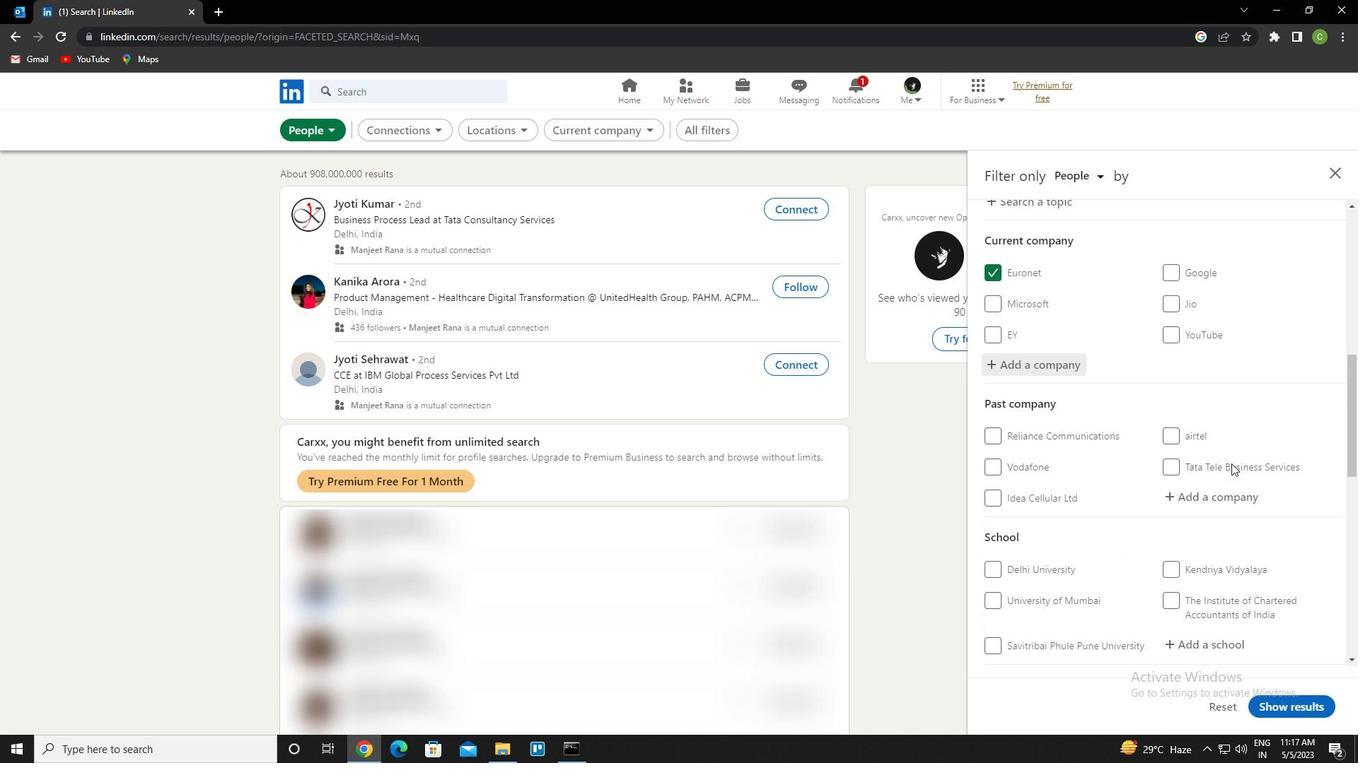 
Action: Mouse moved to (1198, 552)
Screenshot: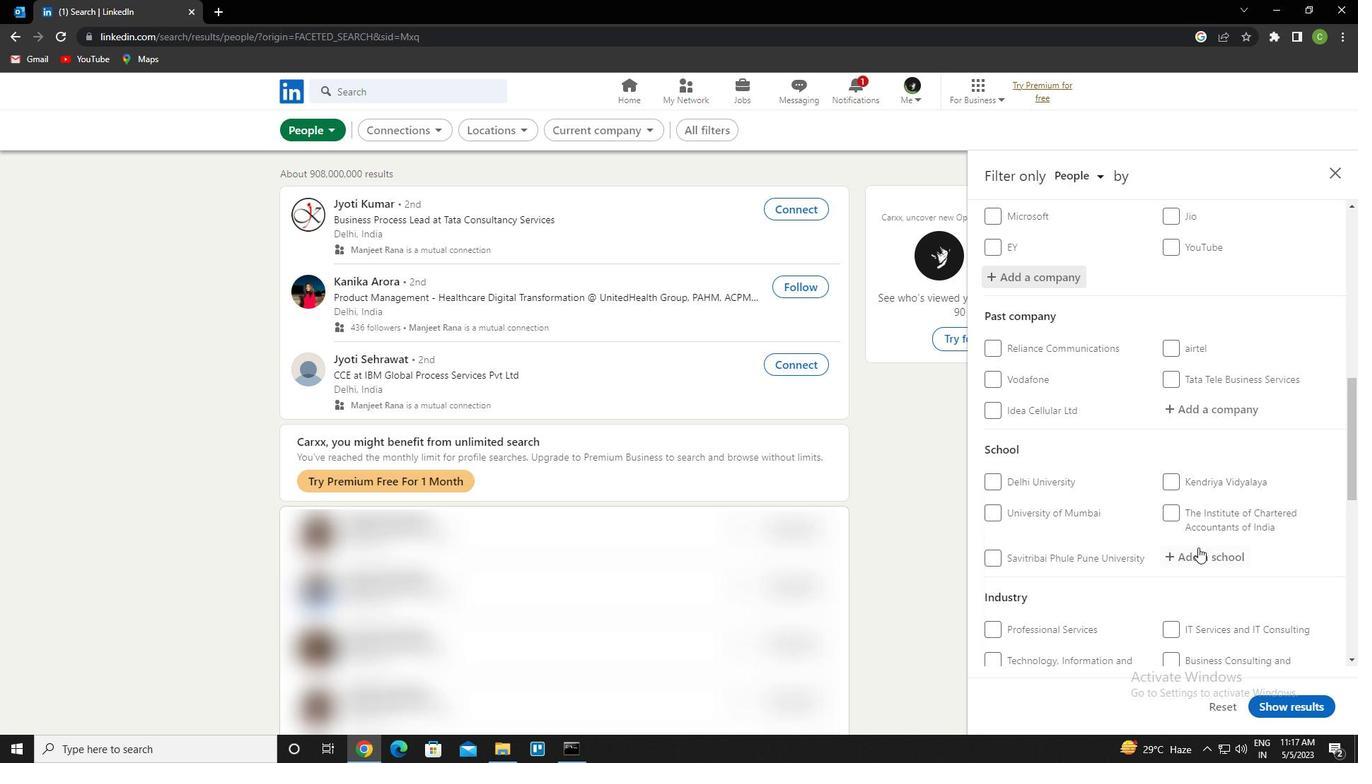 
Action: Mouse pressed left at (1198, 552)
Screenshot: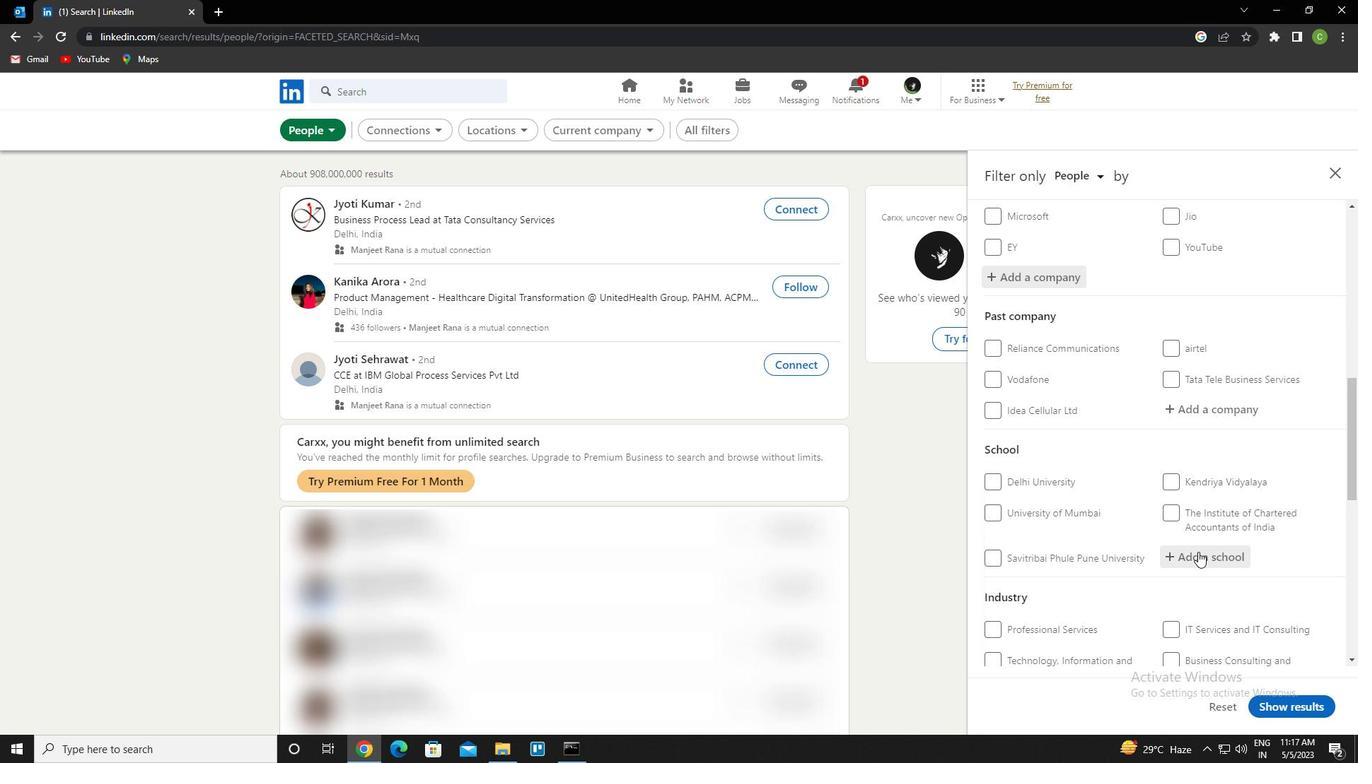 
Action: Key pressed jaypee<Key.space>institute<Key.space>of<Key.space>information<Key.space>technology<Key.down><Key.enter>
Screenshot: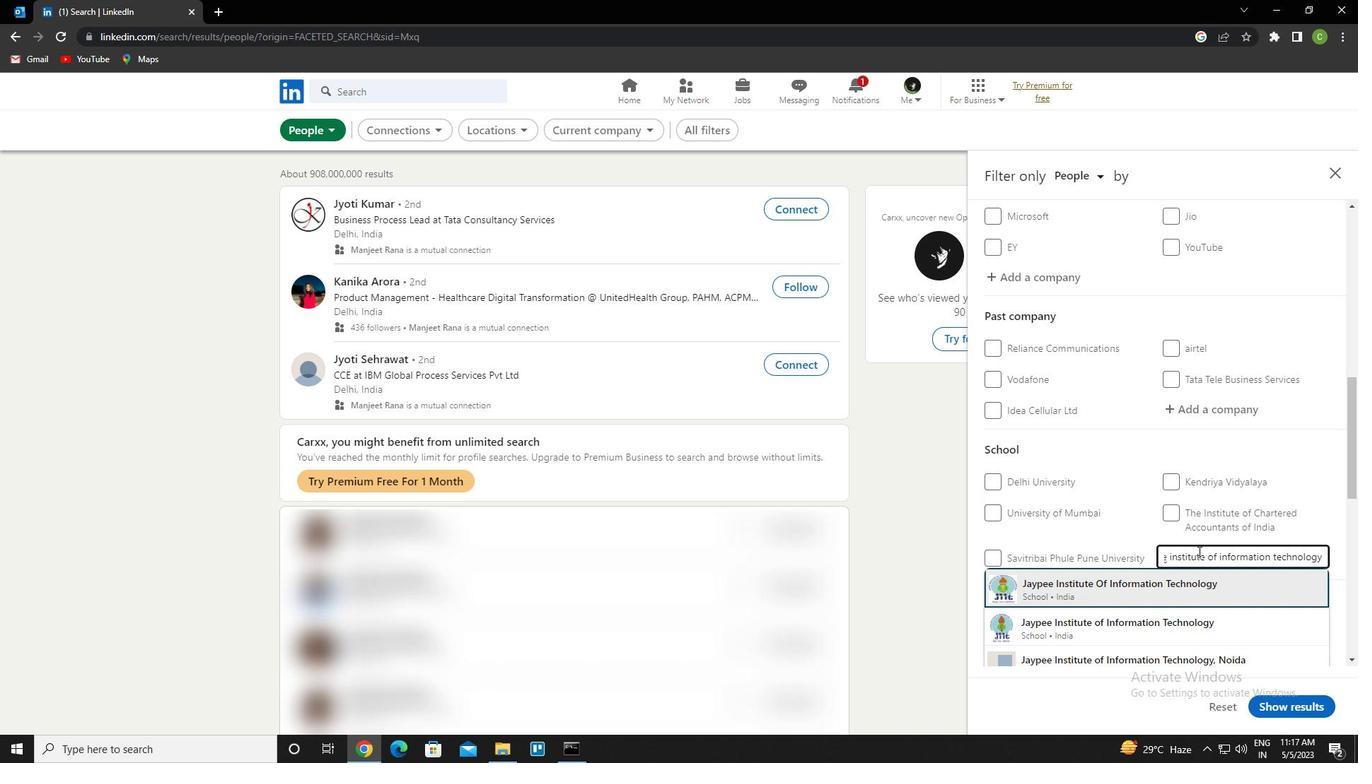 
Action: Mouse moved to (1188, 545)
Screenshot: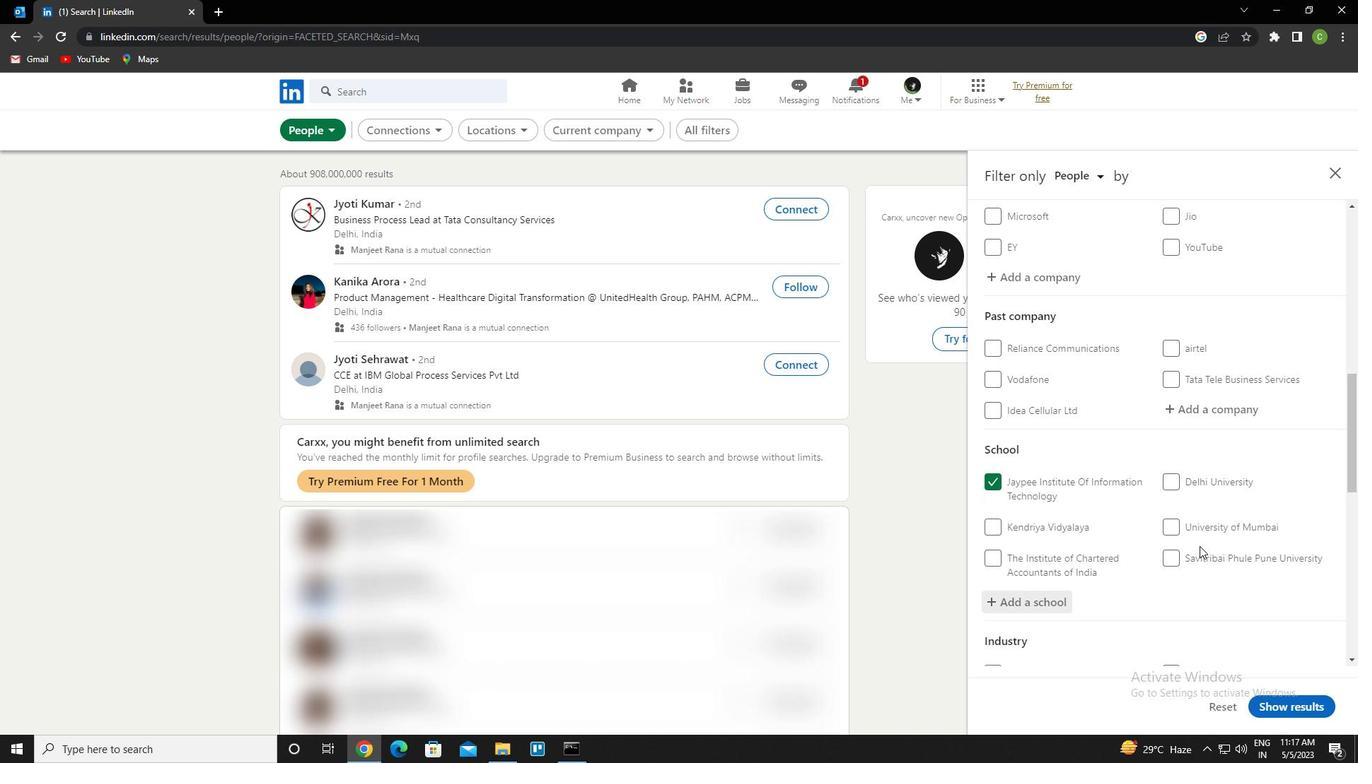 
Action: Mouse scrolled (1188, 544) with delta (0, 0)
Screenshot: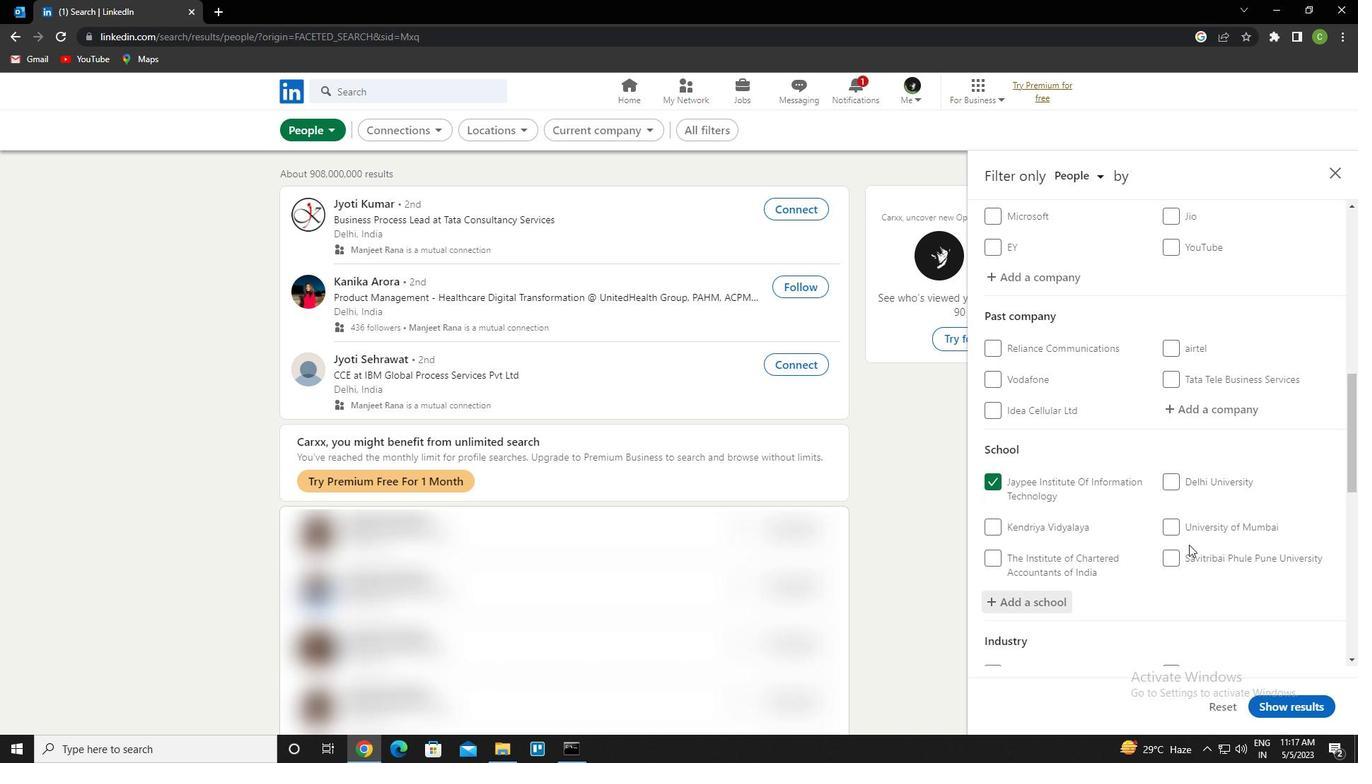 
Action: Mouse moved to (1188, 545)
Screenshot: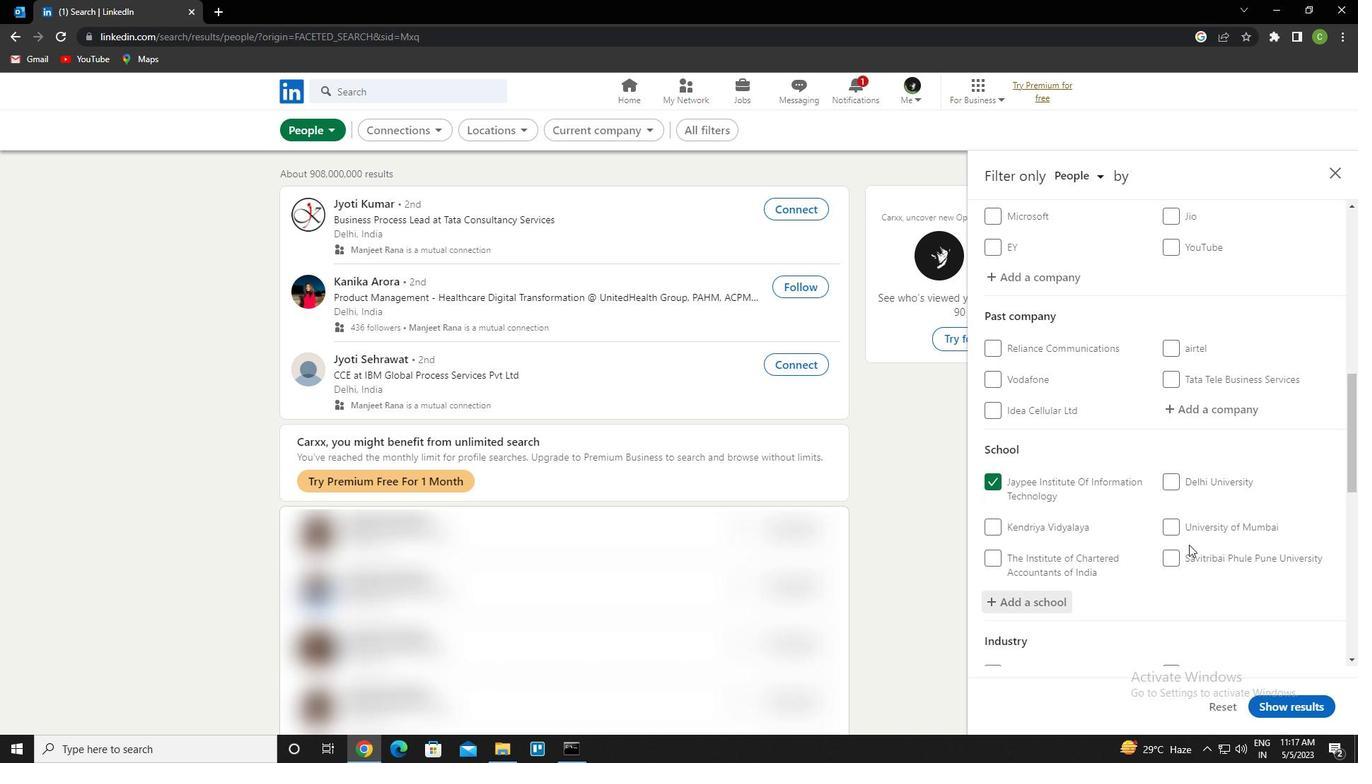 
Action: Mouse scrolled (1188, 544) with delta (0, 0)
Screenshot: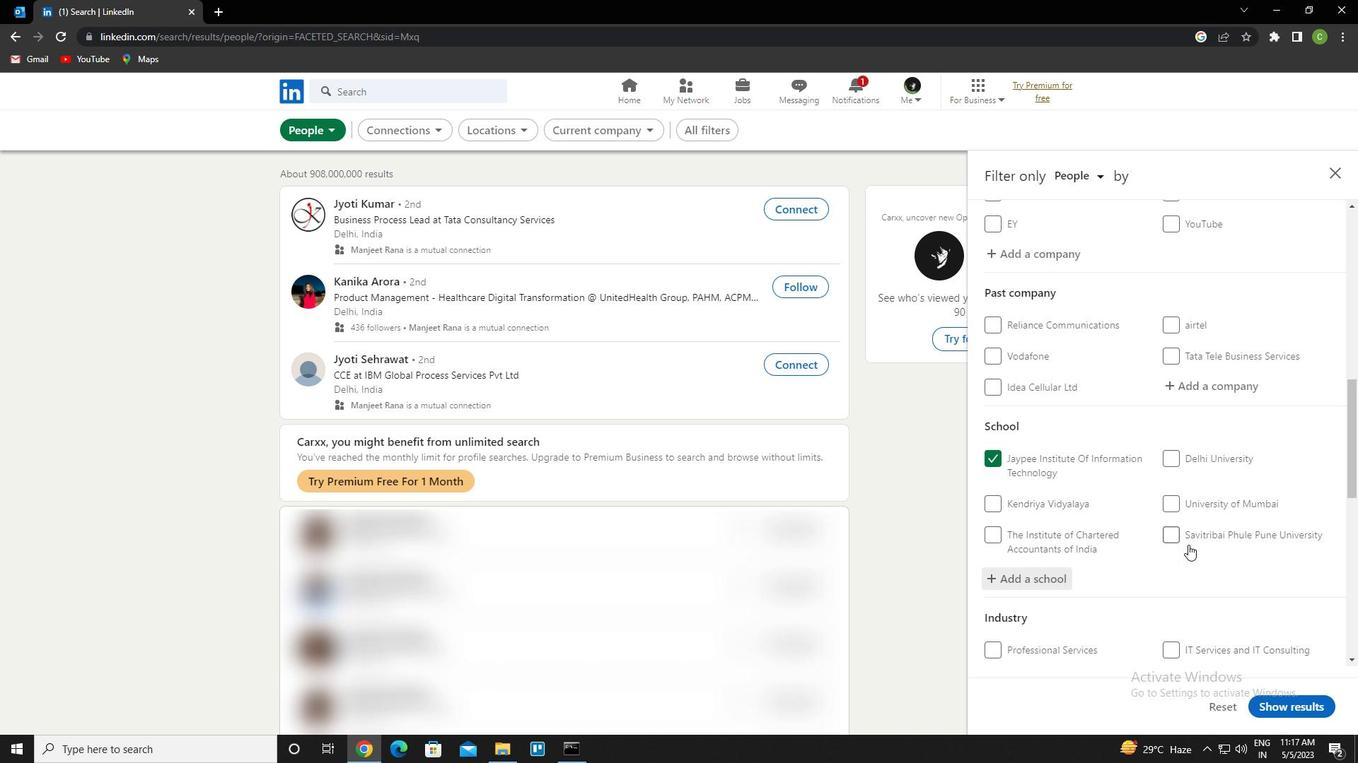 
Action: Mouse moved to (1187, 545)
Screenshot: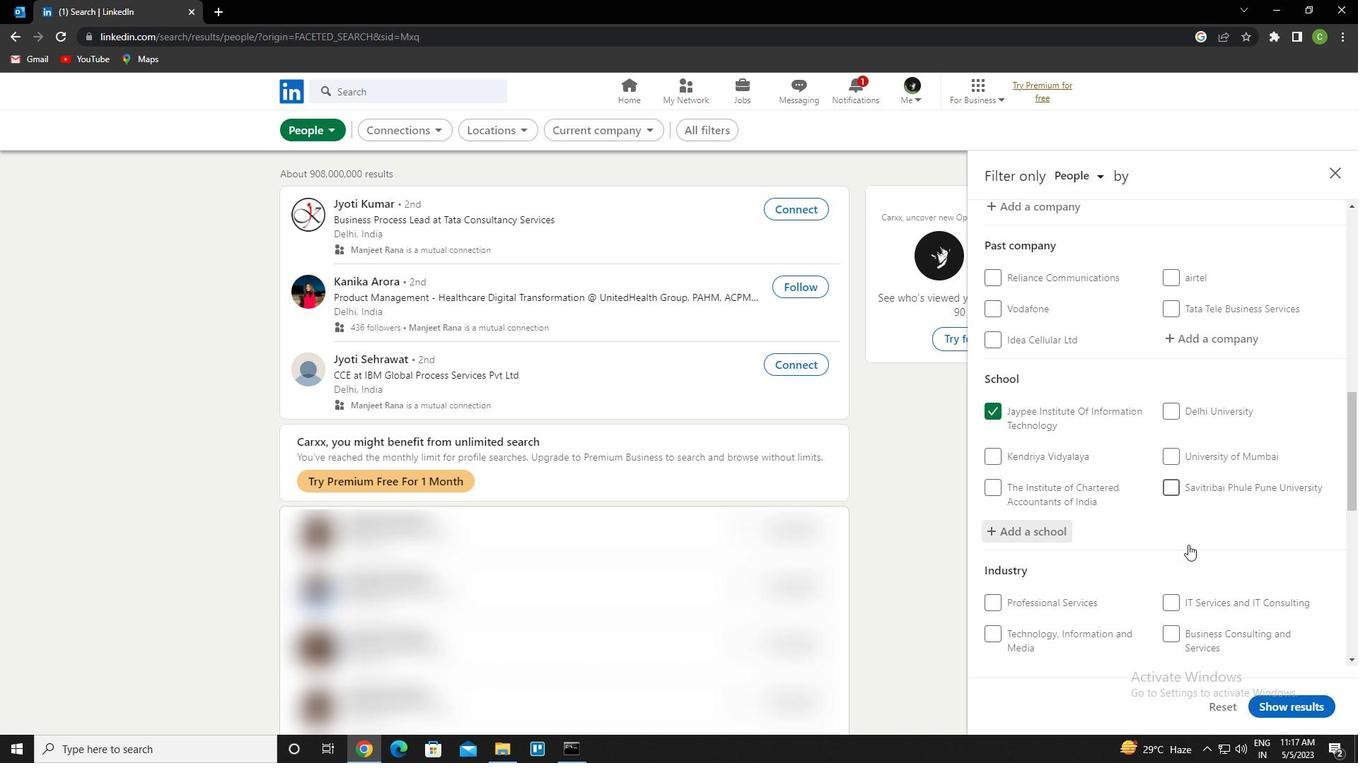 
Action: Mouse scrolled (1187, 544) with delta (0, 0)
Screenshot: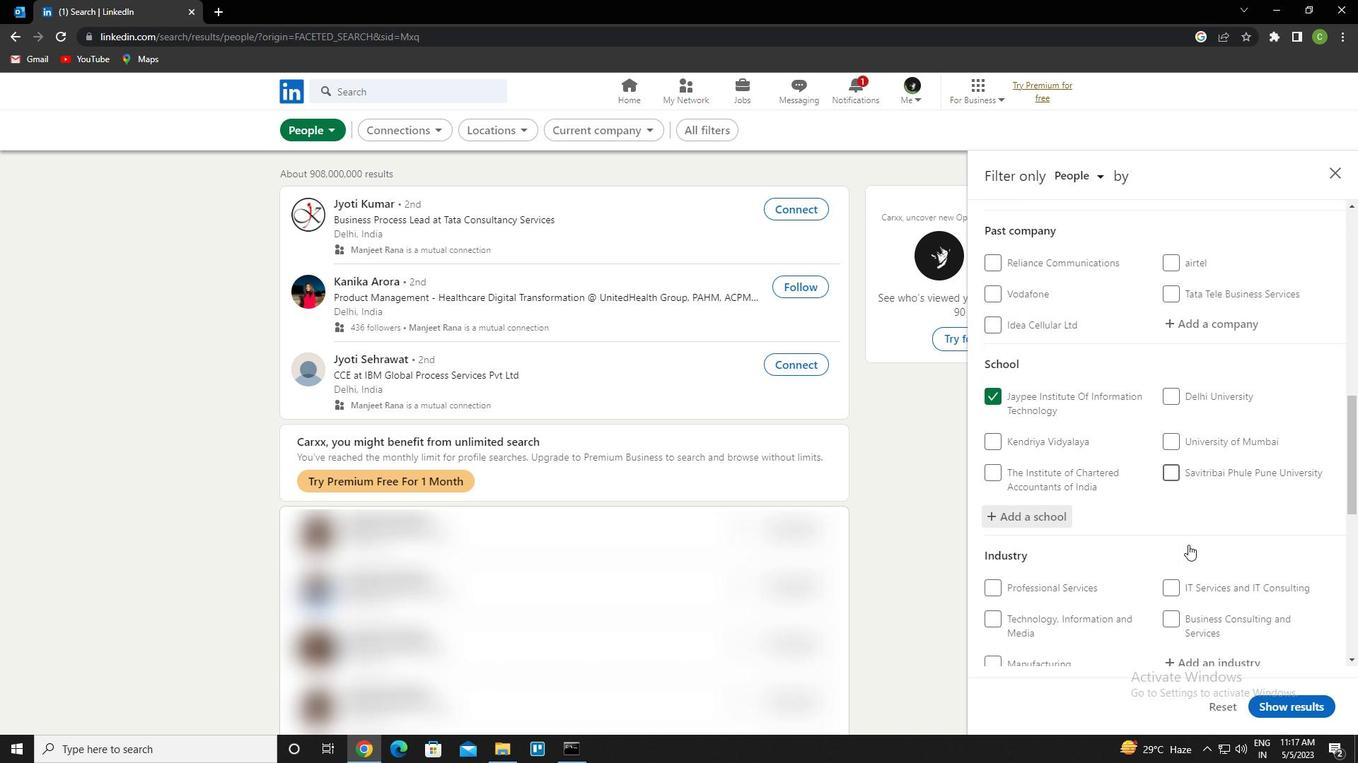 
Action: Mouse scrolled (1187, 544) with delta (0, 0)
Screenshot: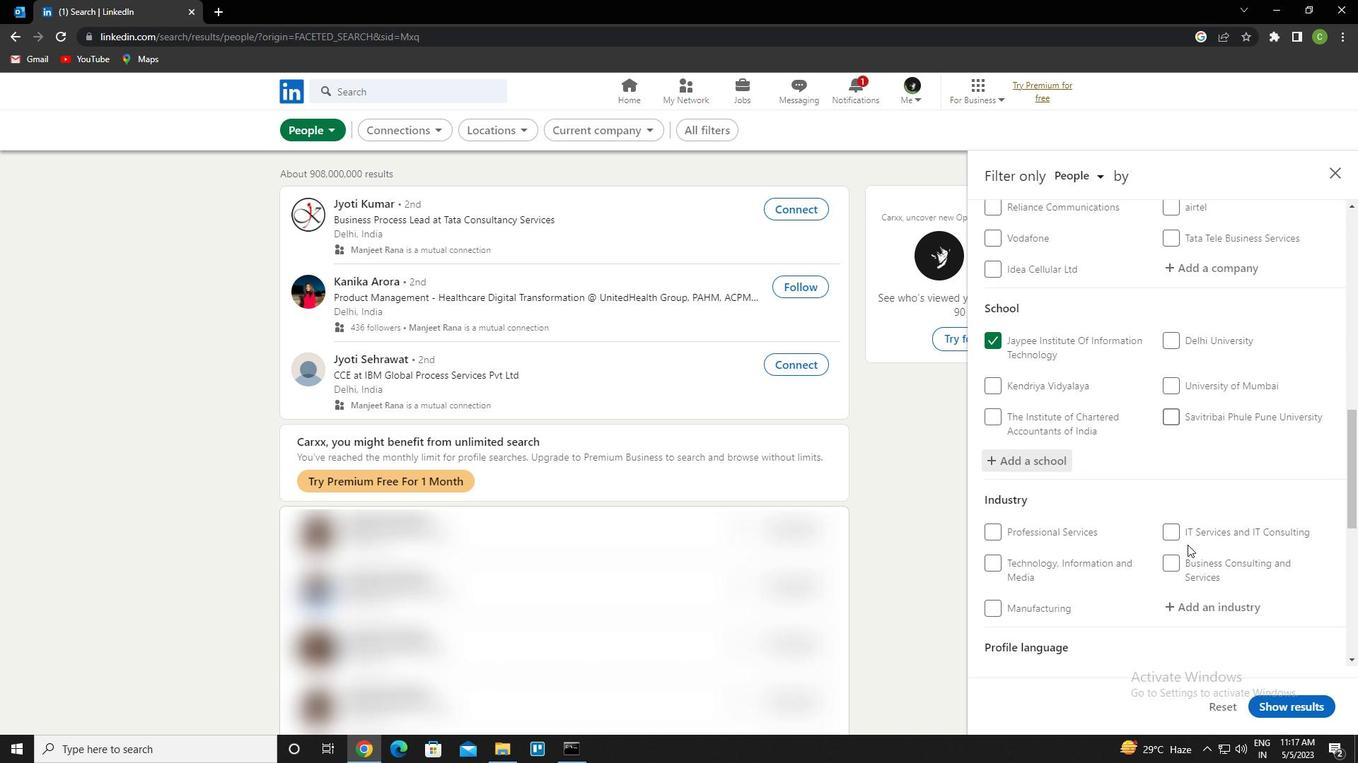 
Action: Mouse moved to (1203, 473)
Screenshot: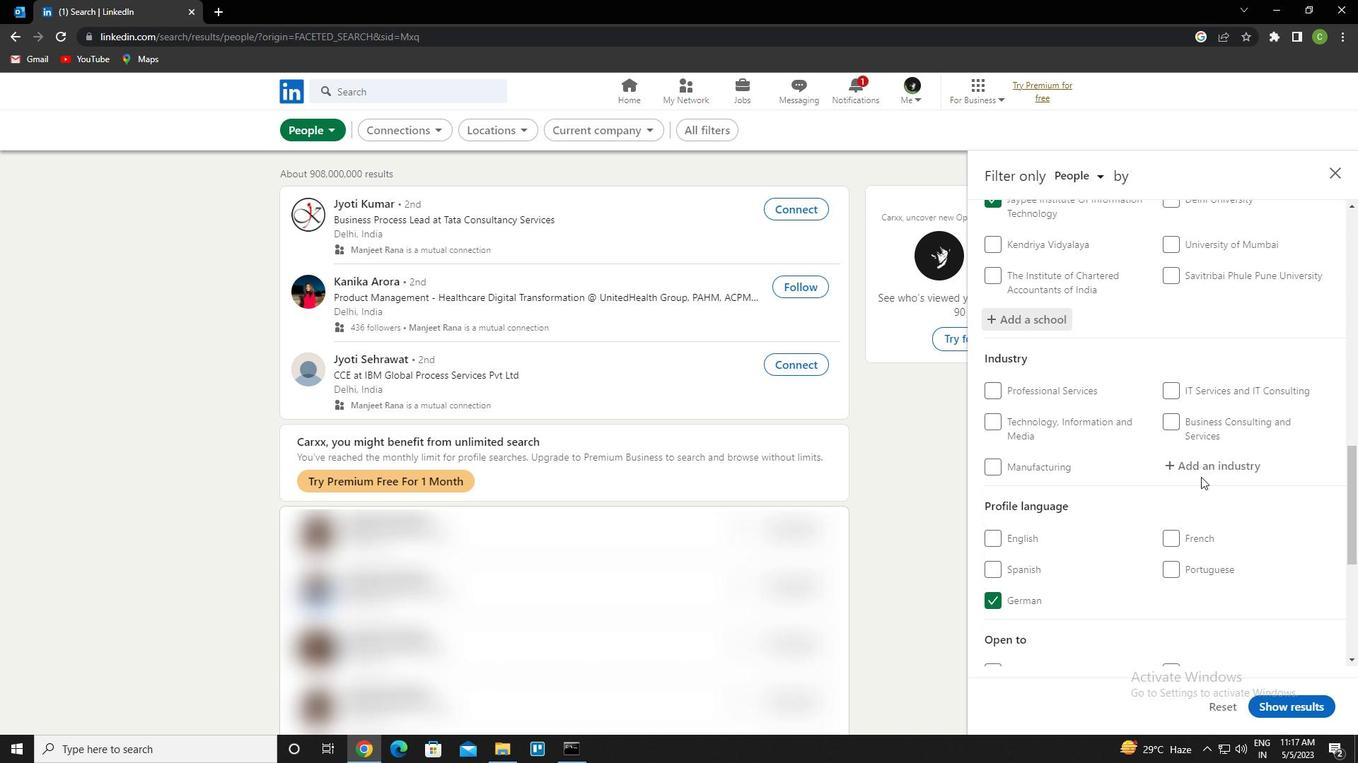 
Action: Mouse pressed left at (1203, 473)
Screenshot: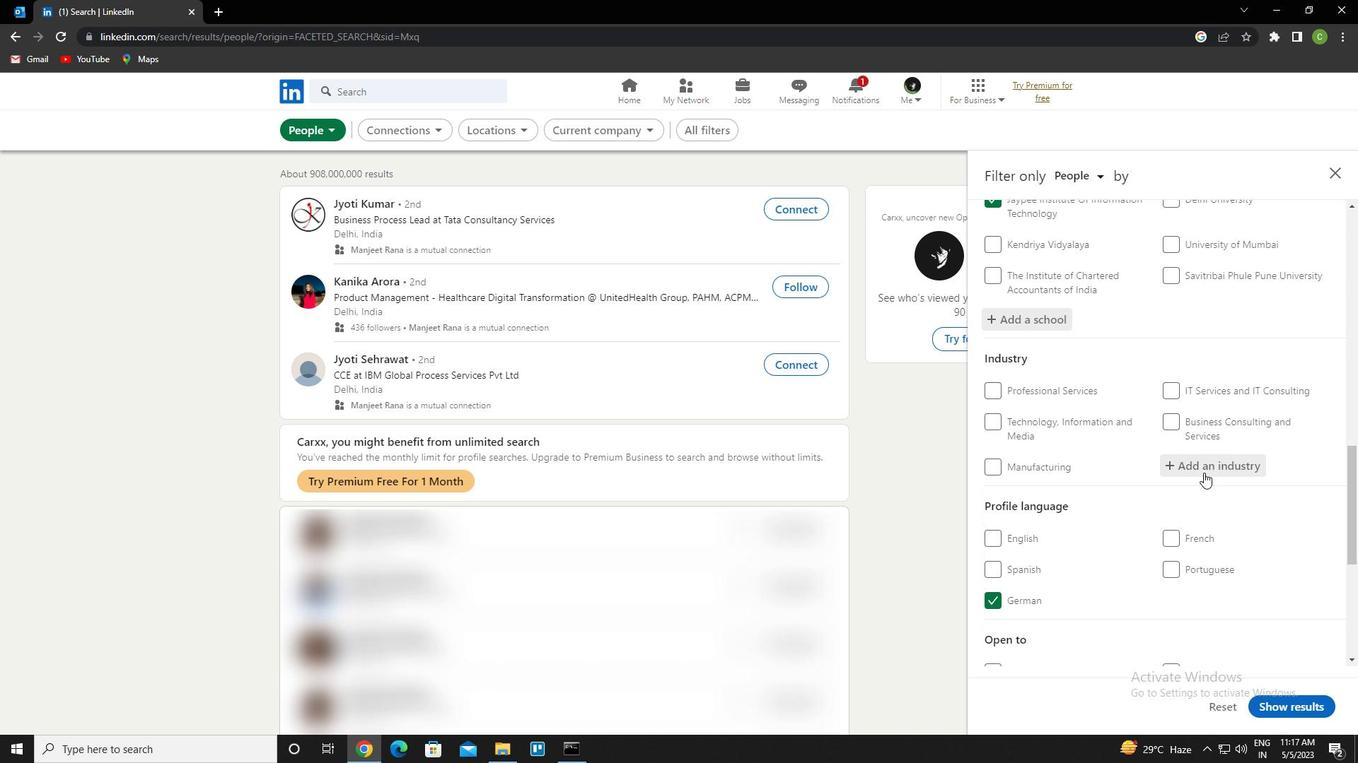
Action: Key pressed <Key.caps_lock>p<Key.caps_lock>ublic<Key.space><Key.caps_lock>s<Key.caps_lock>afety<Key.down><Key.enter>
Screenshot: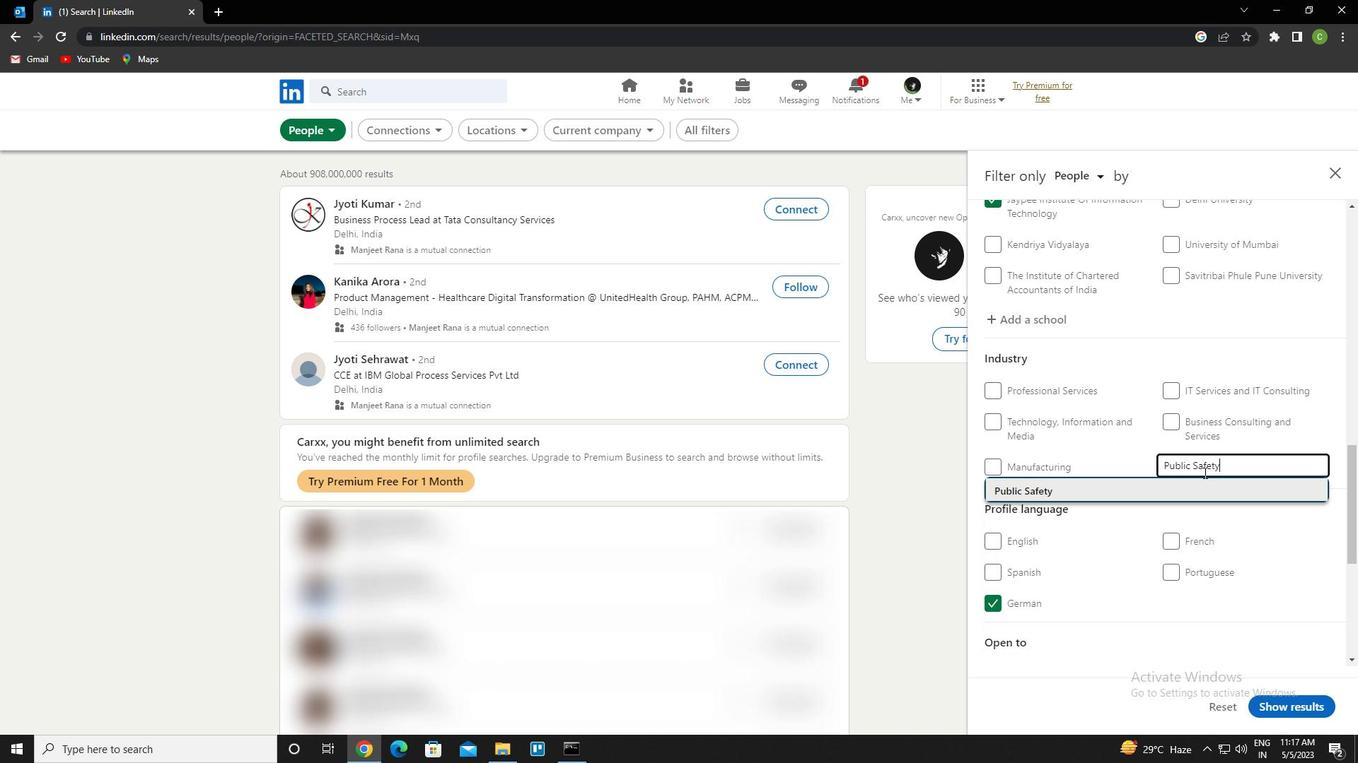 
Action: Mouse moved to (1184, 472)
Screenshot: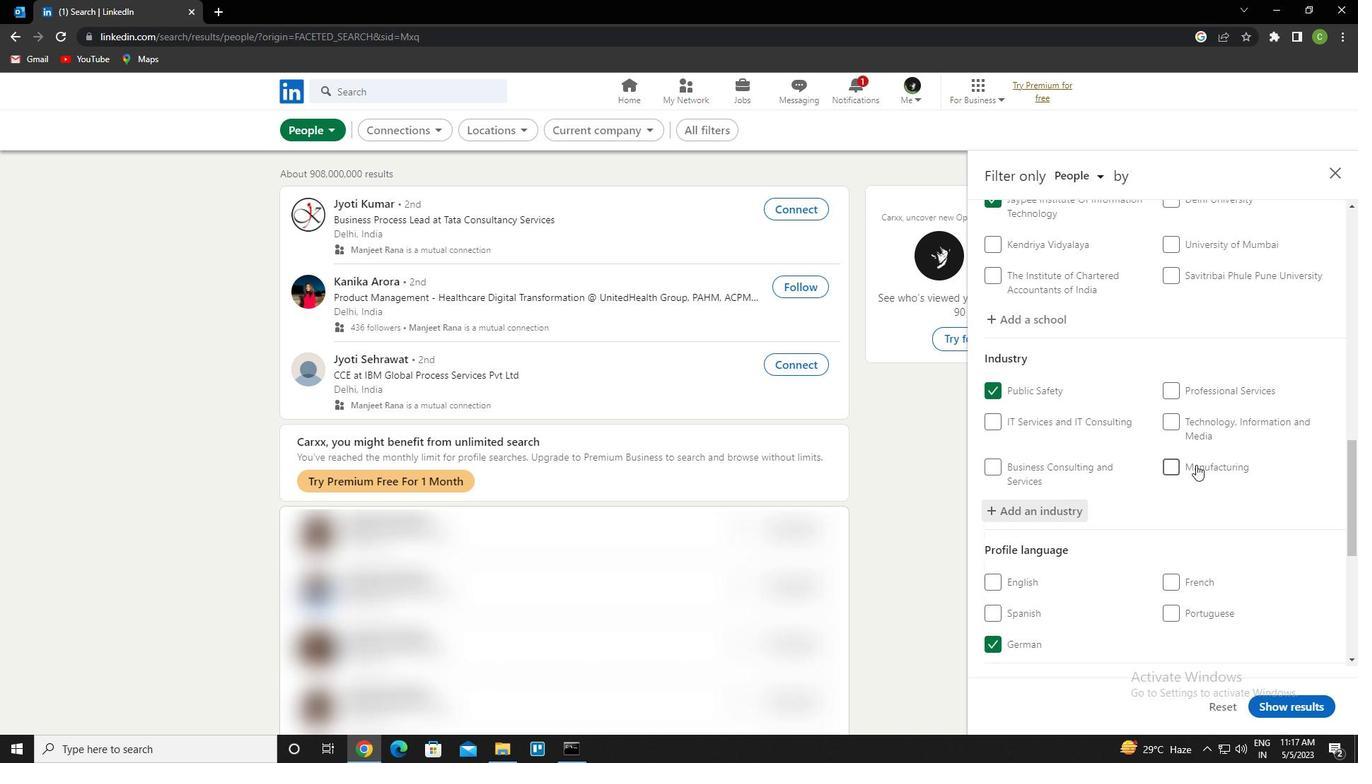 
Action: Mouse scrolled (1184, 471) with delta (0, 0)
Screenshot: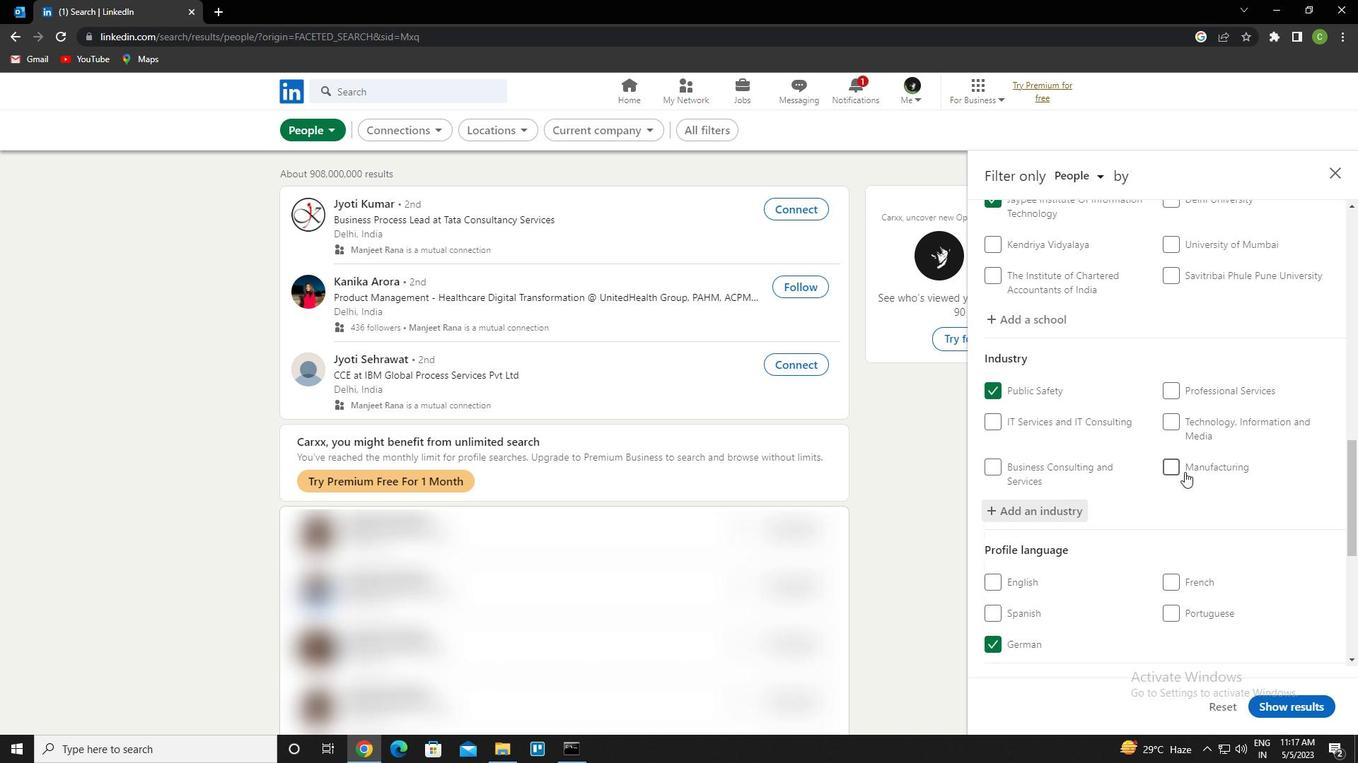 
Action: Mouse moved to (1181, 474)
Screenshot: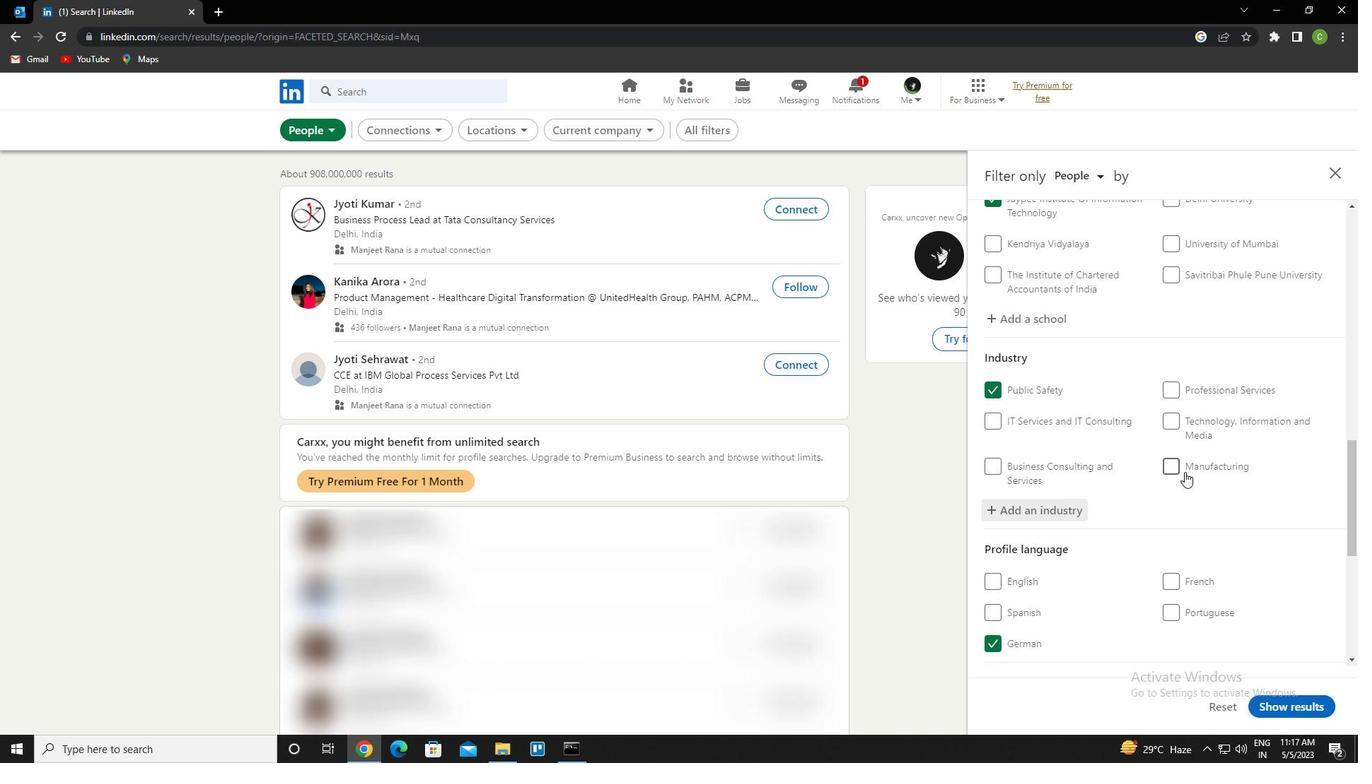 
Action: Mouse scrolled (1181, 473) with delta (0, 0)
Screenshot: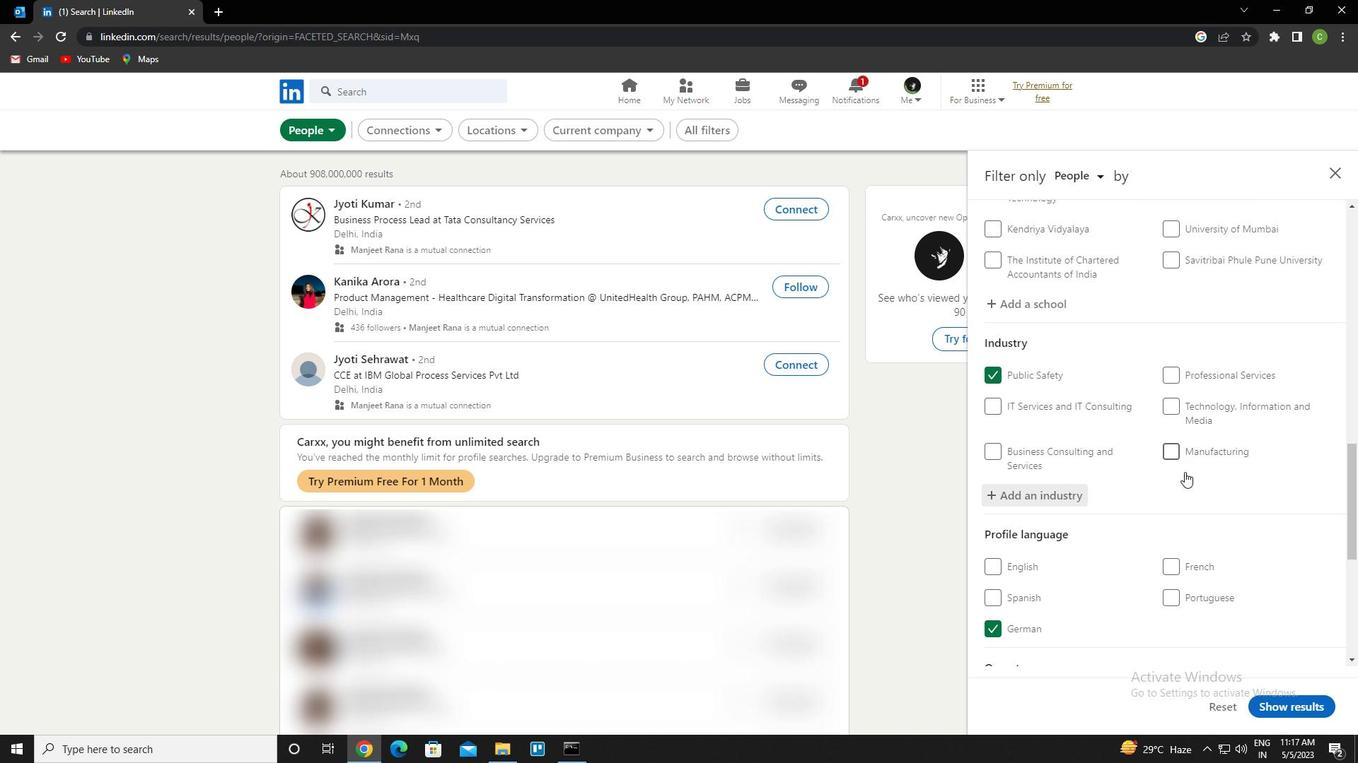 
Action: Mouse moved to (1171, 478)
Screenshot: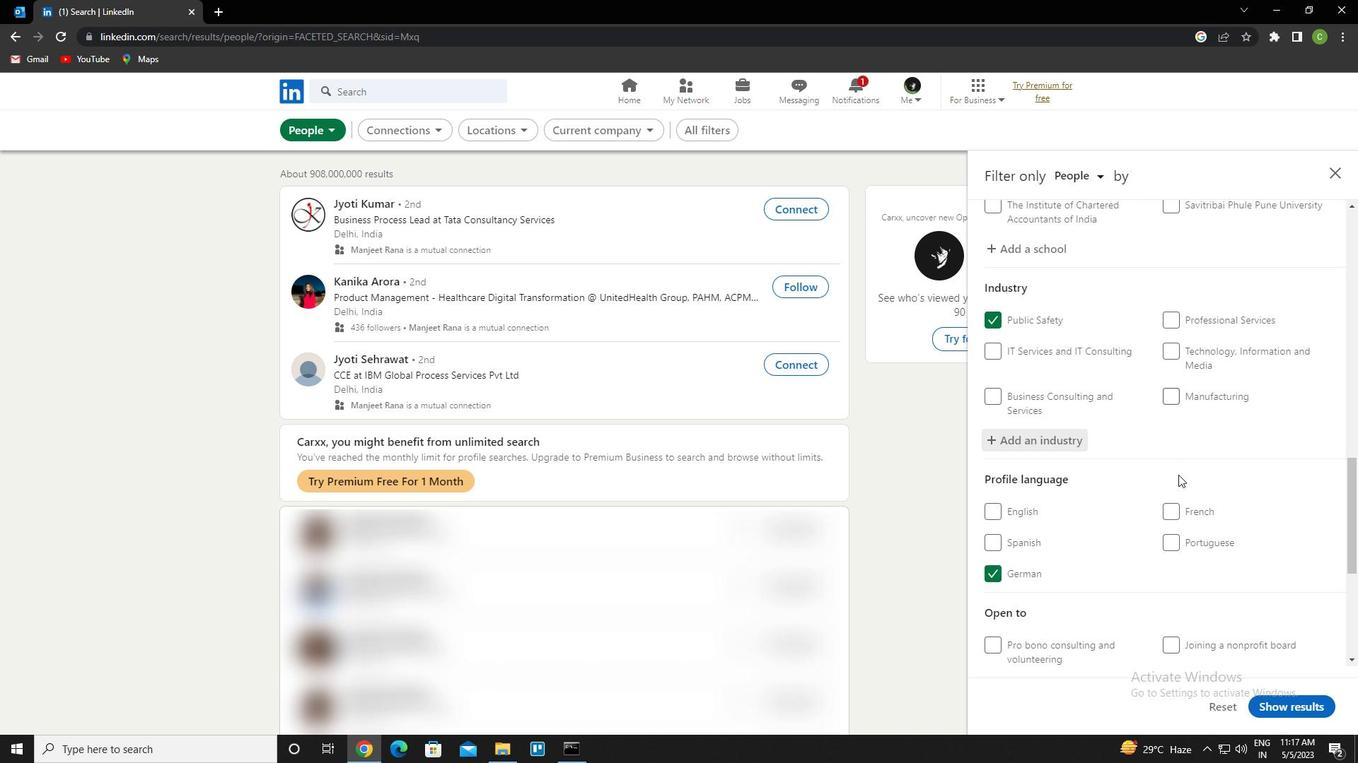 
Action: Mouse scrolled (1171, 478) with delta (0, 0)
Screenshot: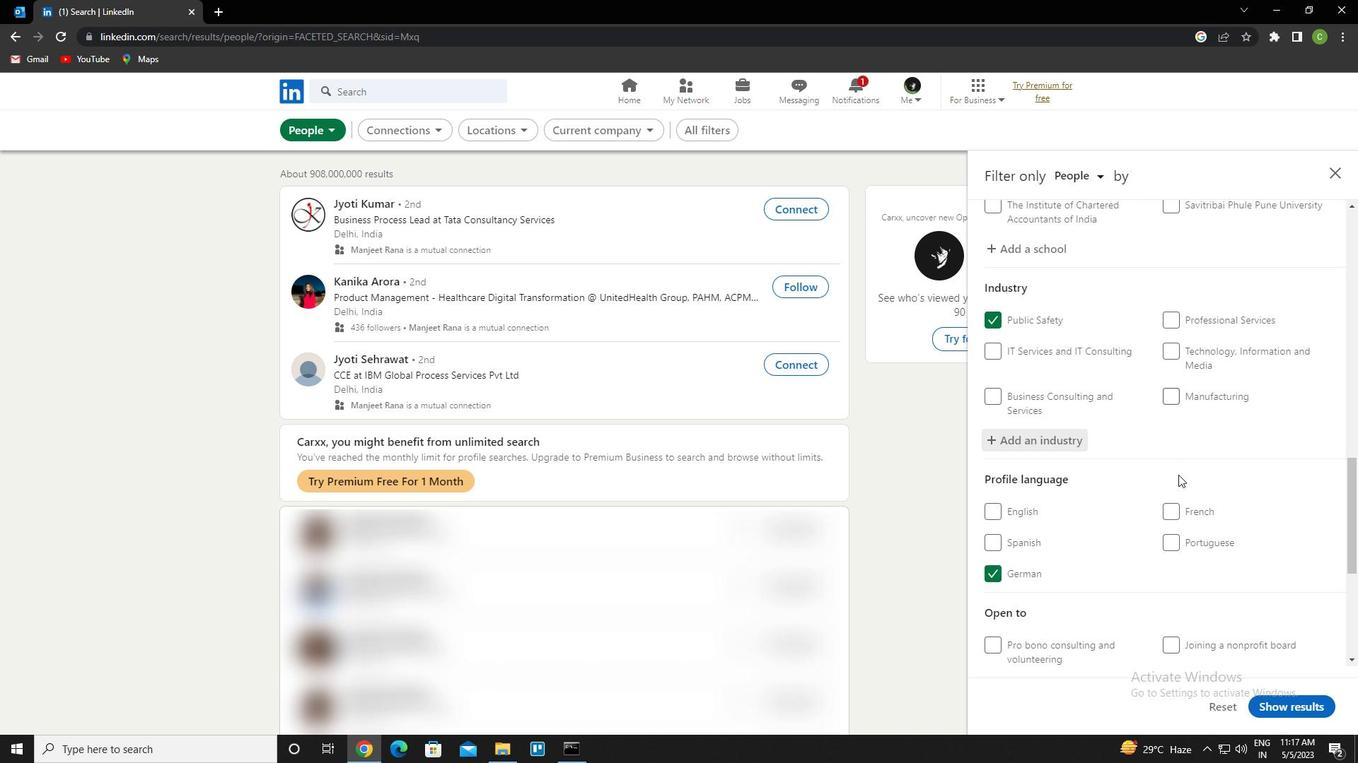 
Action: Mouse scrolled (1171, 478) with delta (0, 0)
Screenshot: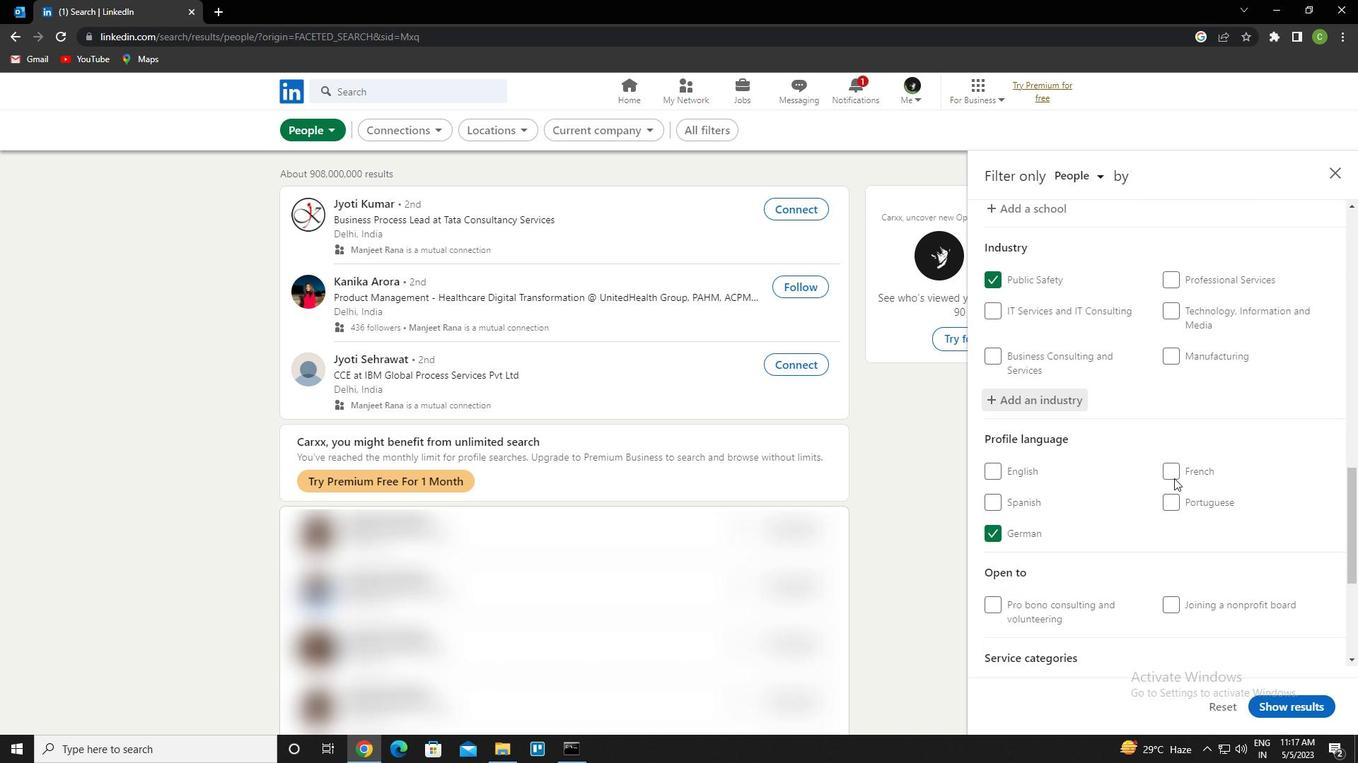 
Action: Mouse scrolled (1171, 478) with delta (0, 0)
Screenshot: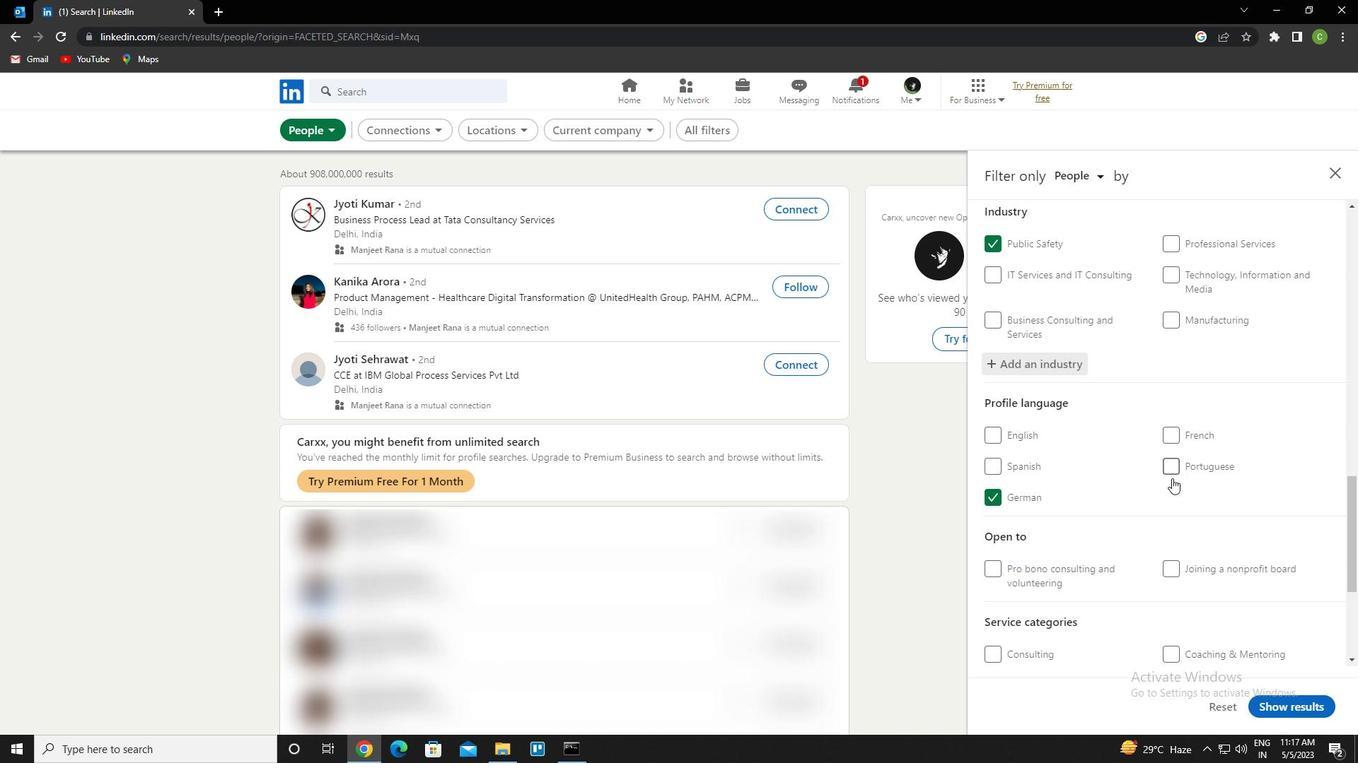 
Action: Mouse scrolled (1171, 478) with delta (0, 0)
Screenshot: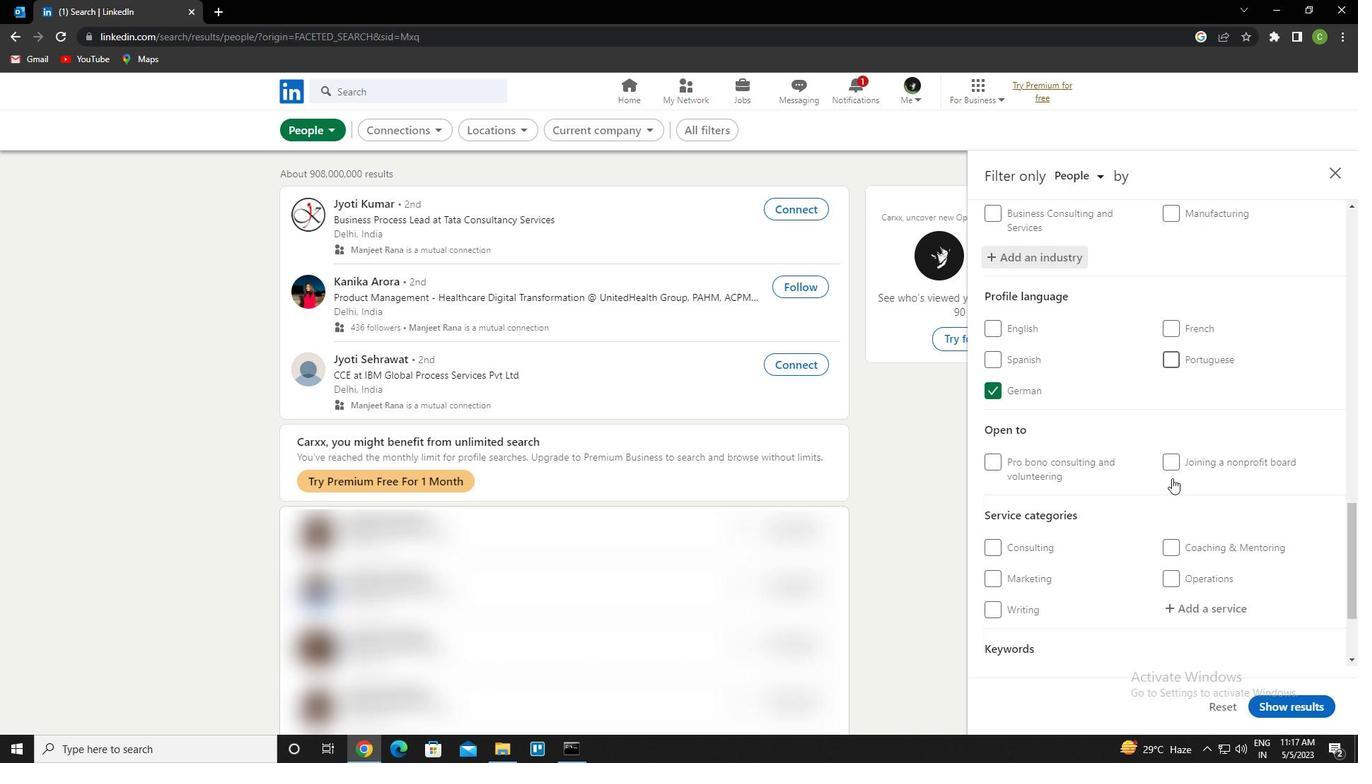 
Action: Mouse scrolled (1171, 478) with delta (0, 0)
Screenshot: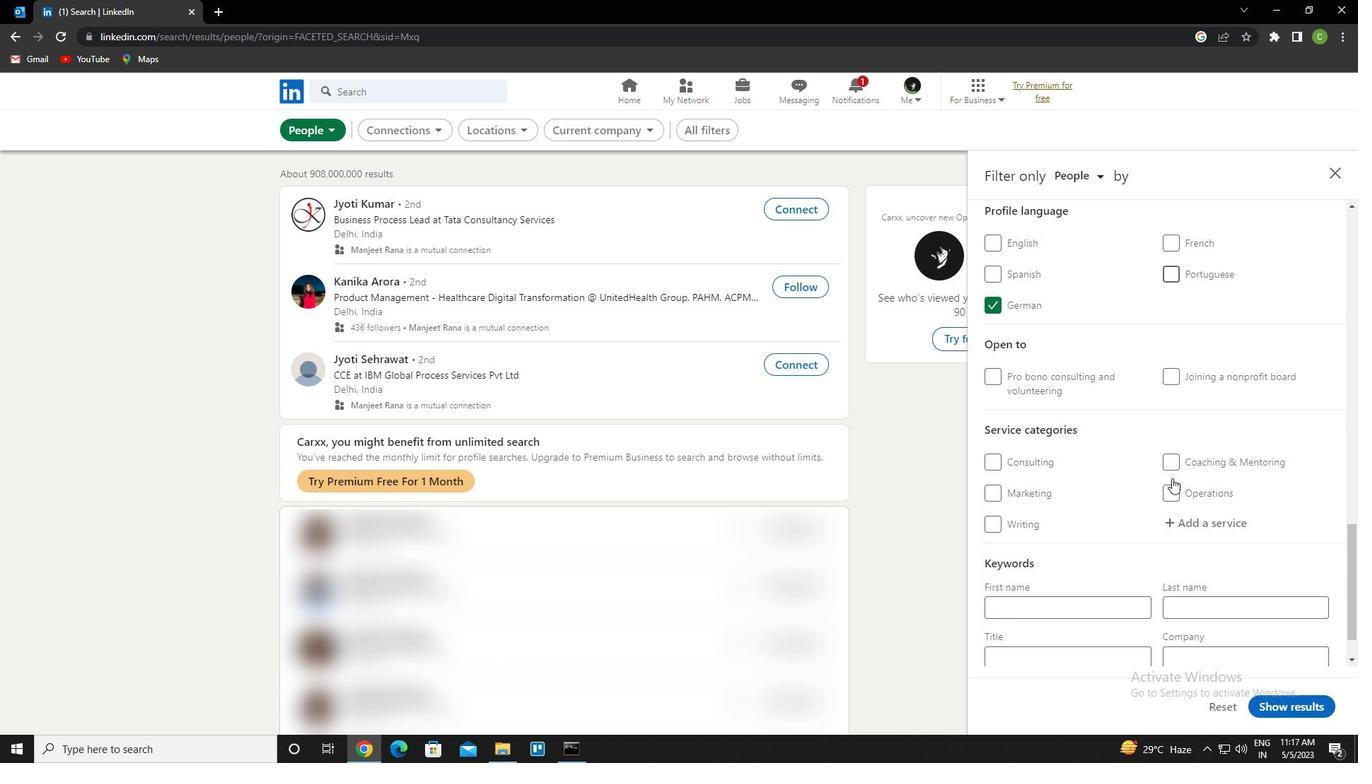 
Action: Mouse moved to (1182, 464)
Screenshot: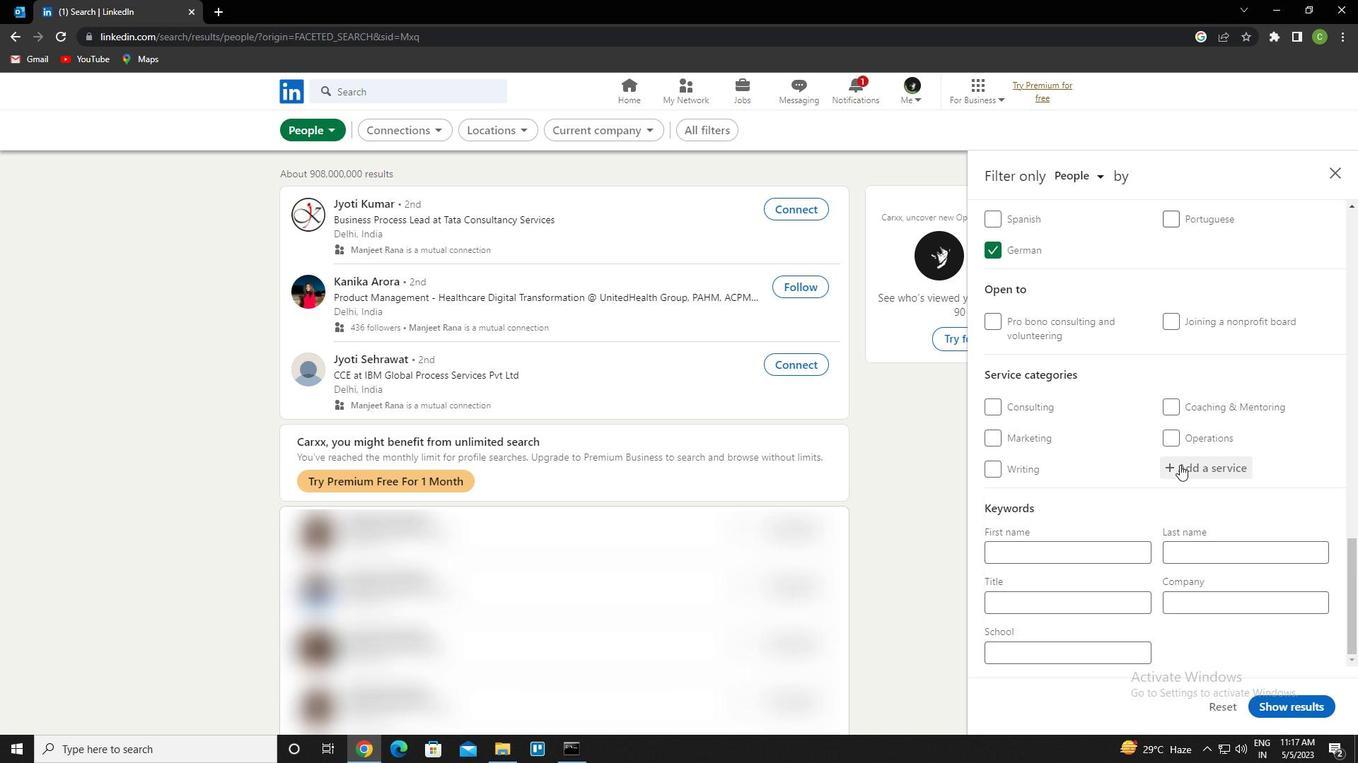 
Action: Mouse pressed left at (1182, 464)
Screenshot: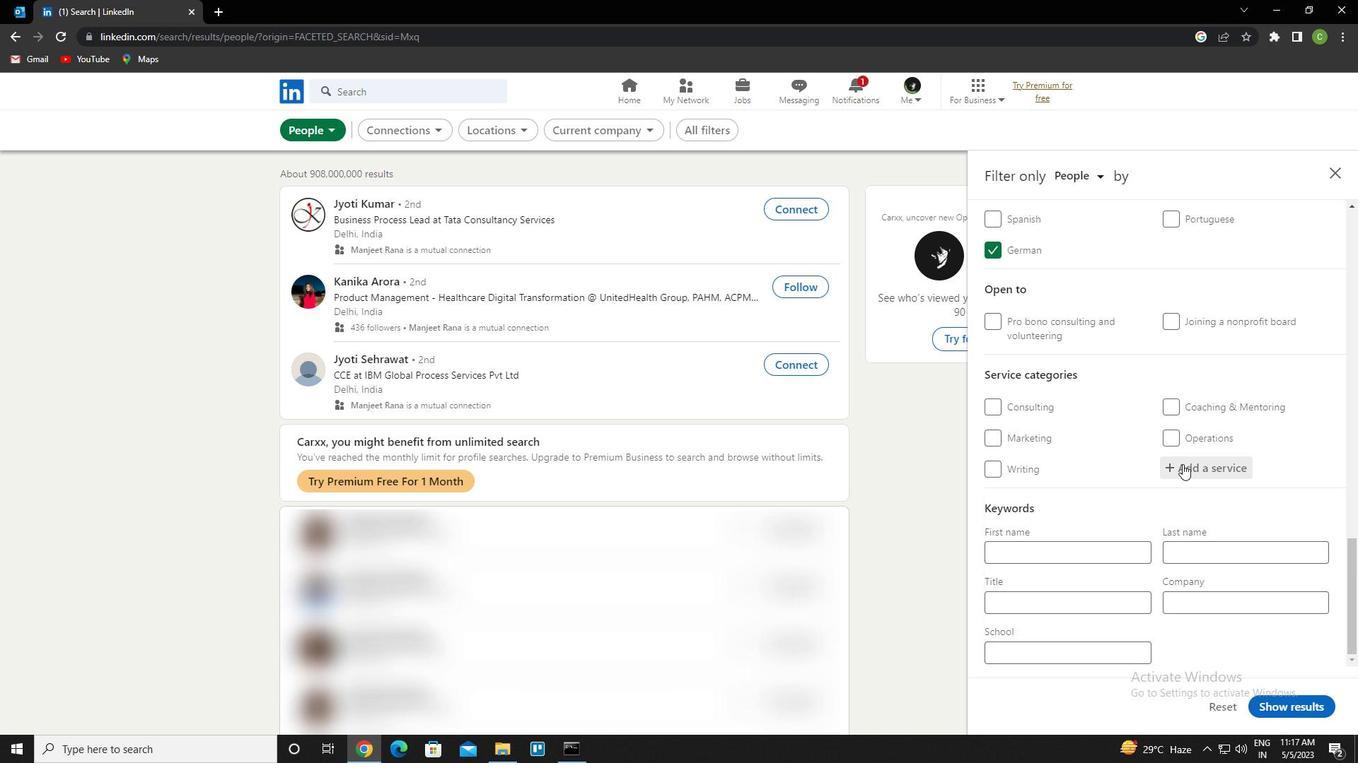 
Action: Key pressed <Key.caps_lock>w<Key.caps_lock>eb<Key.space>development<Key.down><Key.enter>
Screenshot: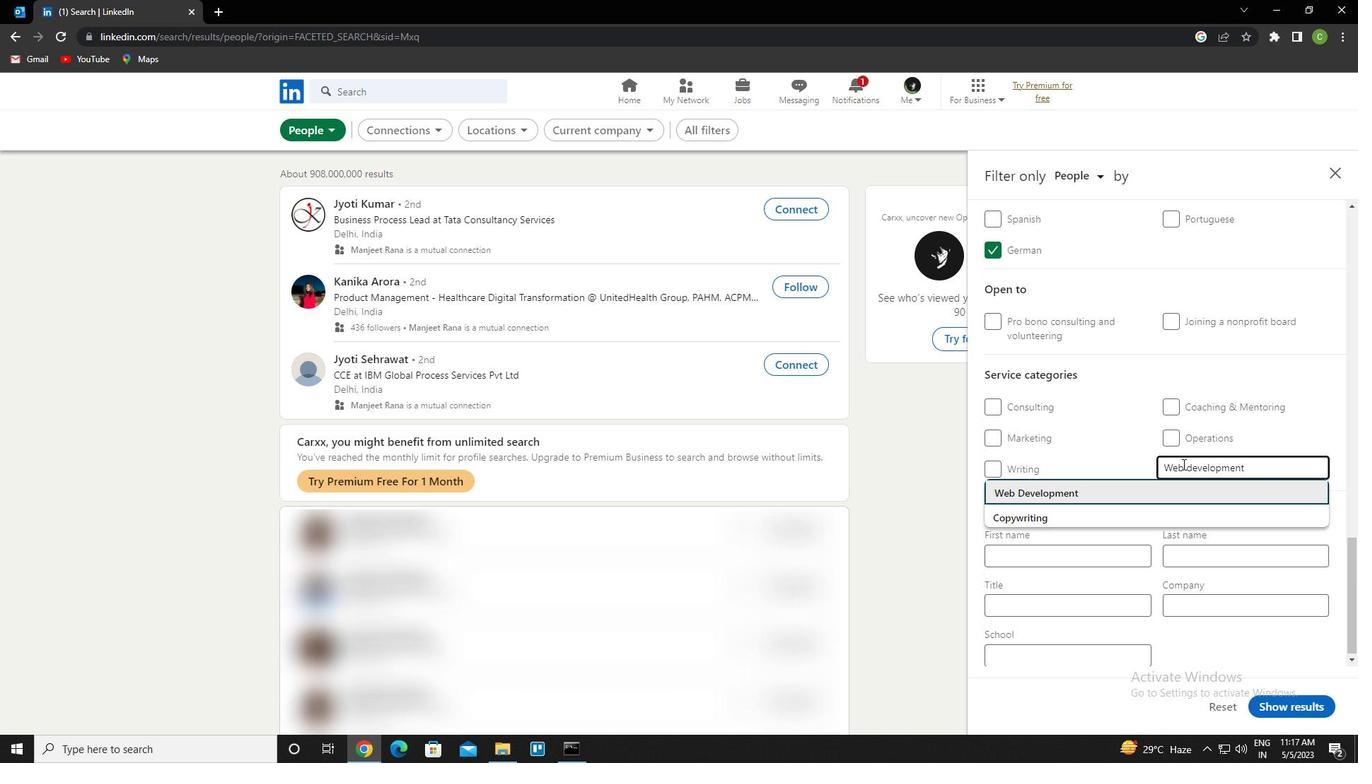 
Action: Mouse scrolled (1182, 463) with delta (0, 0)
Screenshot: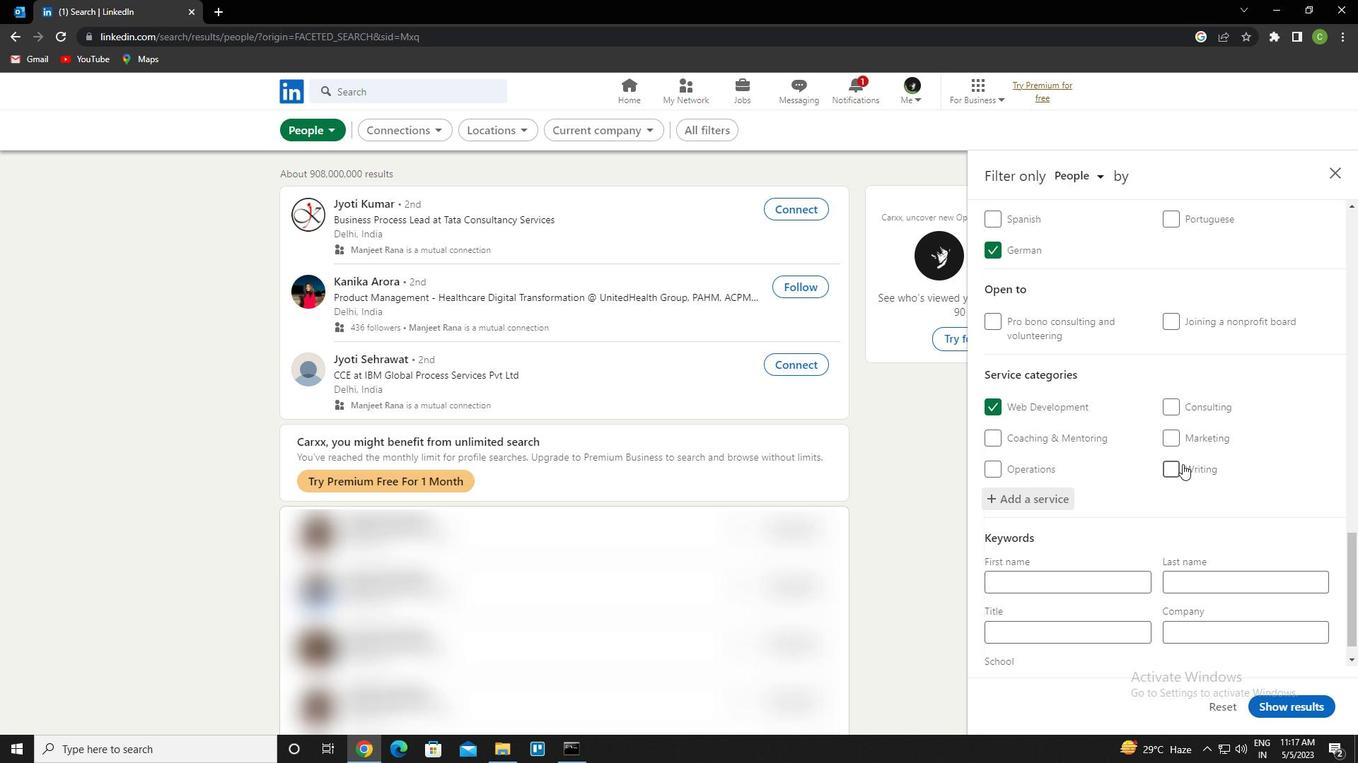 
Action: Mouse scrolled (1182, 463) with delta (0, 0)
Screenshot: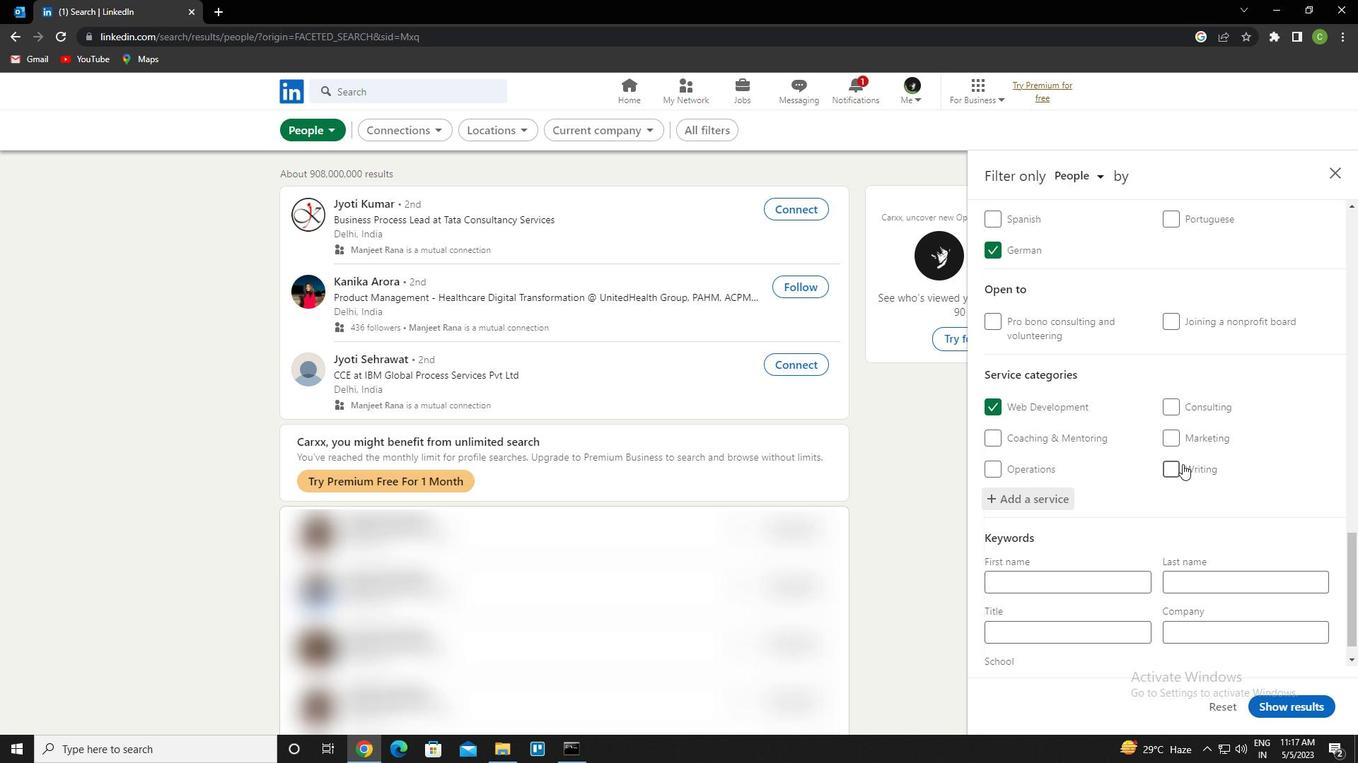 
Action: Mouse scrolled (1182, 463) with delta (0, 0)
Screenshot: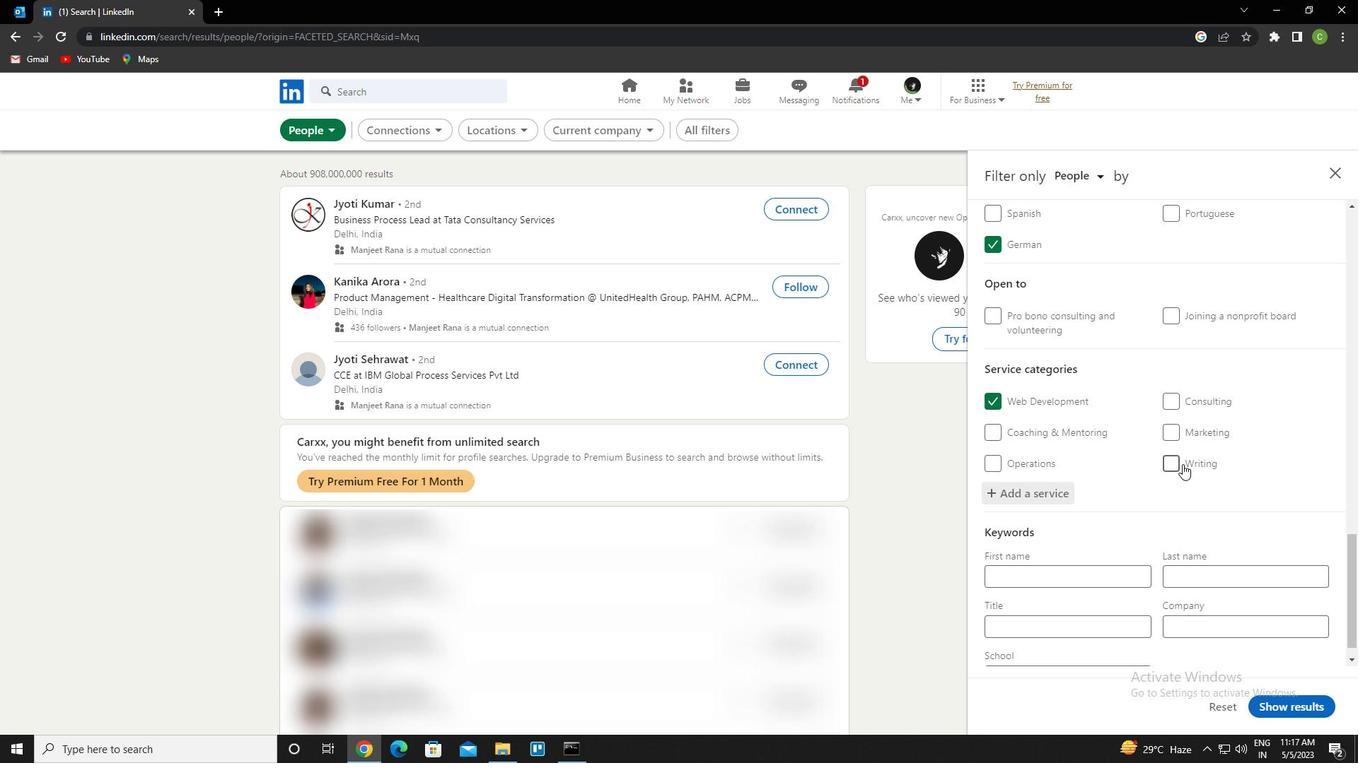 
Action: Mouse moved to (1081, 596)
Screenshot: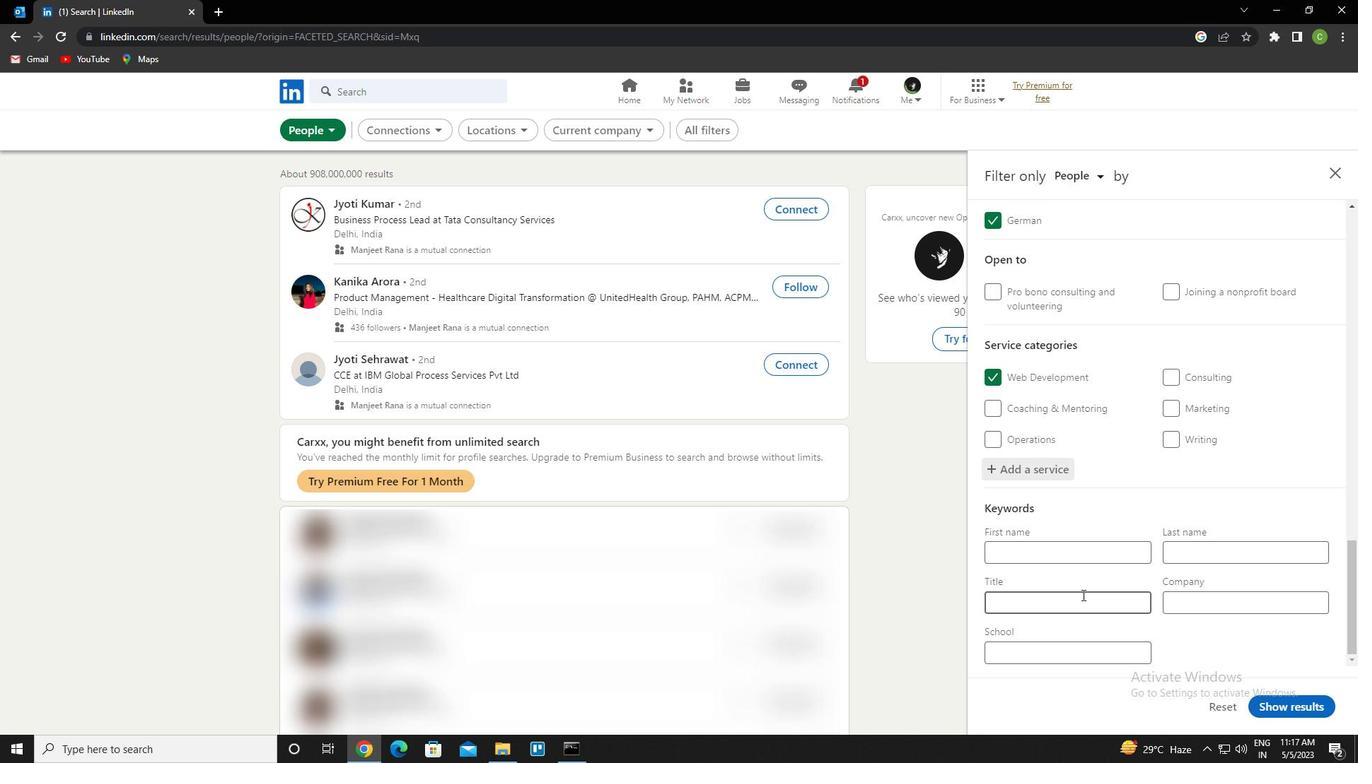 
Action: Mouse pressed left at (1081, 596)
Screenshot: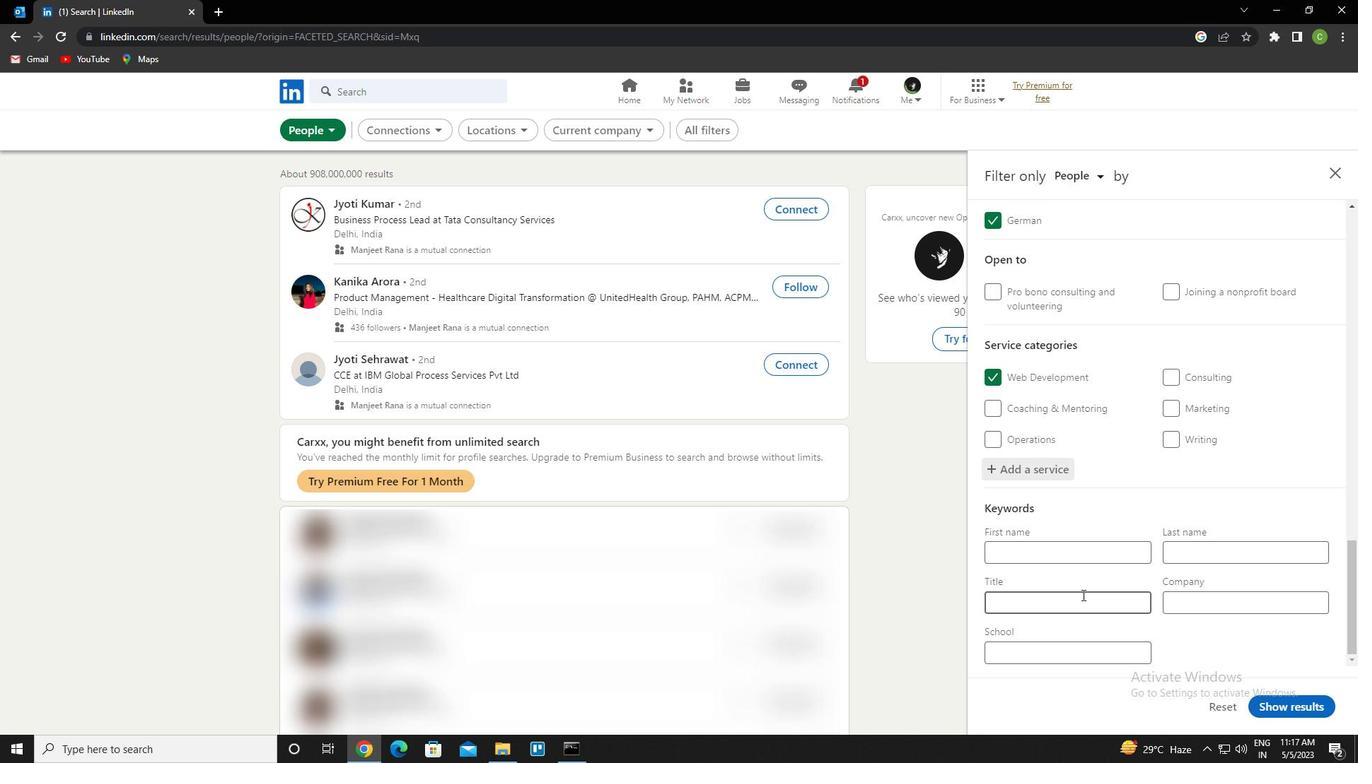 
Action: Key pressed <Key.caps_lock>d<Key.caps_lock>irector<Key.space>of<Key.space><Key.caps_lock>m<Key.caps_lock>aintance
Screenshot: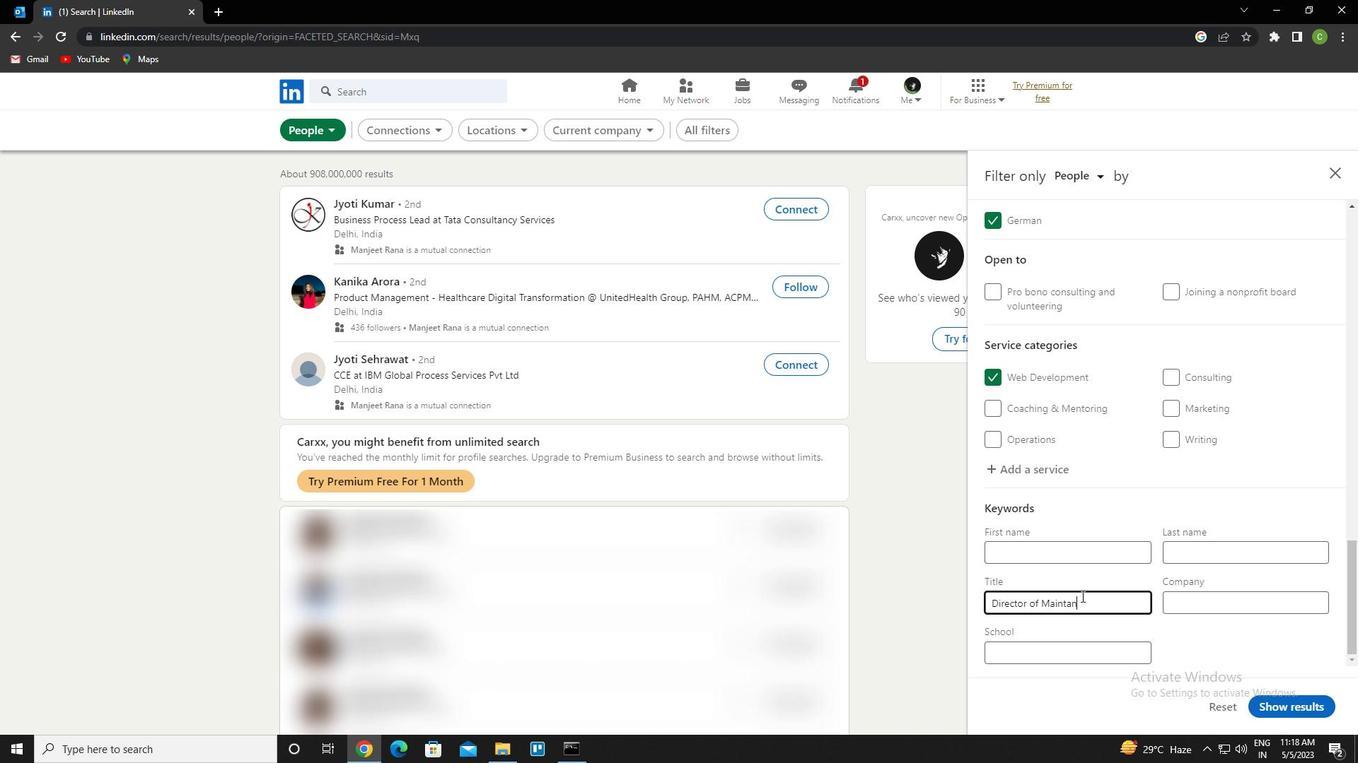 
Action: Mouse moved to (1068, 606)
Screenshot: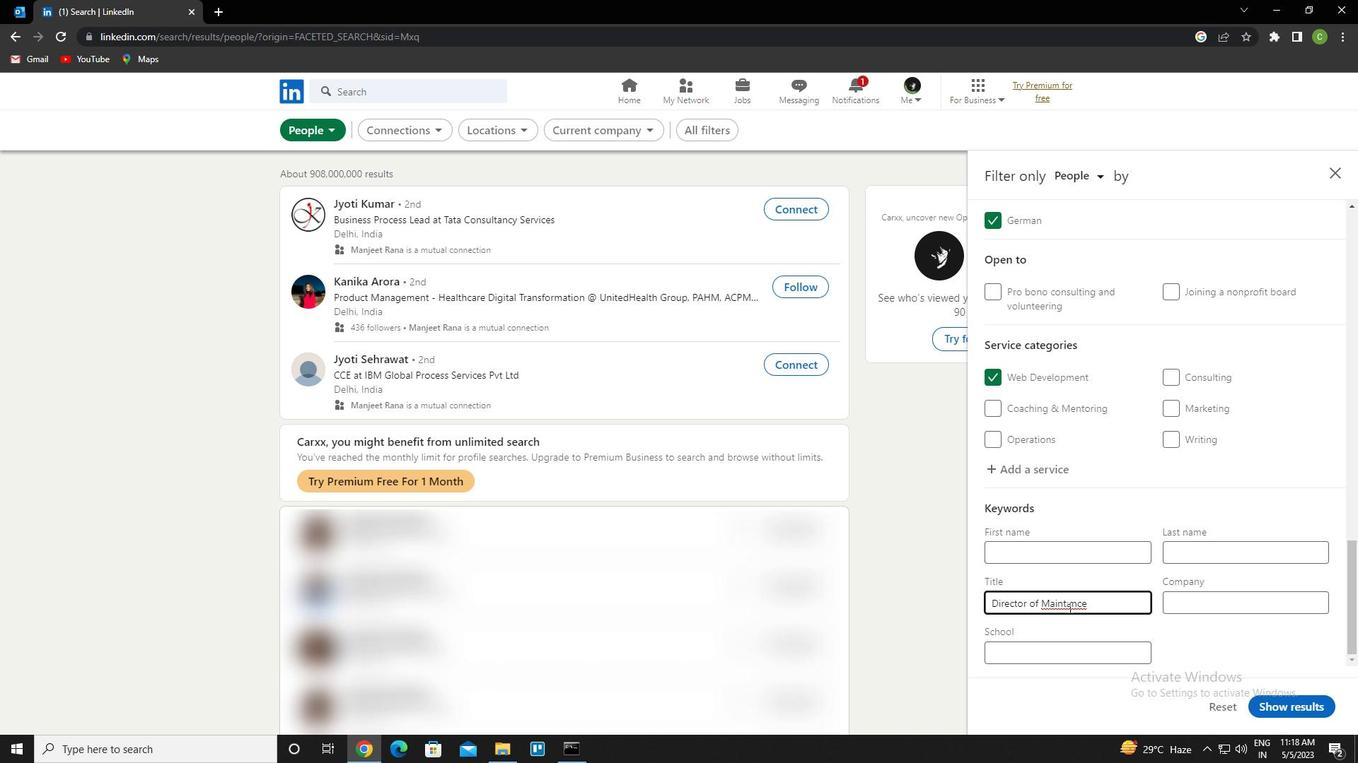 
Action: Mouse pressed left at (1068, 606)
Screenshot: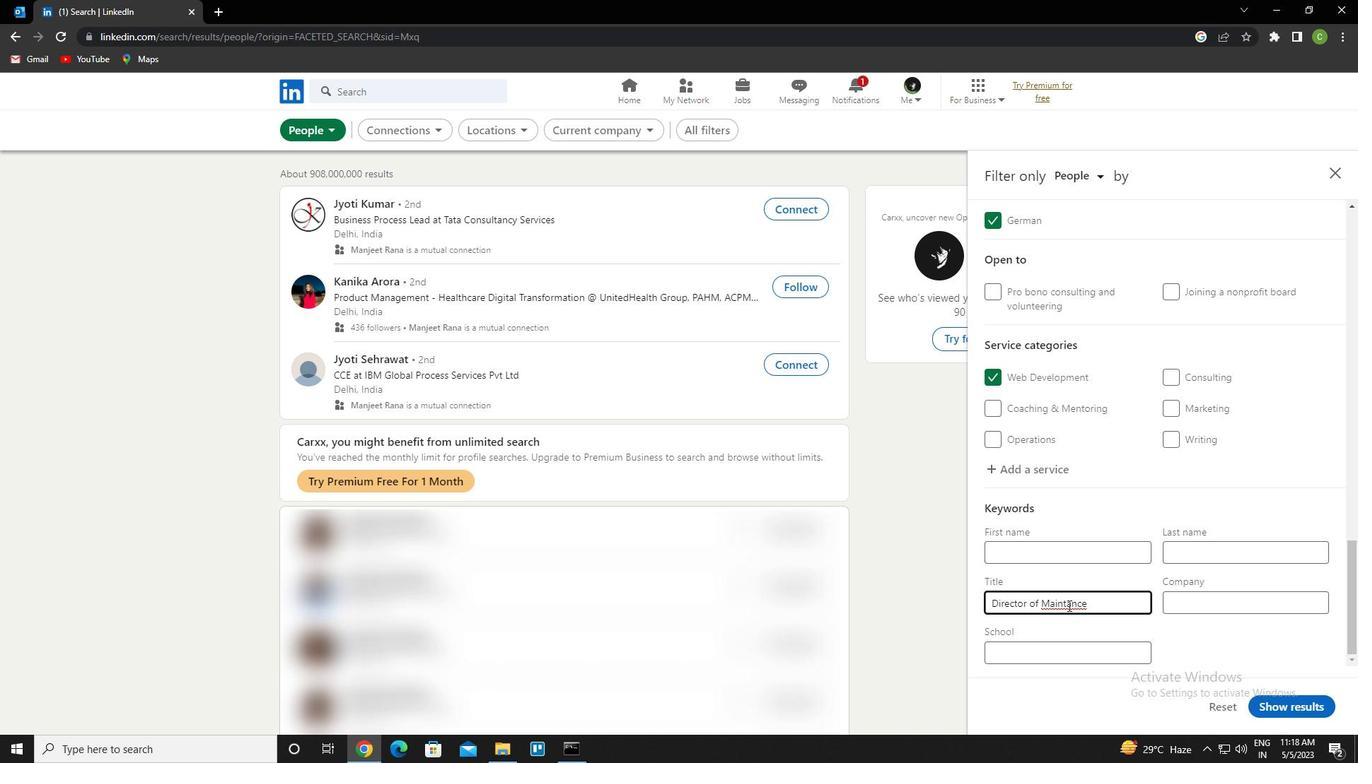 
Action: Mouse moved to (1121, 586)
Screenshot: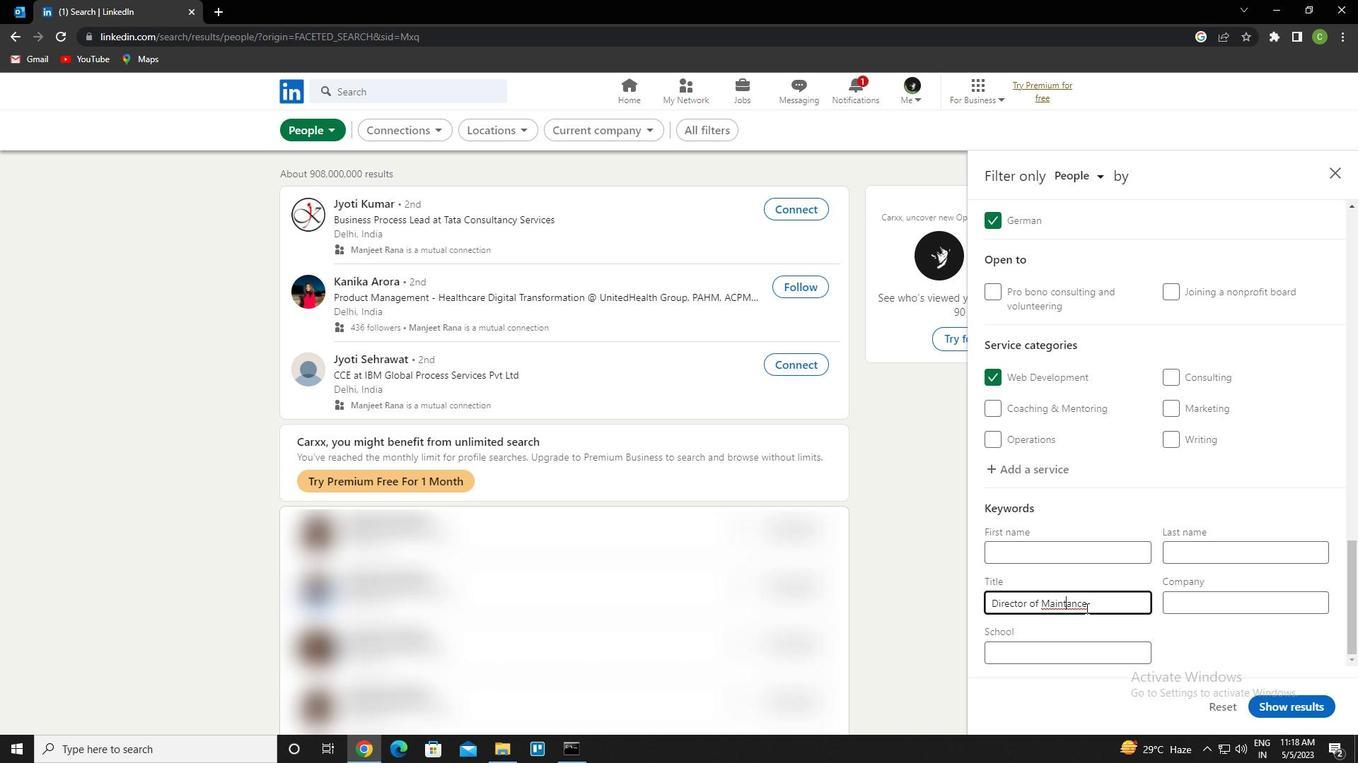 
Action: Key pressed en
Screenshot: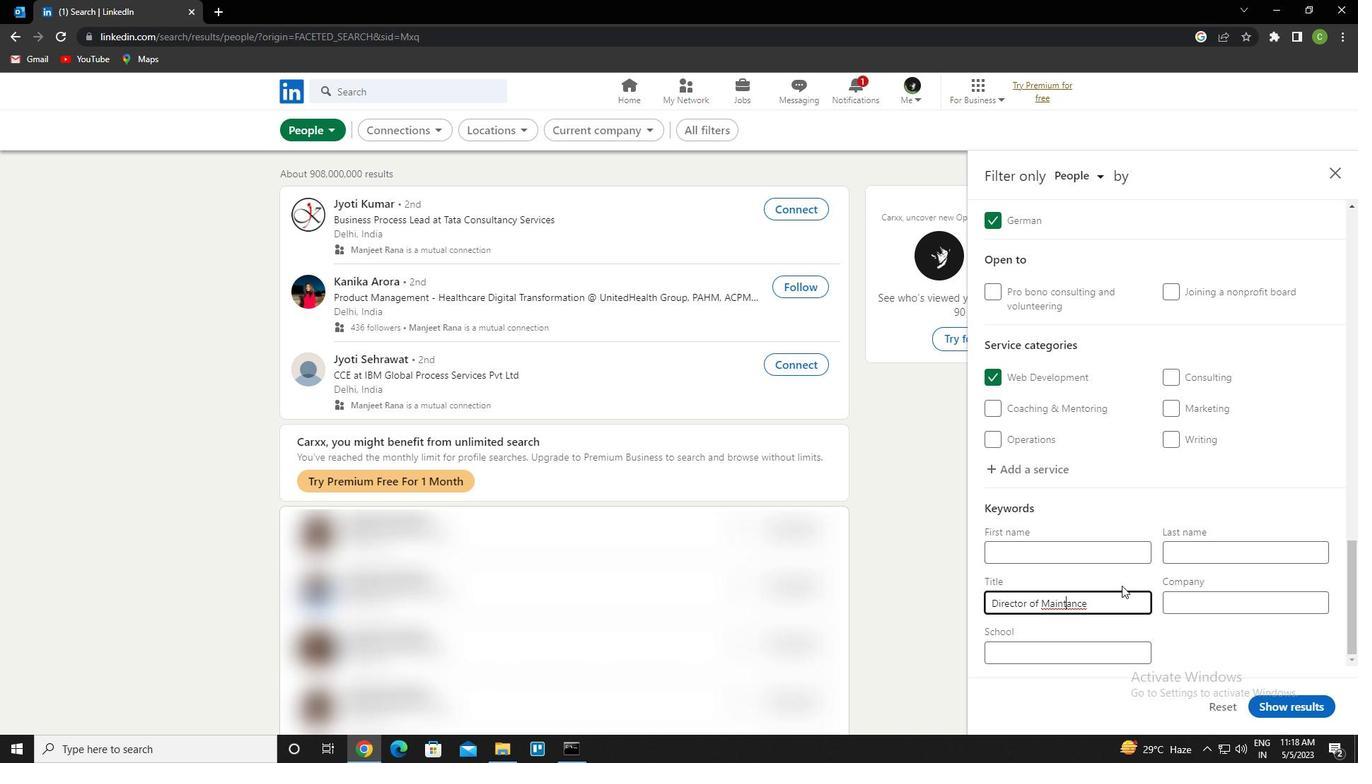 
Action: Mouse moved to (1286, 710)
Screenshot: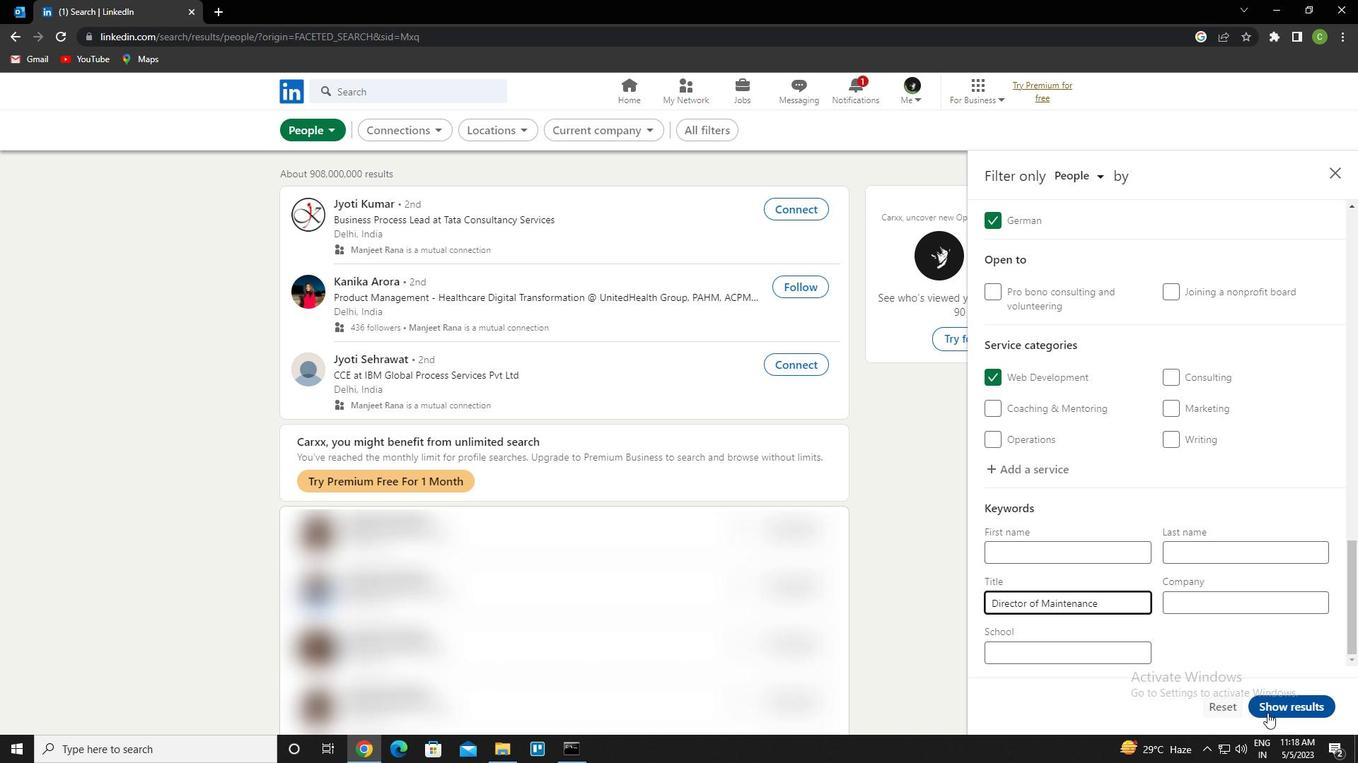 
Action: Mouse pressed left at (1286, 710)
Screenshot: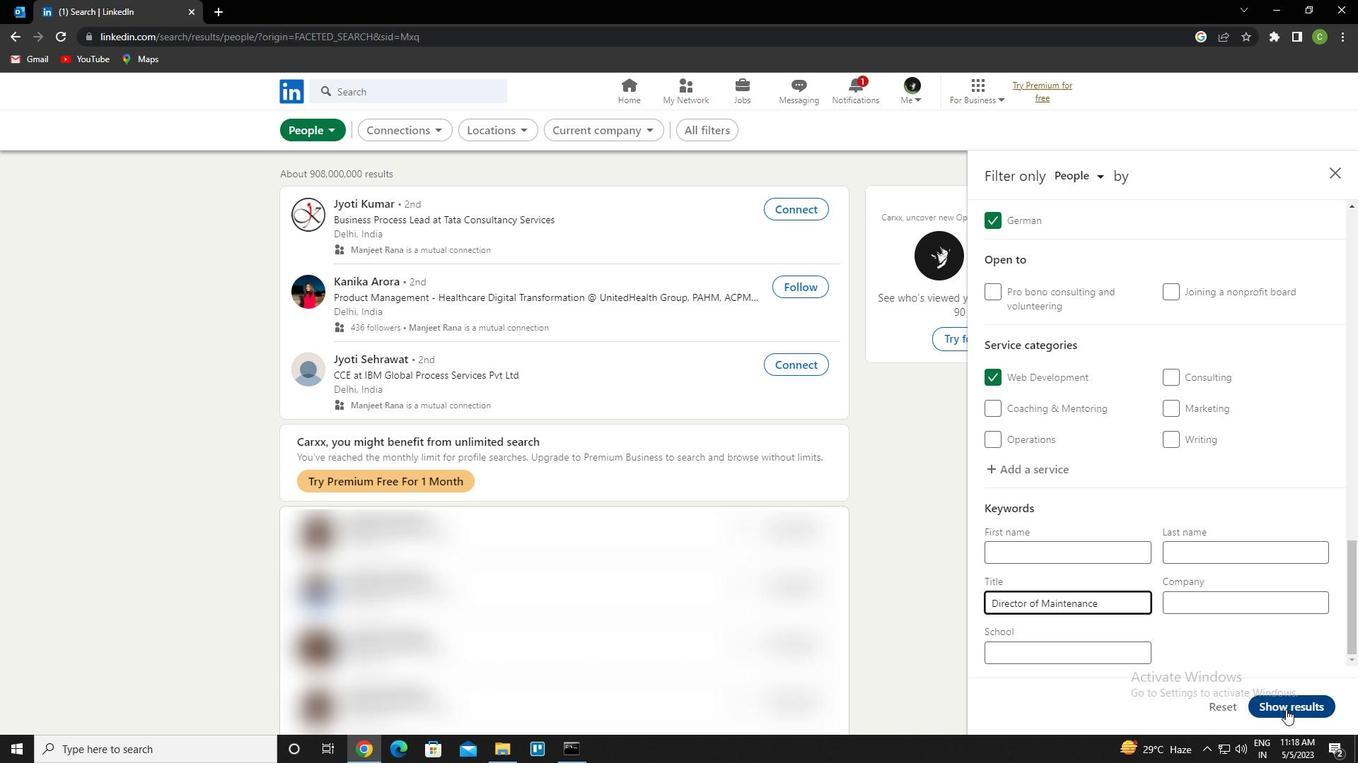 
Action: Mouse moved to (698, 557)
Screenshot: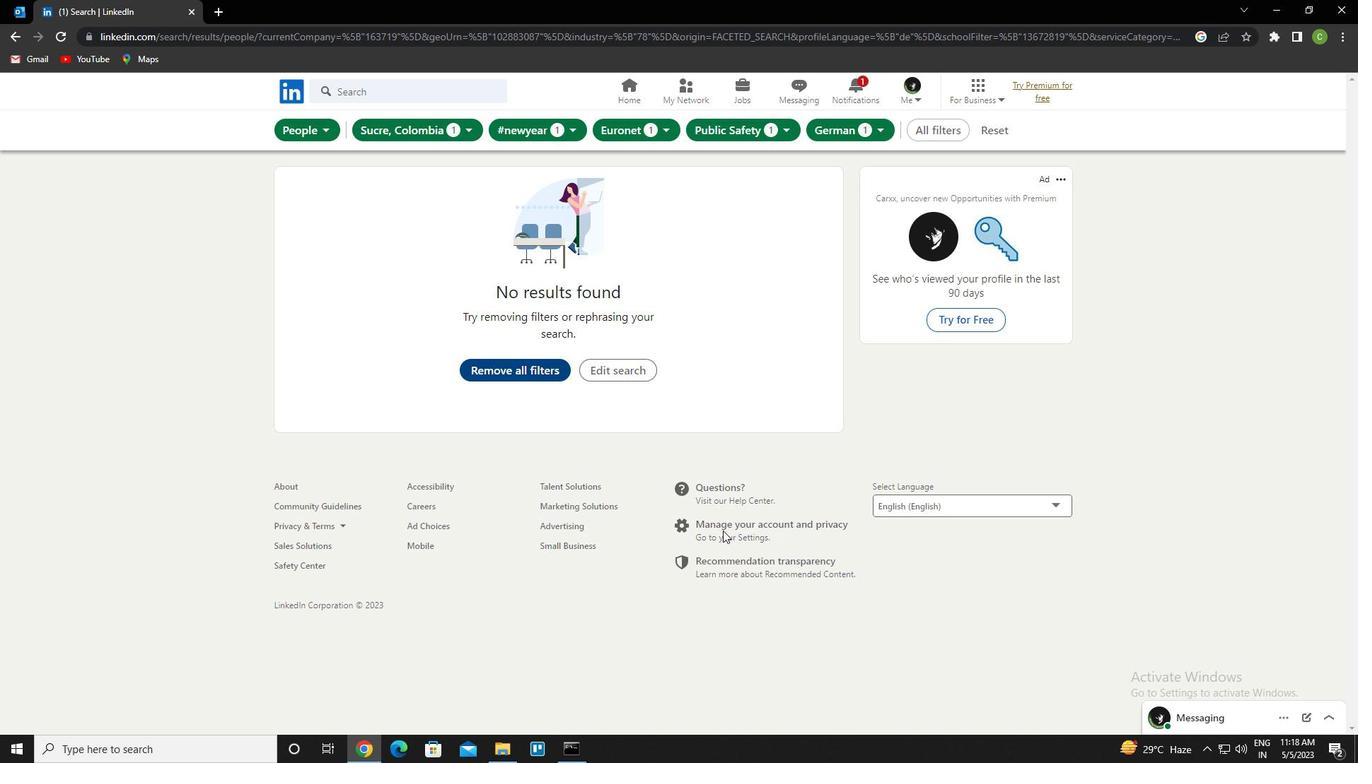
